 Task: Find LinkedIn profiles of people in the 'Audio and Video Equipment Manufacturing' industry, who speak English, work at 'IIFL', hold the title 'Director of Ethical Hacking', and are located in 'Modiin'. Click 'Show results' to view the profiles.
Action: Mouse moved to (534, 89)
Screenshot: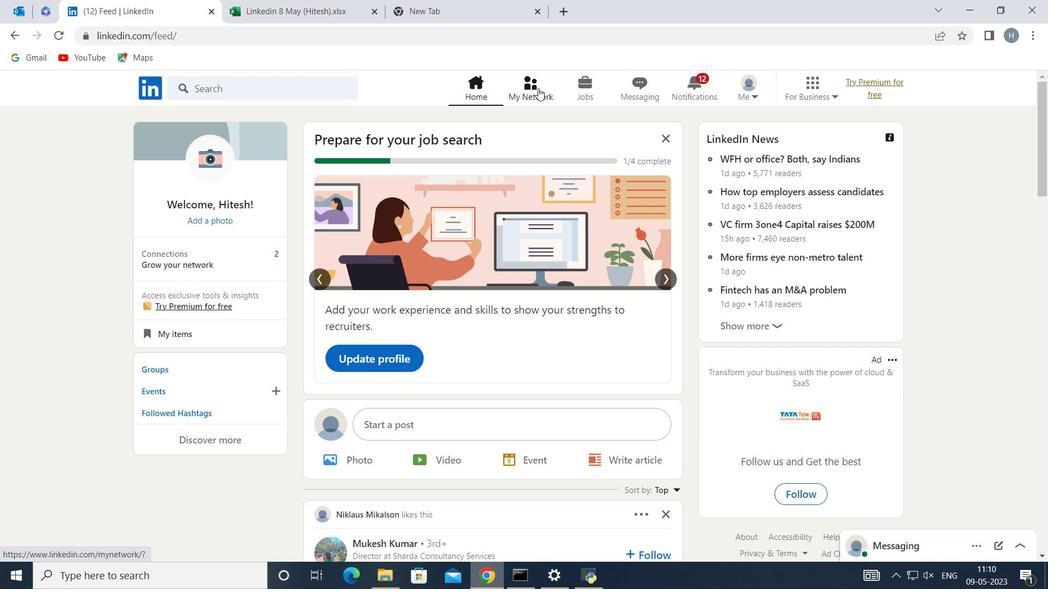 
Action: Mouse pressed left at (534, 89)
Screenshot: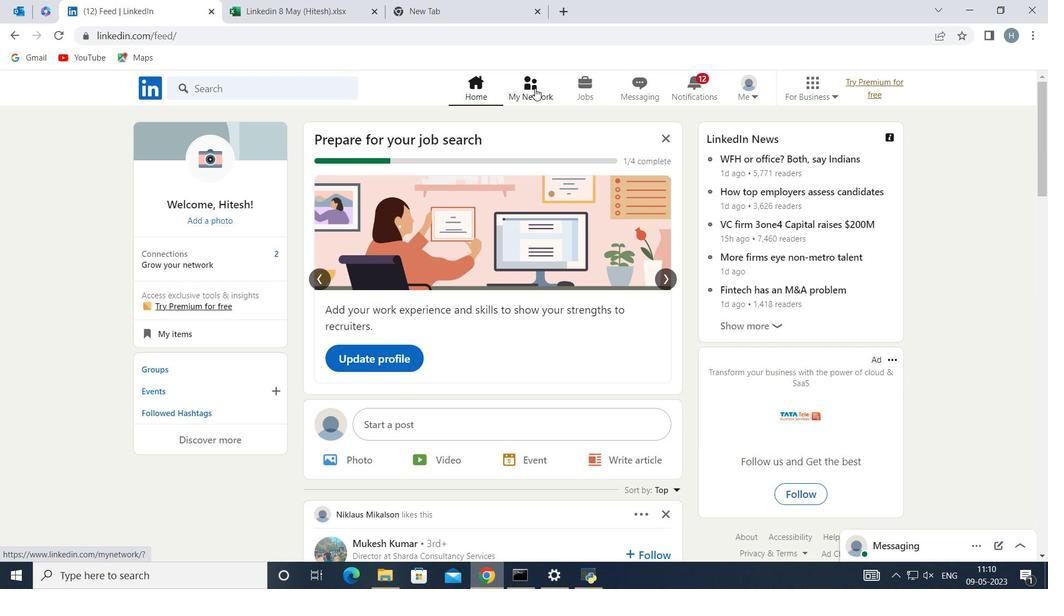 
Action: Mouse moved to (286, 161)
Screenshot: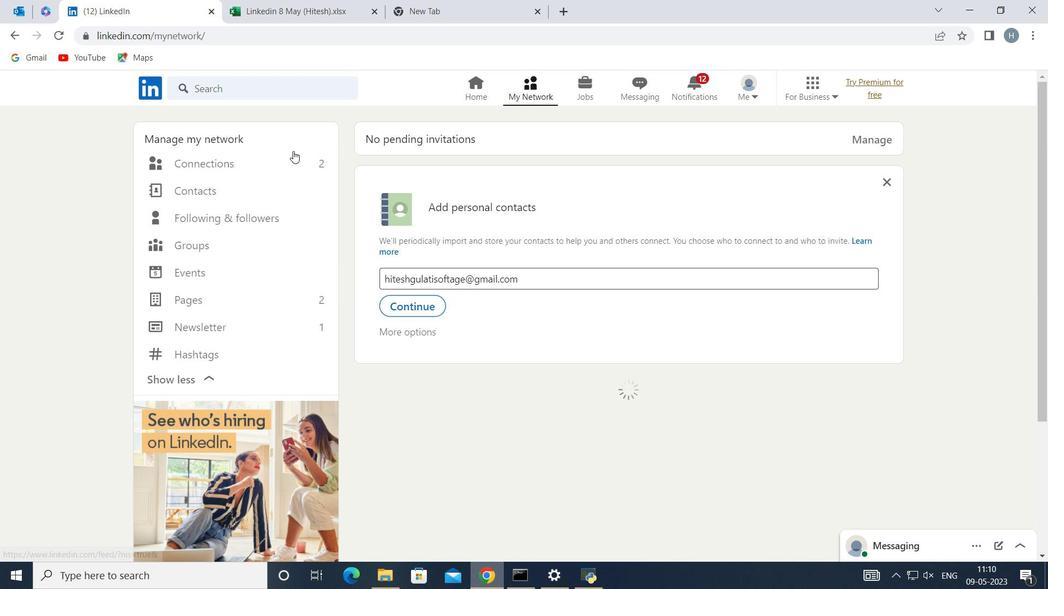 
Action: Mouse pressed left at (286, 161)
Screenshot: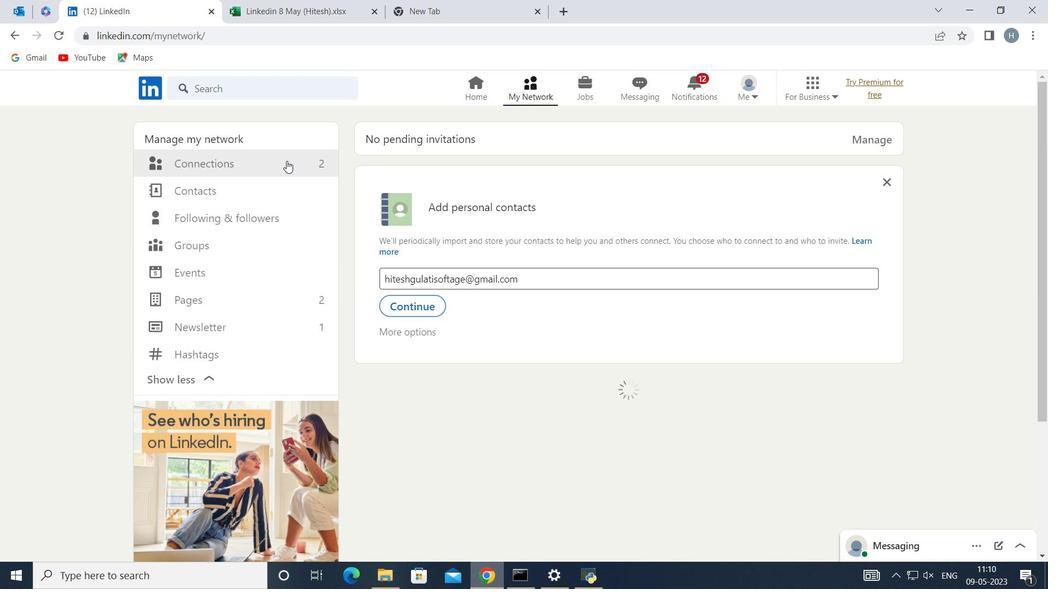 
Action: Mouse moved to (619, 162)
Screenshot: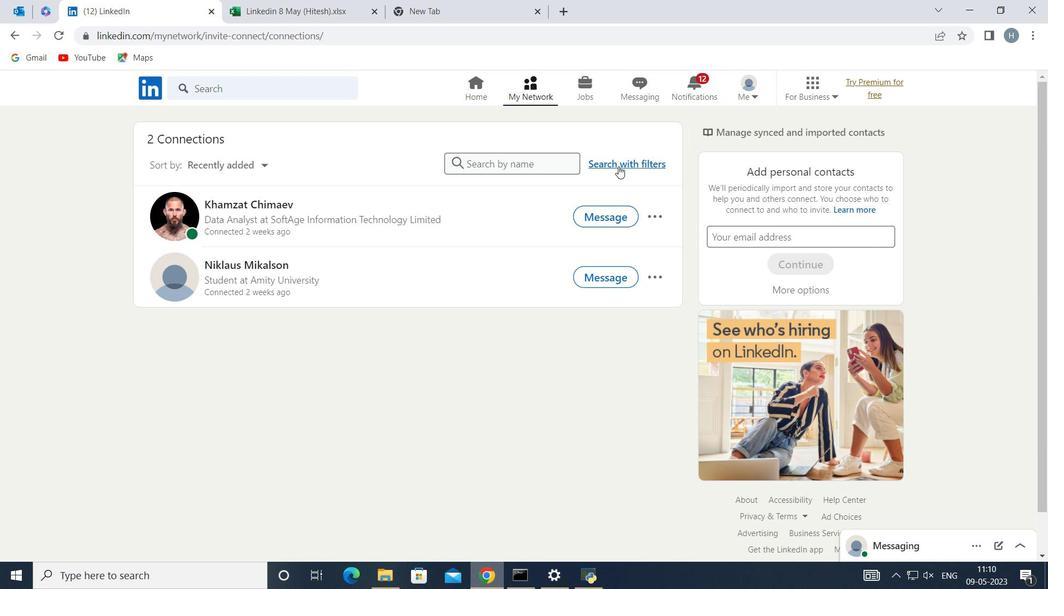 
Action: Mouse pressed left at (619, 162)
Screenshot: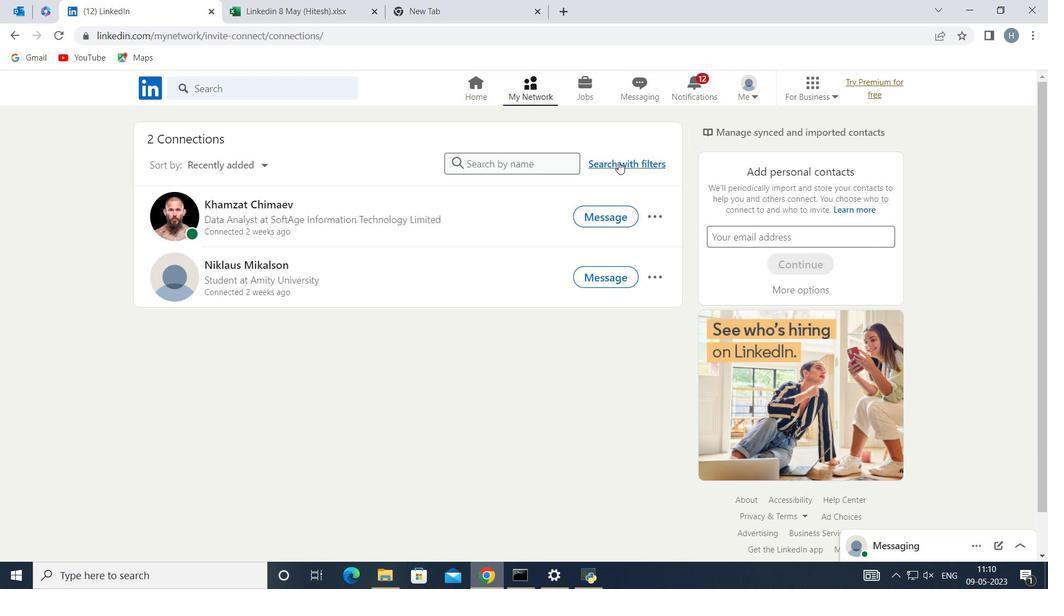 
Action: Mouse moved to (572, 123)
Screenshot: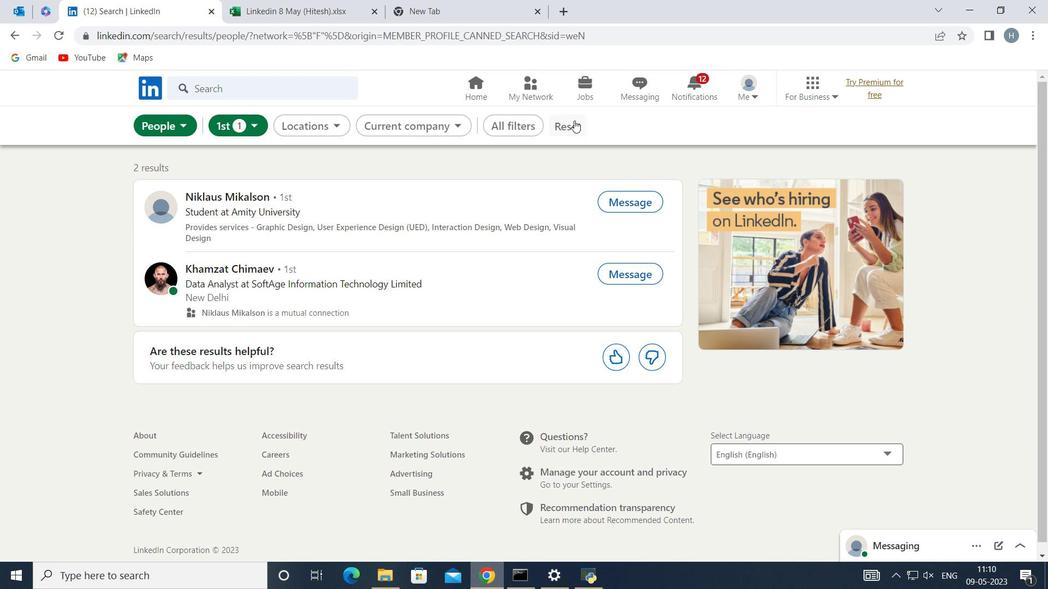 
Action: Mouse pressed left at (572, 123)
Screenshot: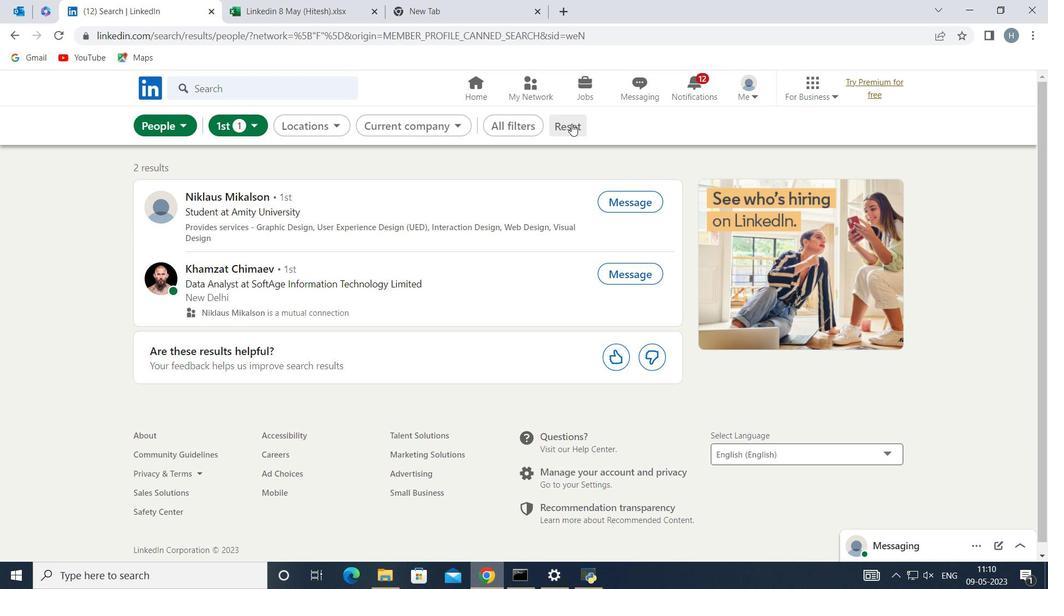 
Action: Mouse moved to (534, 127)
Screenshot: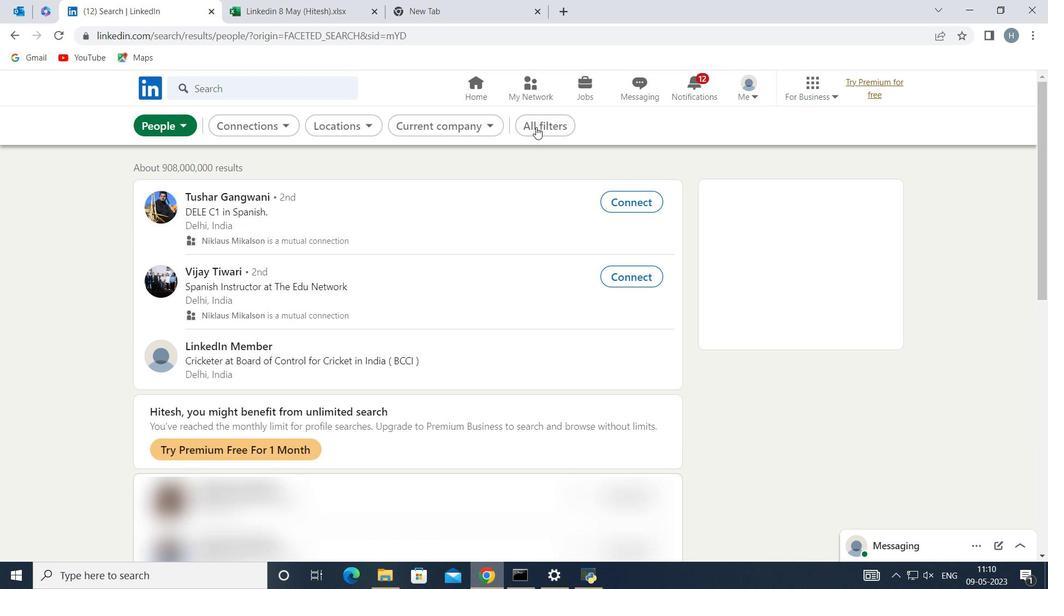 
Action: Mouse pressed left at (534, 127)
Screenshot: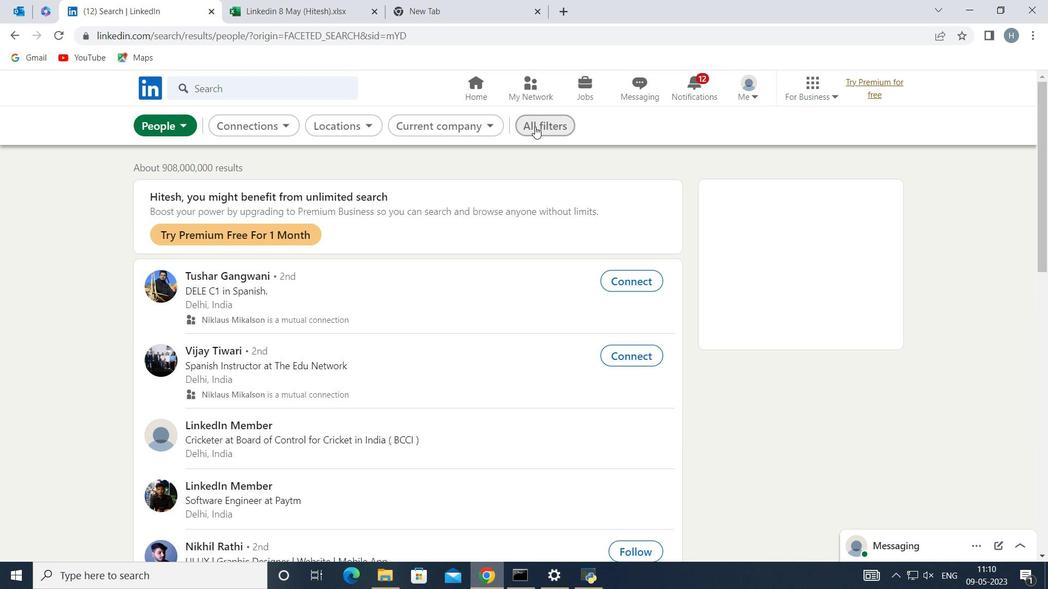 
Action: Mouse moved to (849, 253)
Screenshot: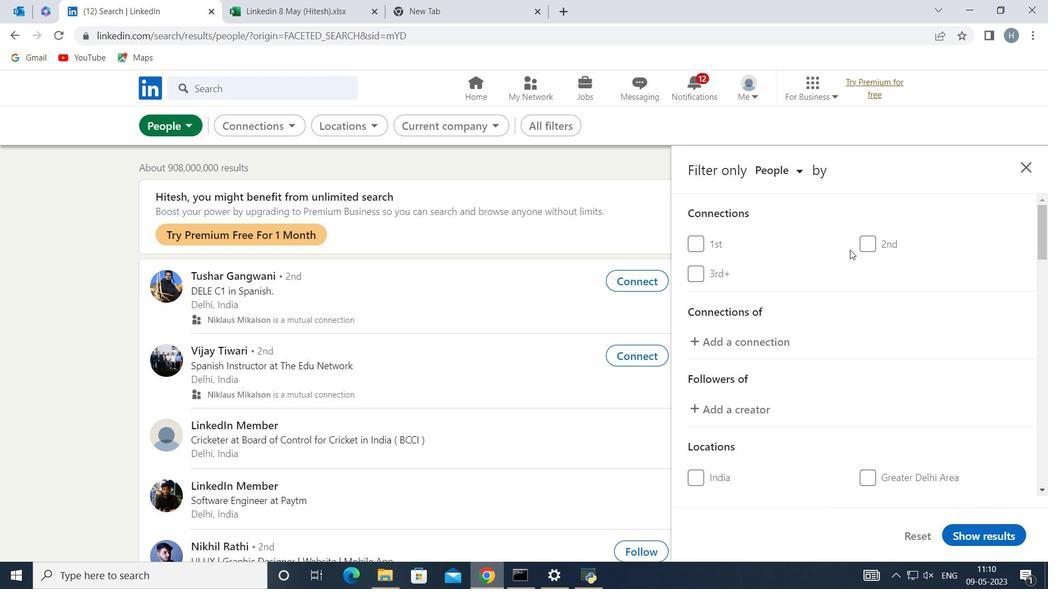 
Action: Mouse scrolled (849, 252) with delta (0, 0)
Screenshot: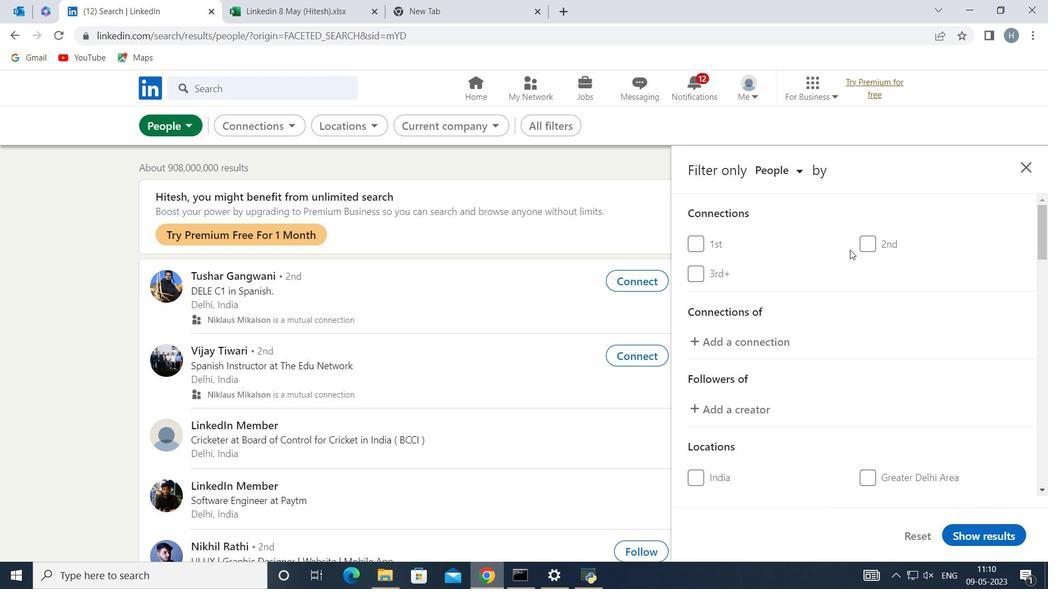 
Action: Mouse moved to (846, 254)
Screenshot: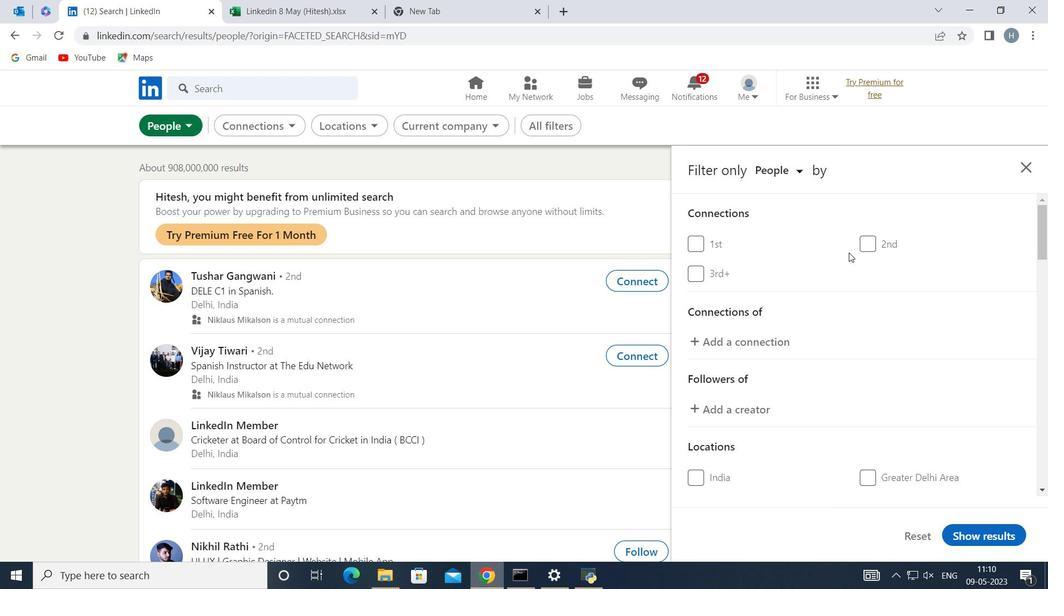 
Action: Mouse scrolled (846, 254) with delta (0, 0)
Screenshot: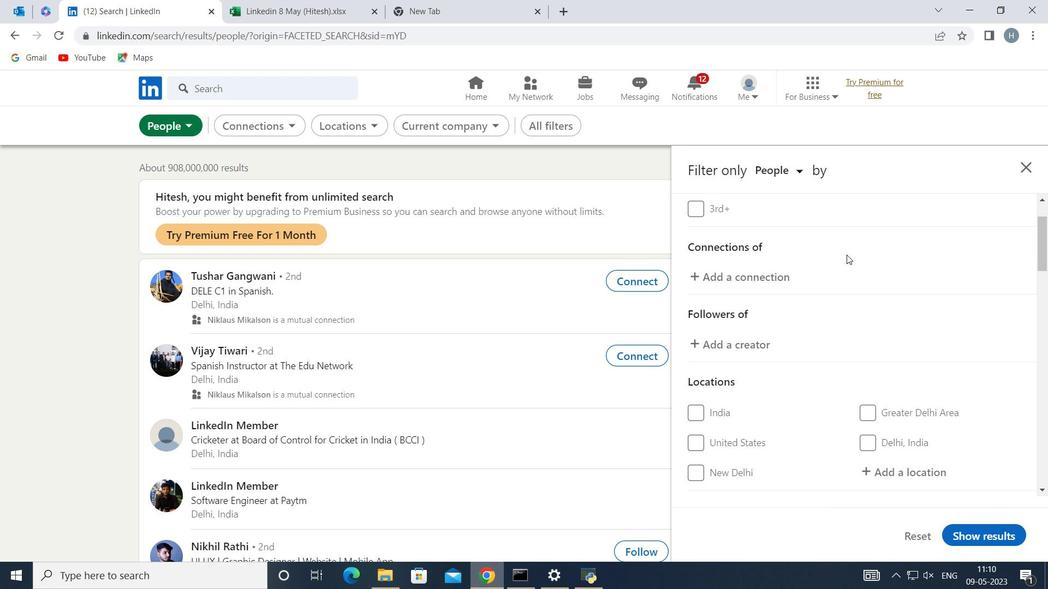 
Action: Mouse moved to (846, 254)
Screenshot: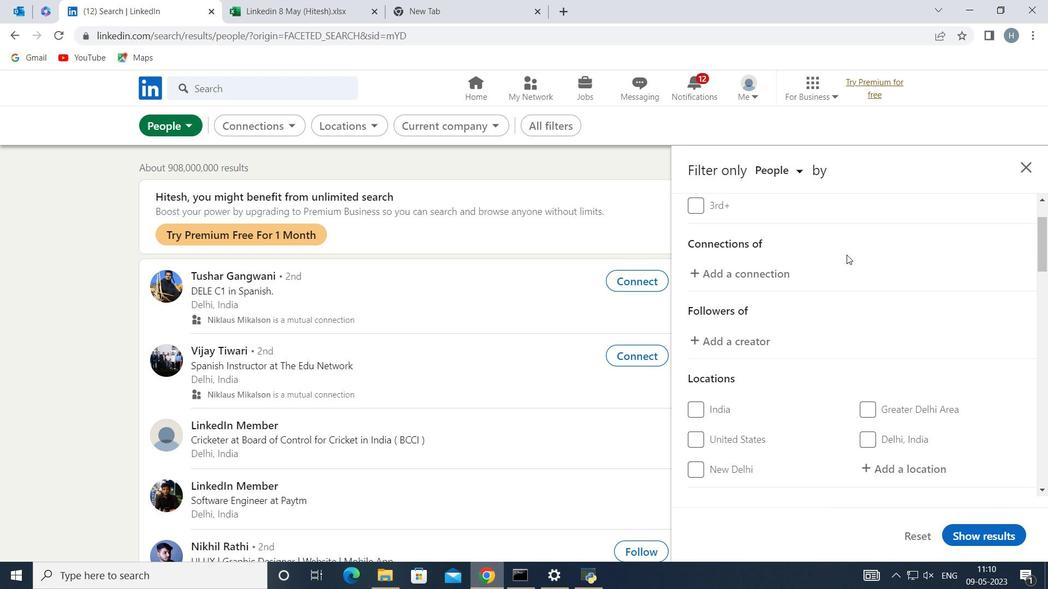 
Action: Mouse scrolled (846, 254) with delta (0, 0)
Screenshot: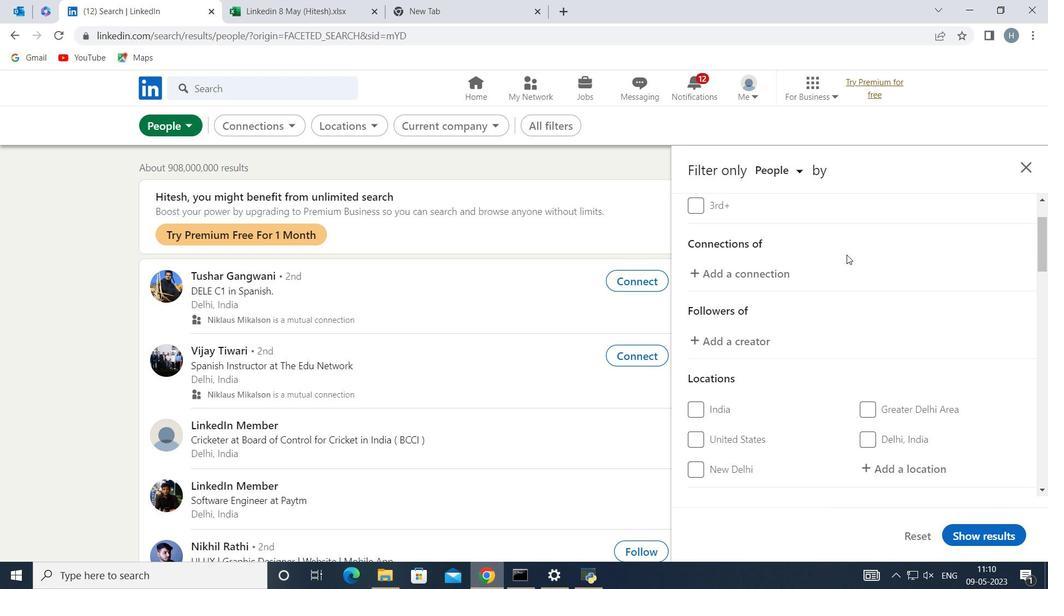 
Action: Mouse moved to (882, 330)
Screenshot: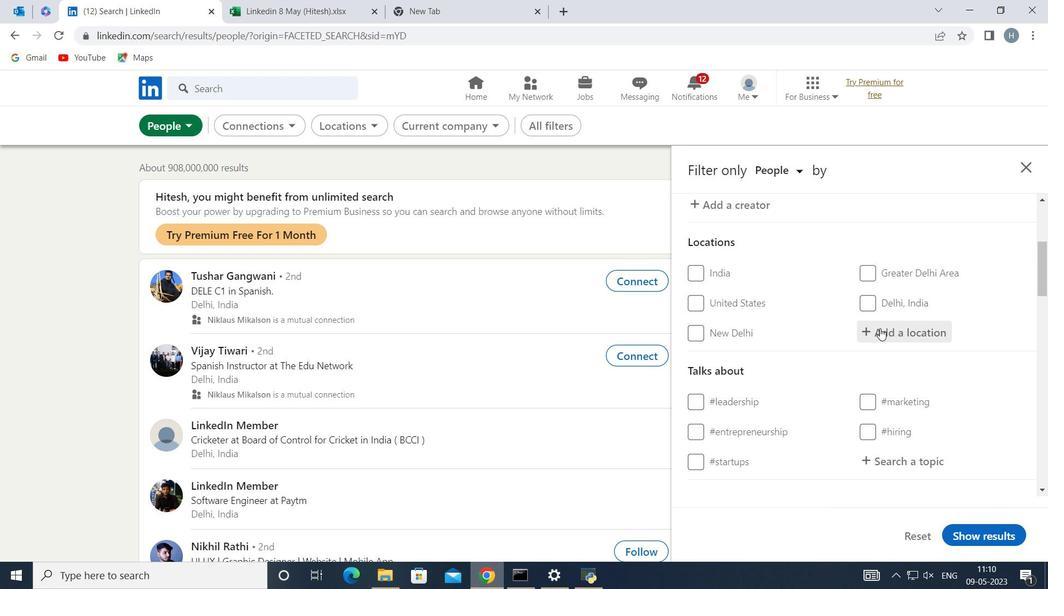 
Action: Mouse pressed left at (882, 330)
Screenshot: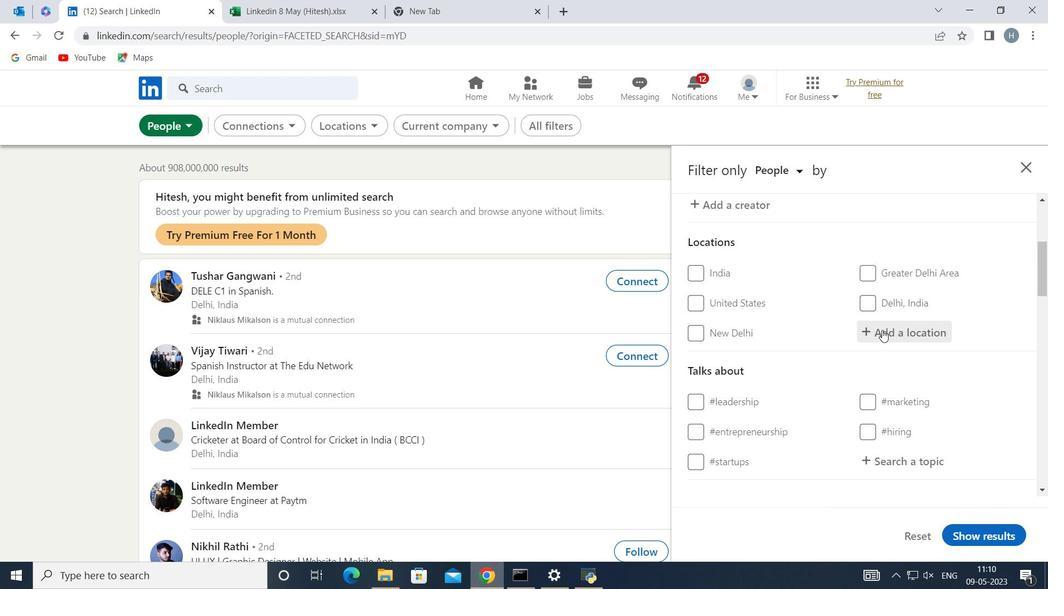 
Action: Mouse moved to (882, 330)
Screenshot: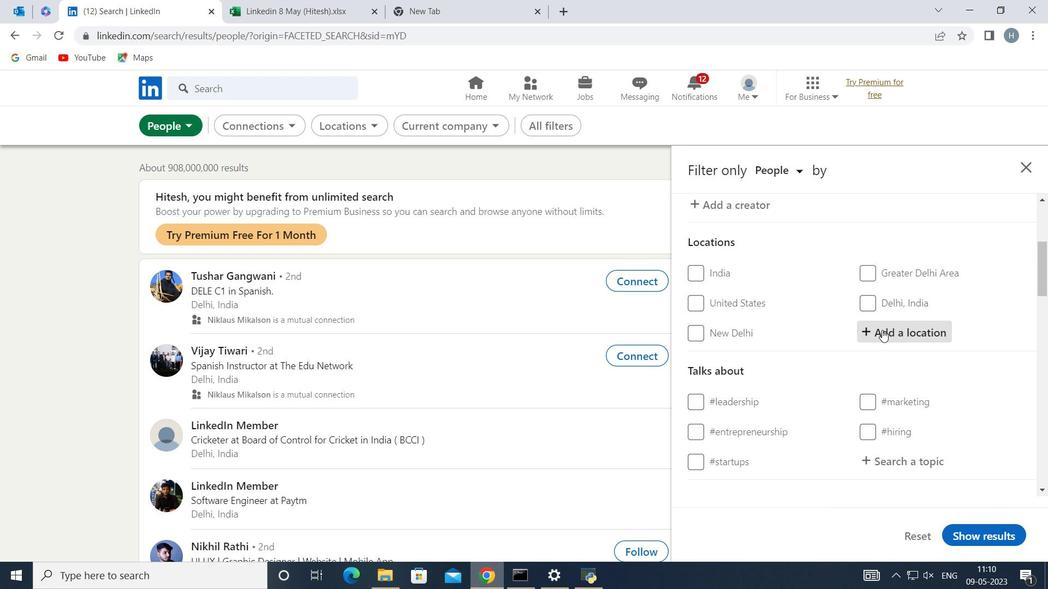 
Action: Key pressed <Key.shift>Modiin
Screenshot: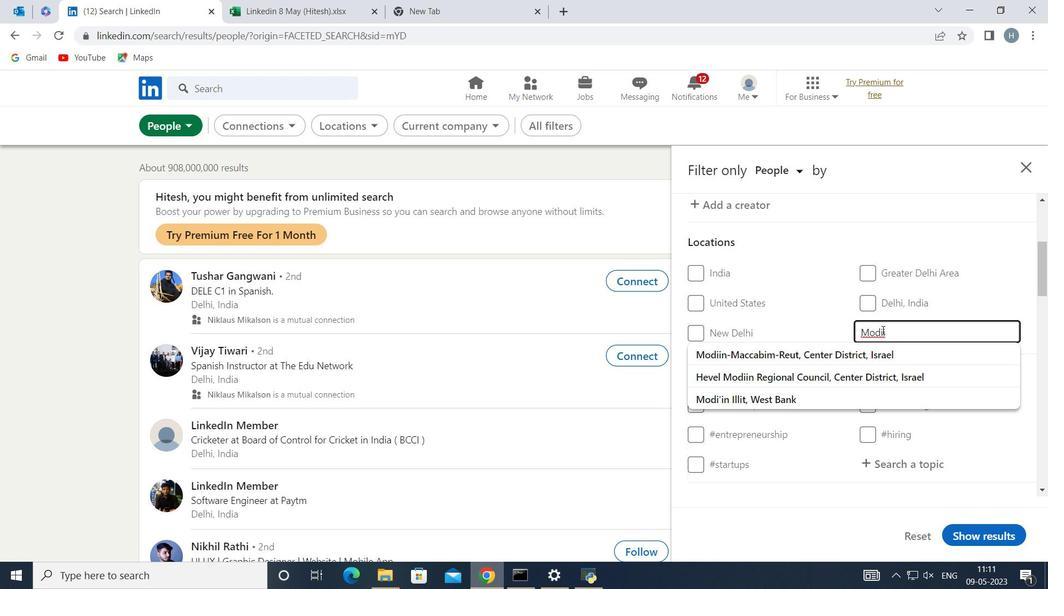 
Action: Mouse moved to (835, 362)
Screenshot: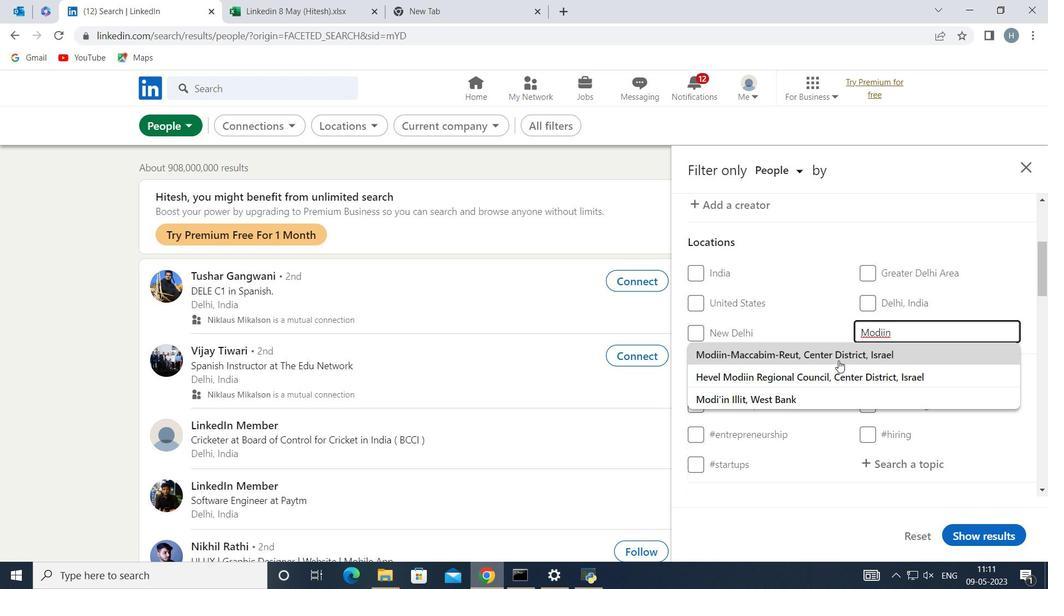 
Action: Mouse pressed left at (835, 362)
Screenshot: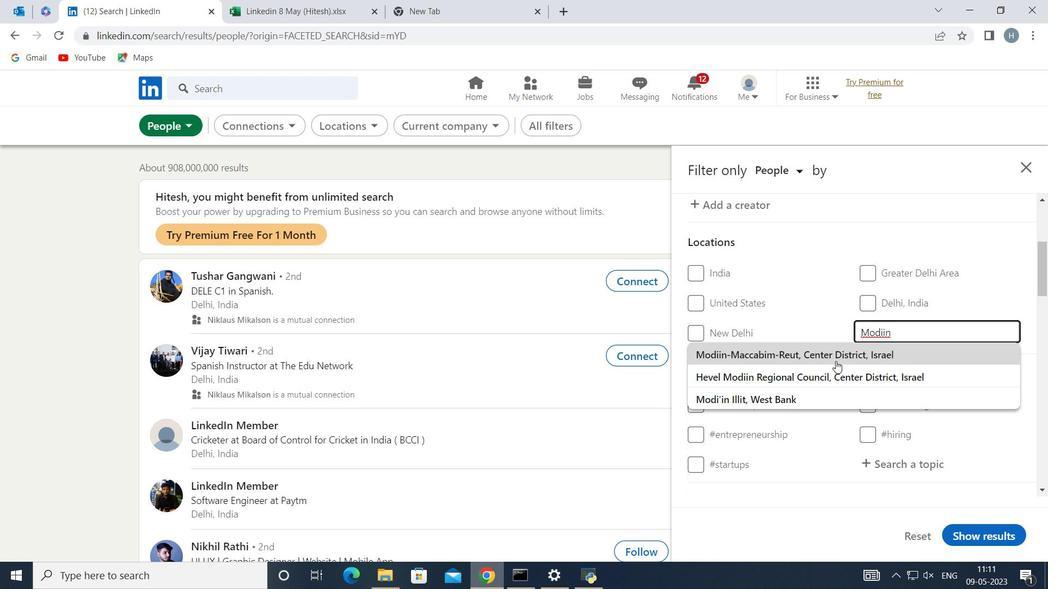 
Action: Mouse moved to (844, 356)
Screenshot: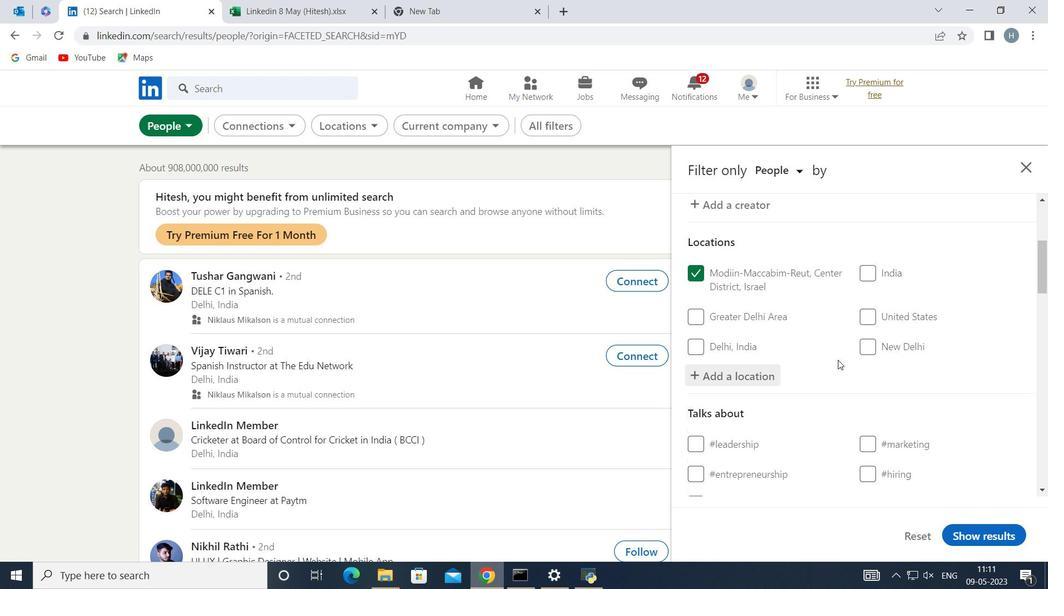 
Action: Mouse scrolled (844, 355) with delta (0, 0)
Screenshot: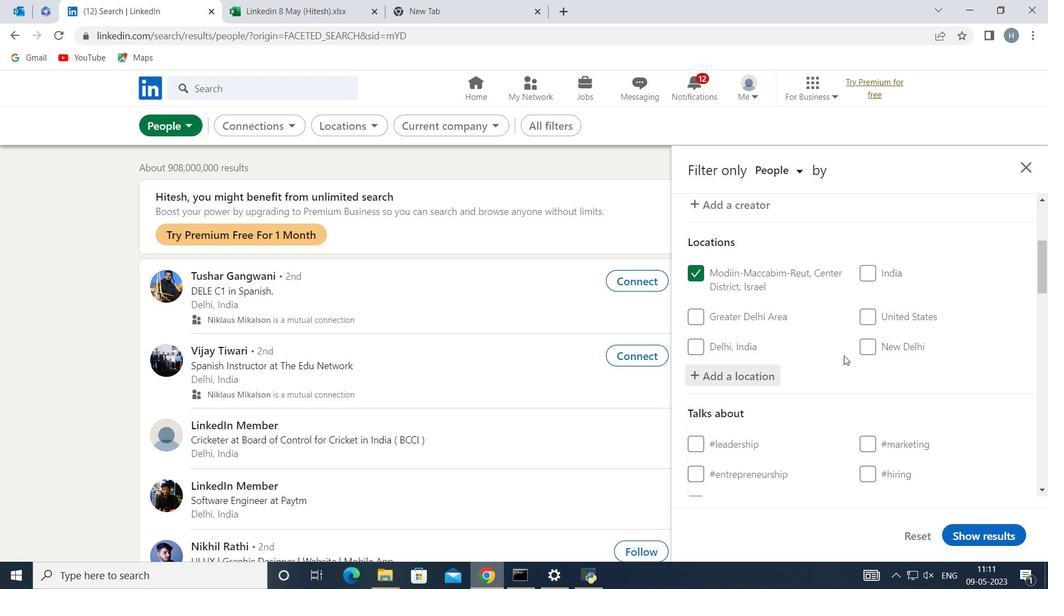 
Action: Mouse moved to (917, 436)
Screenshot: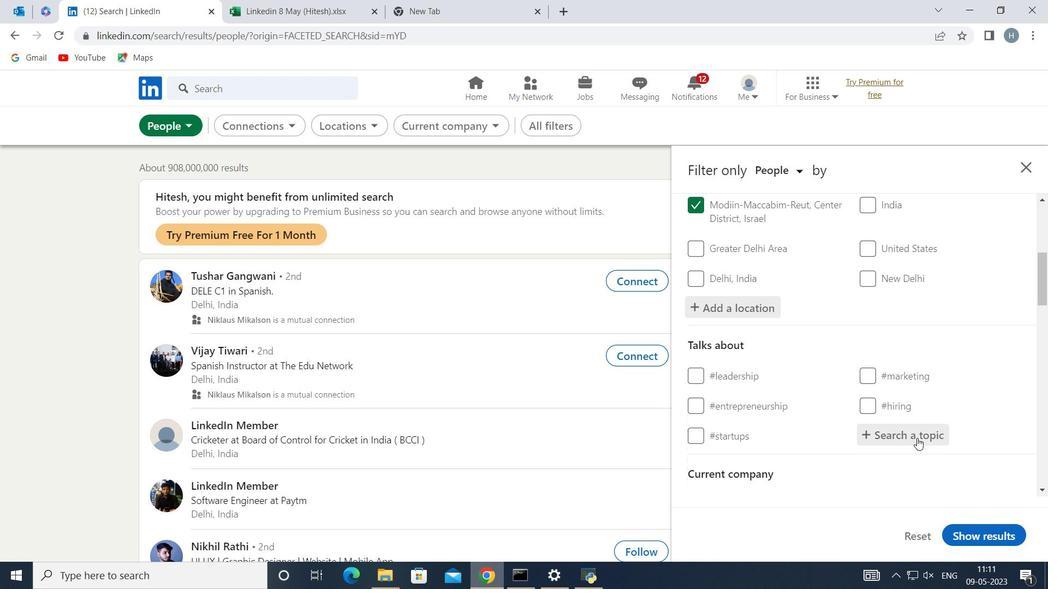 
Action: Mouse pressed left at (917, 436)
Screenshot: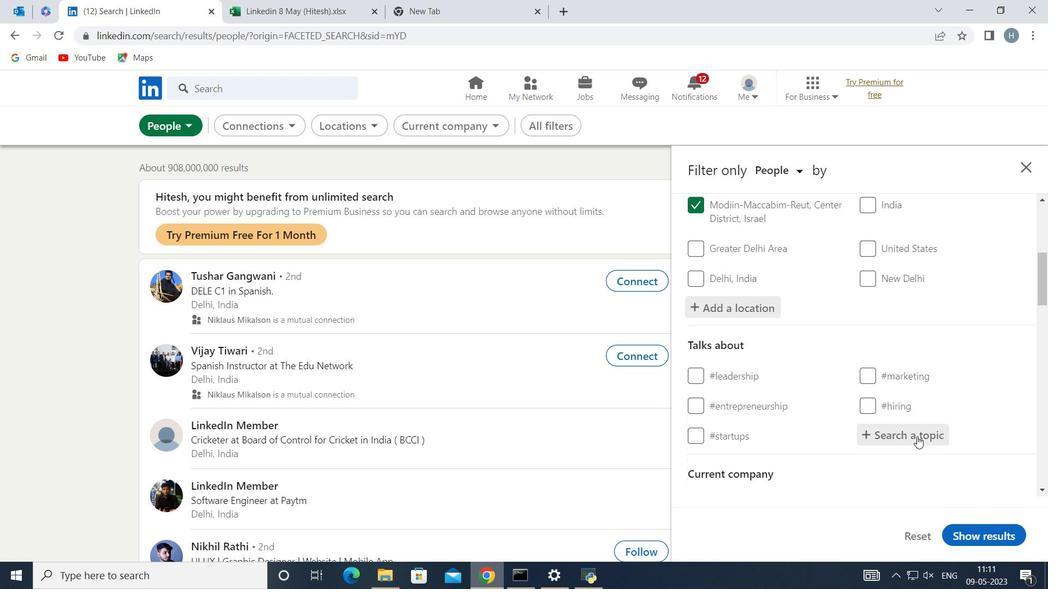 
Action: Mouse moved to (917, 436)
Screenshot: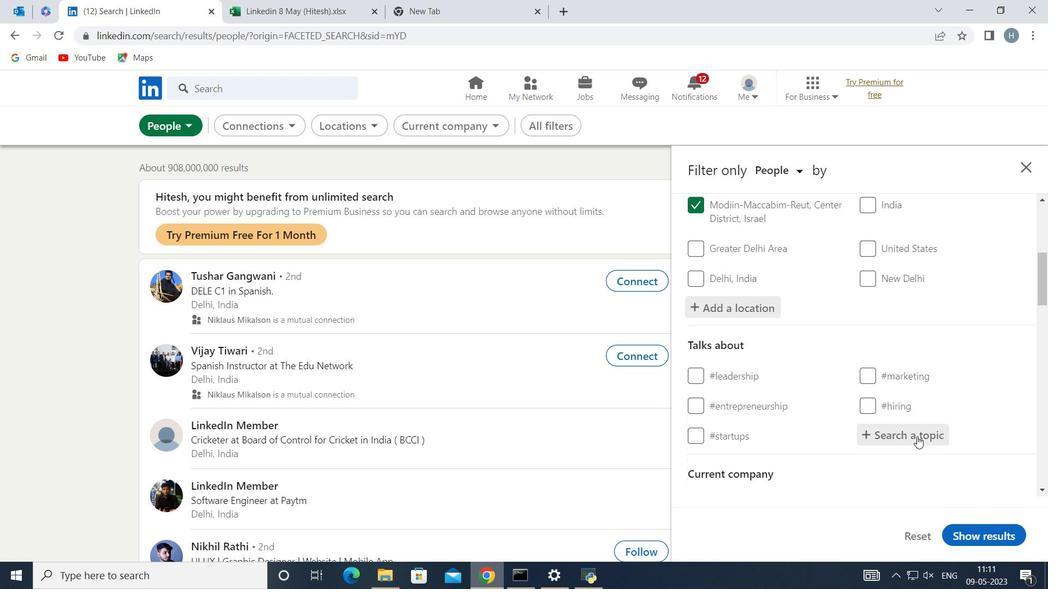 
Action: Key pressed <Key.shift>CEO
Screenshot: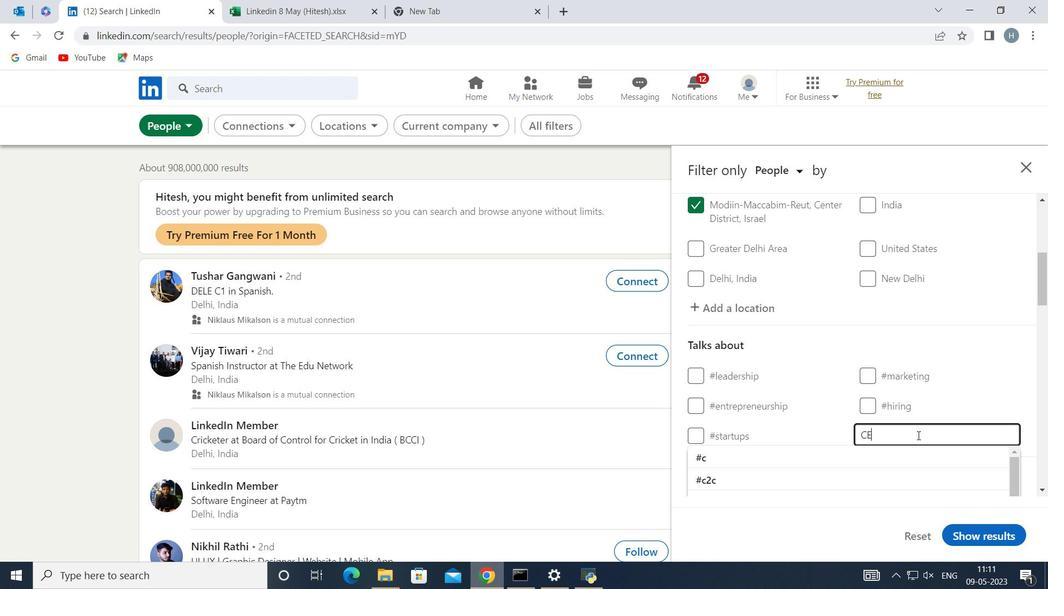 
Action: Mouse moved to (837, 461)
Screenshot: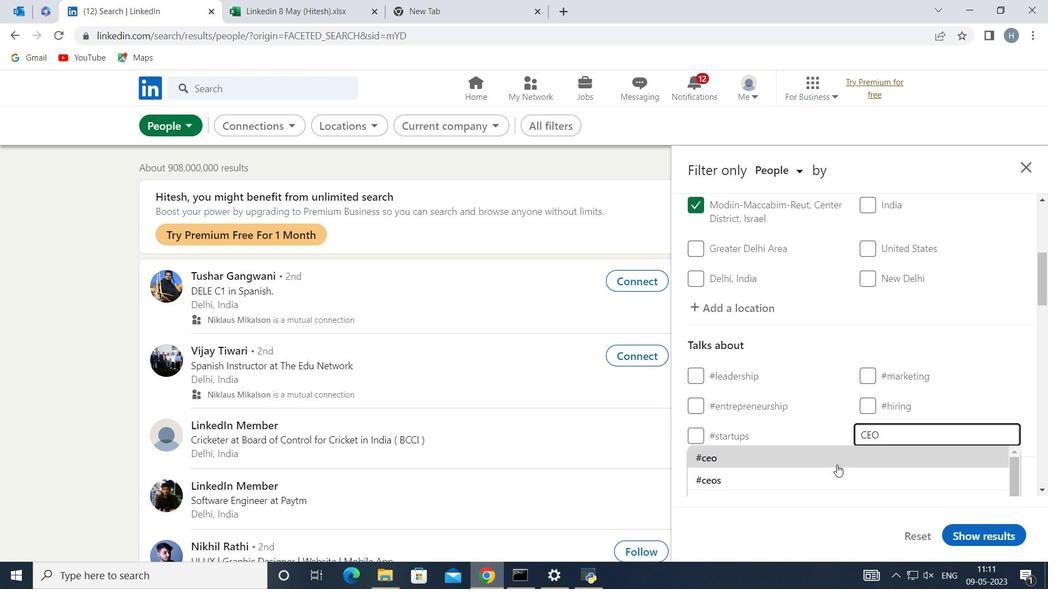 
Action: Mouse pressed left at (837, 461)
Screenshot: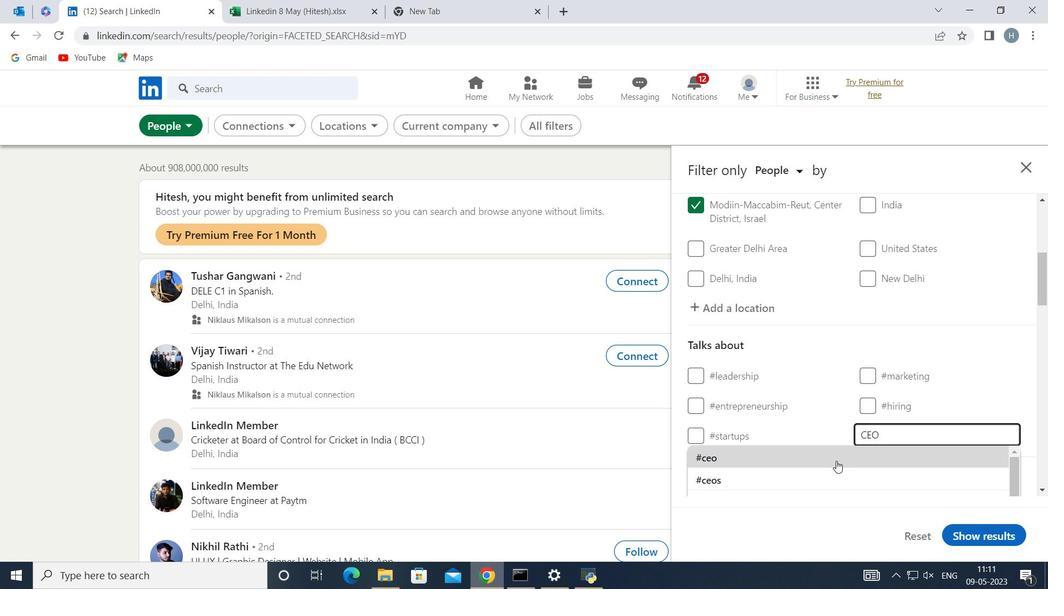 
Action: Mouse moved to (847, 429)
Screenshot: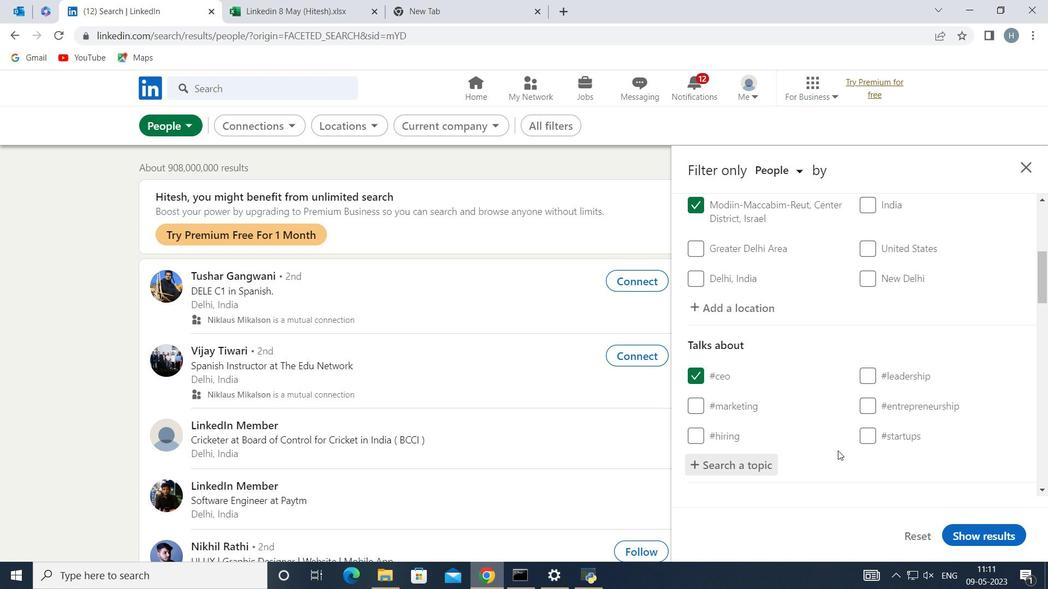 
Action: Mouse scrolled (847, 428) with delta (0, 0)
Screenshot: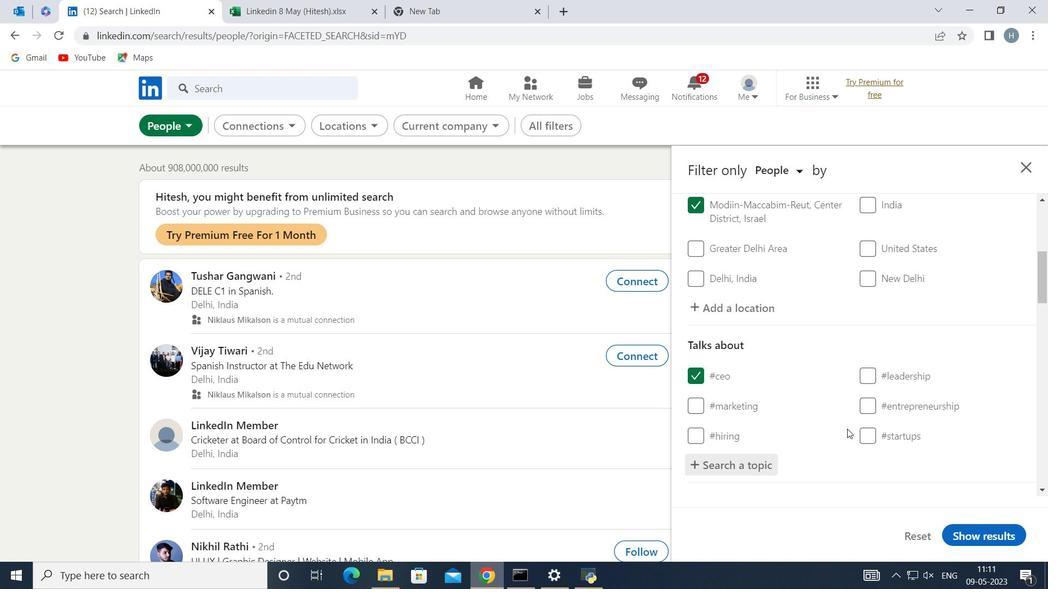 
Action: Mouse moved to (847, 428)
Screenshot: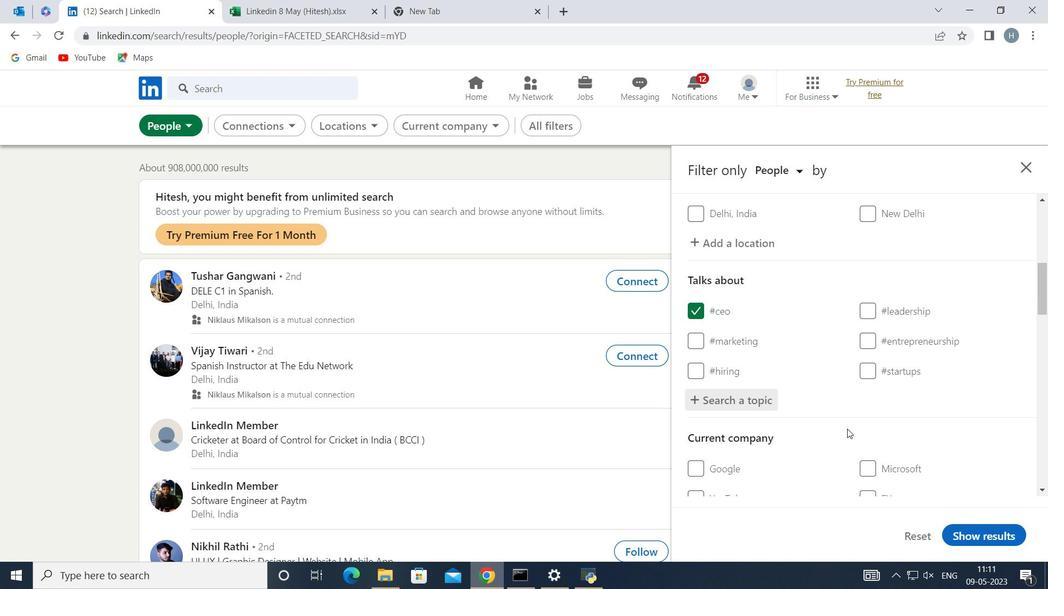 
Action: Mouse scrolled (847, 427) with delta (0, 0)
Screenshot: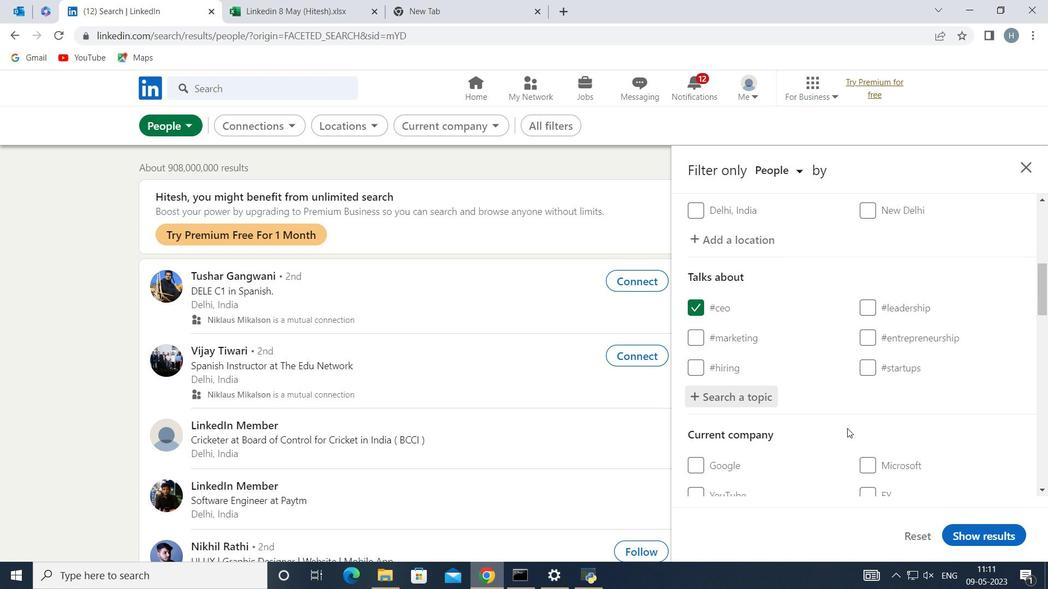 
Action: Mouse scrolled (847, 427) with delta (0, 0)
Screenshot: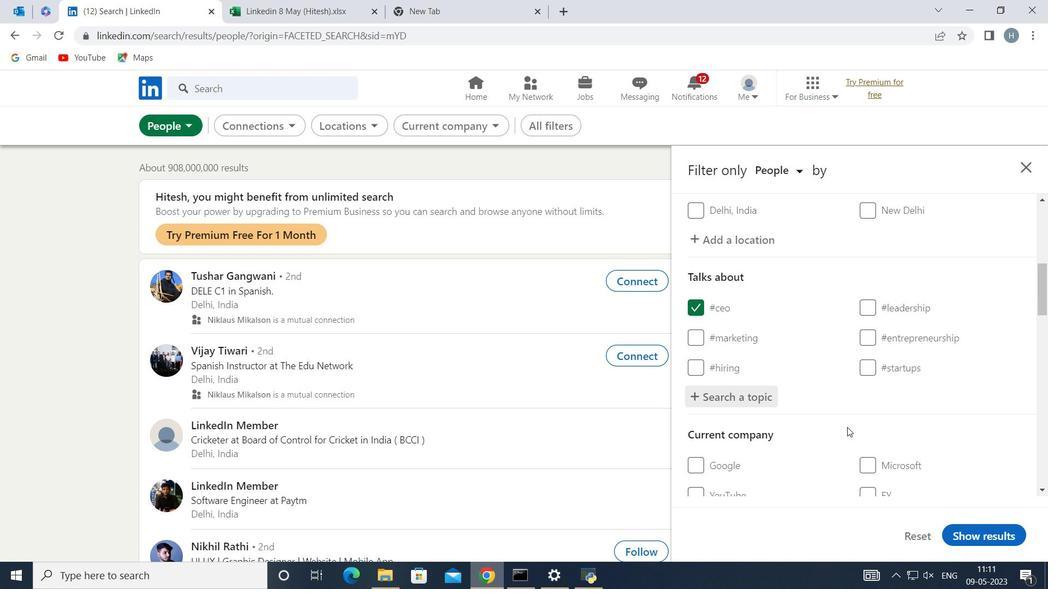 
Action: Mouse moved to (820, 406)
Screenshot: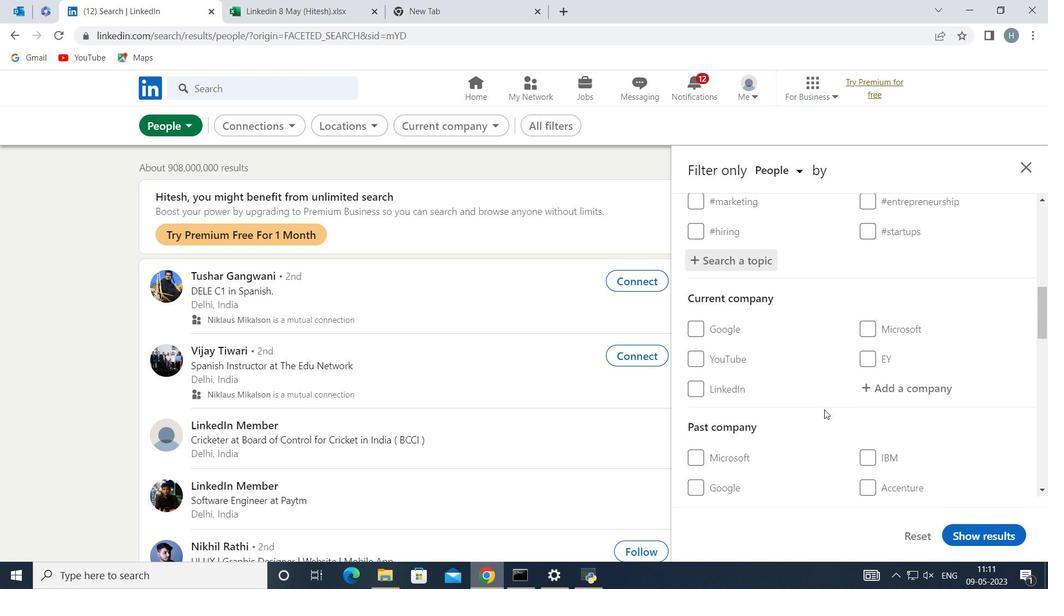 
Action: Mouse scrolled (820, 405) with delta (0, 0)
Screenshot: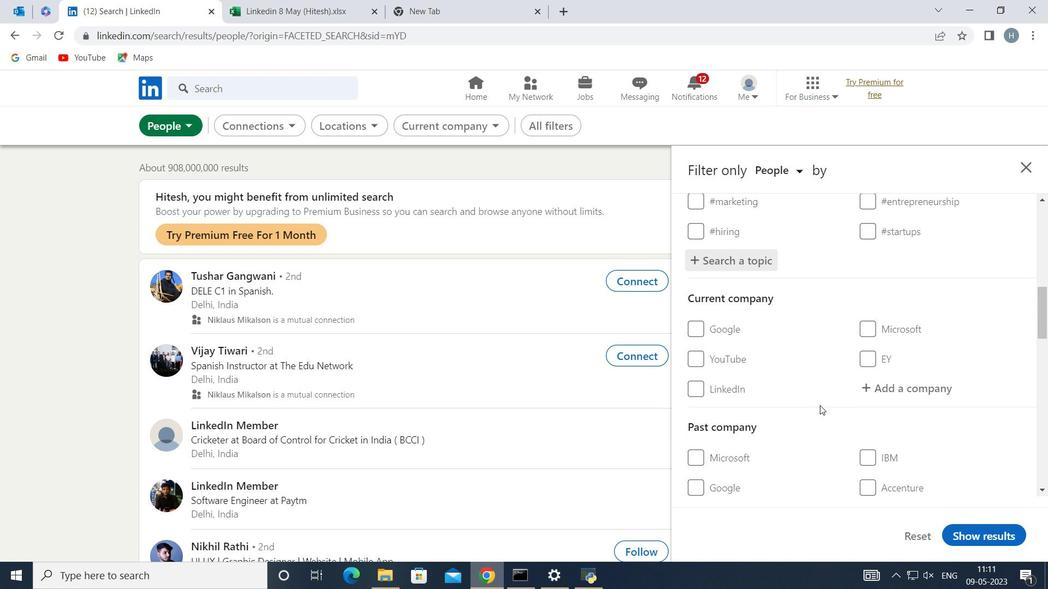 
Action: Mouse moved to (820, 404)
Screenshot: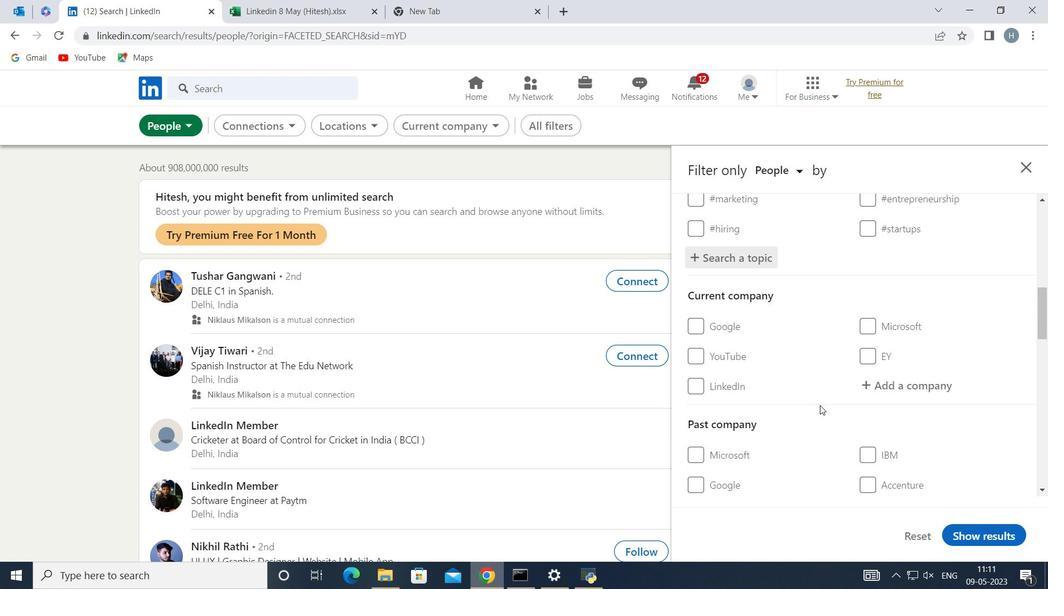 
Action: Mouse scrolled (820, 403) with delta (0, 0)
Screenshot: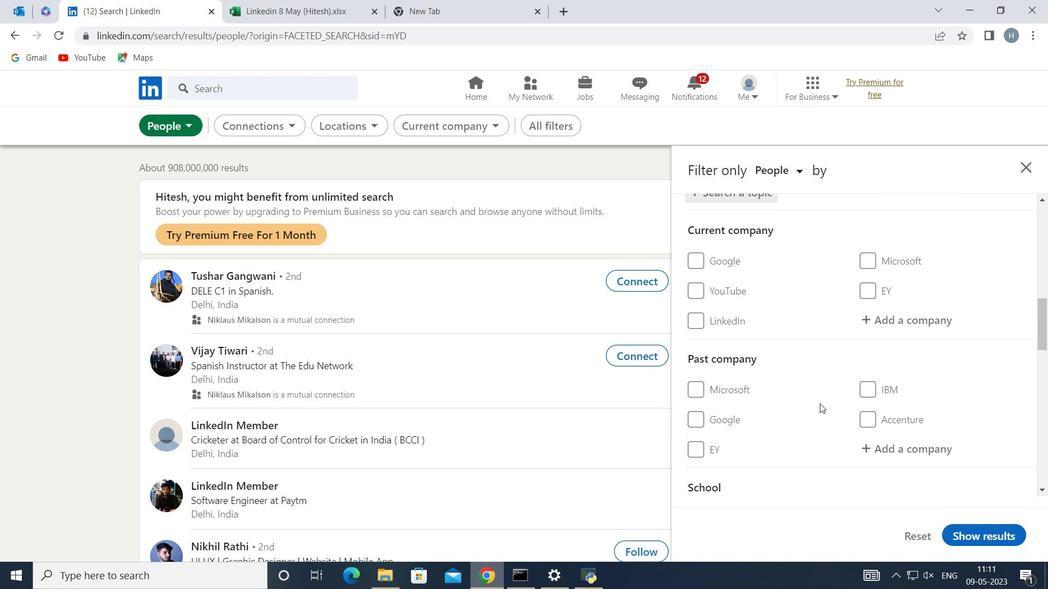 
Action: Mouse moved to (820, 403)
Screenshot: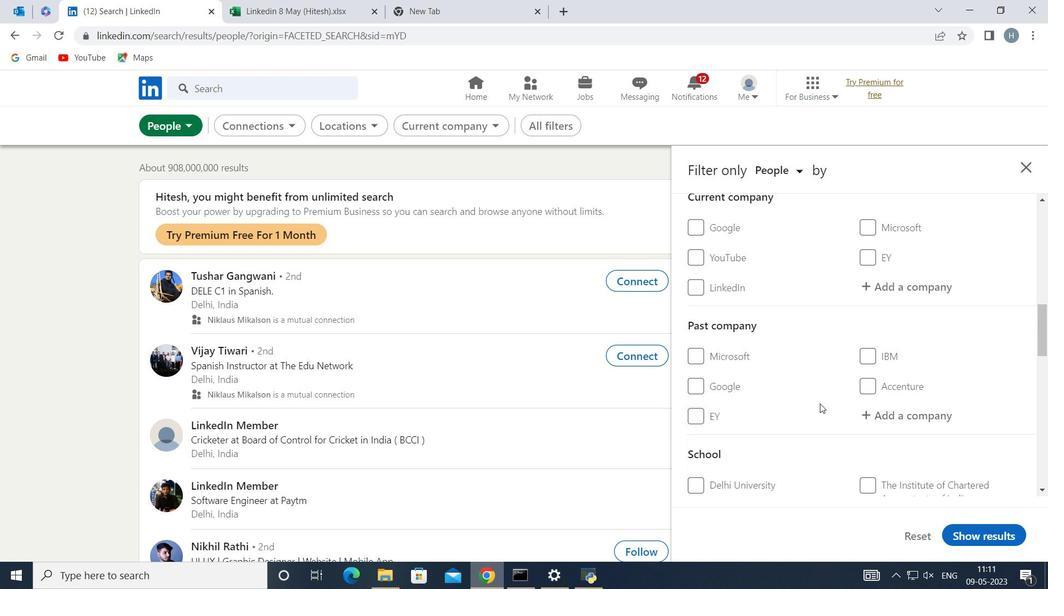
Action: Mouse scrolled (820, 402) with delta (0, 0)
Screenshot: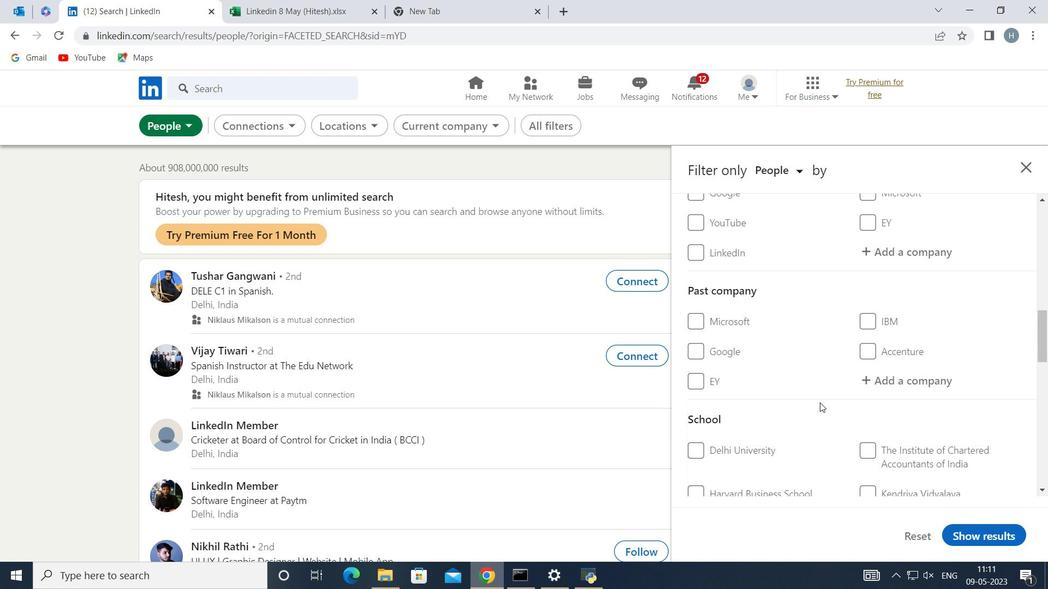 
Action: Mouse scrolled (820, 402) with delta (0, 0)
Screenshot: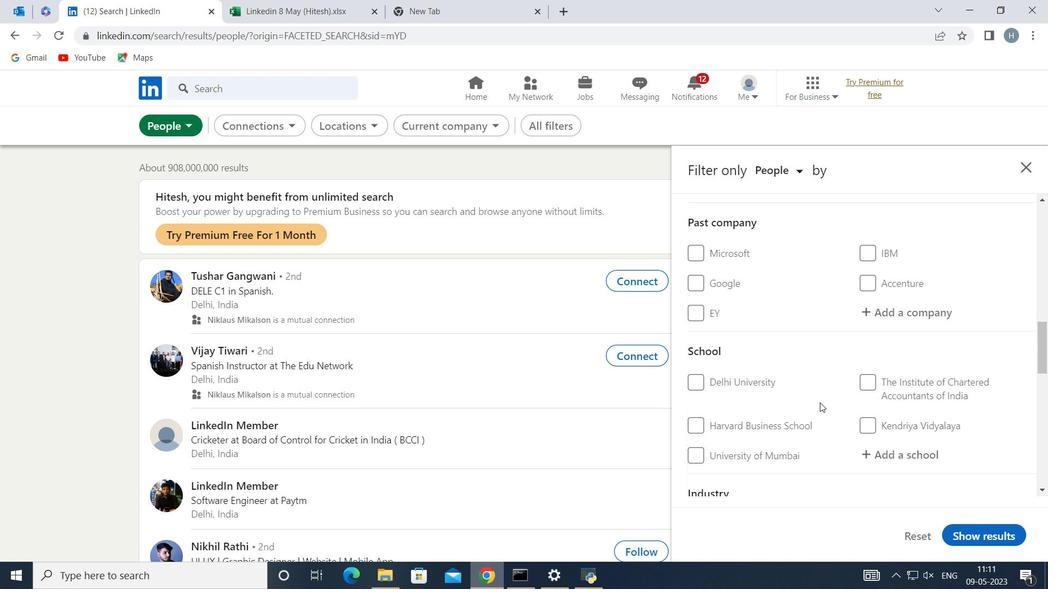 
Action: Mouse moved to (821, 401)
Screenshot: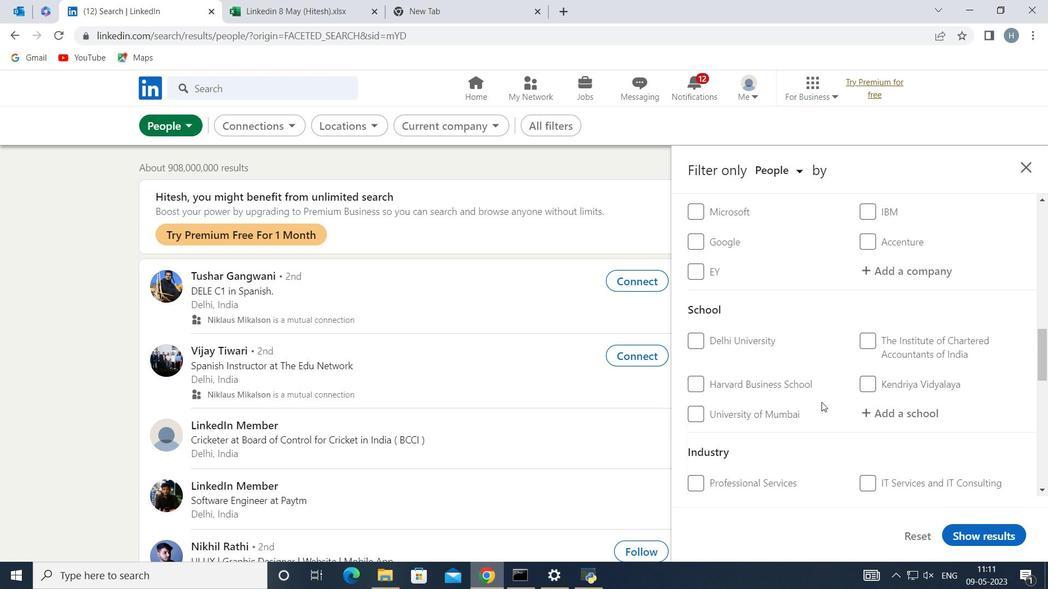
Action: Mouse scrolled (821, 401) with delta (0, 0)
Screenshot: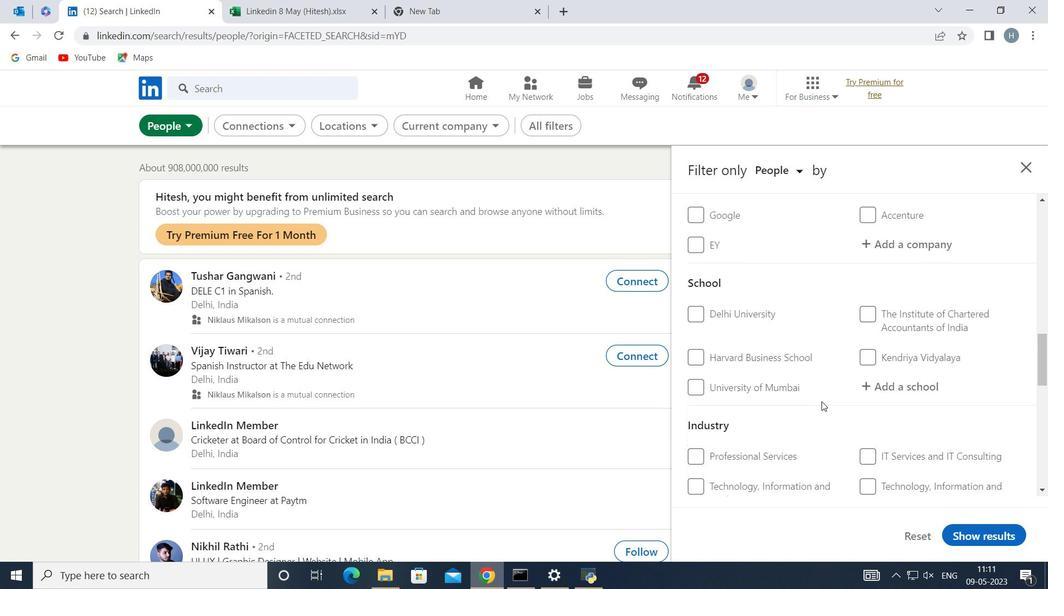 
Action: Mouse scrolled (821, 401) with delta (0, 0)
Screenshot: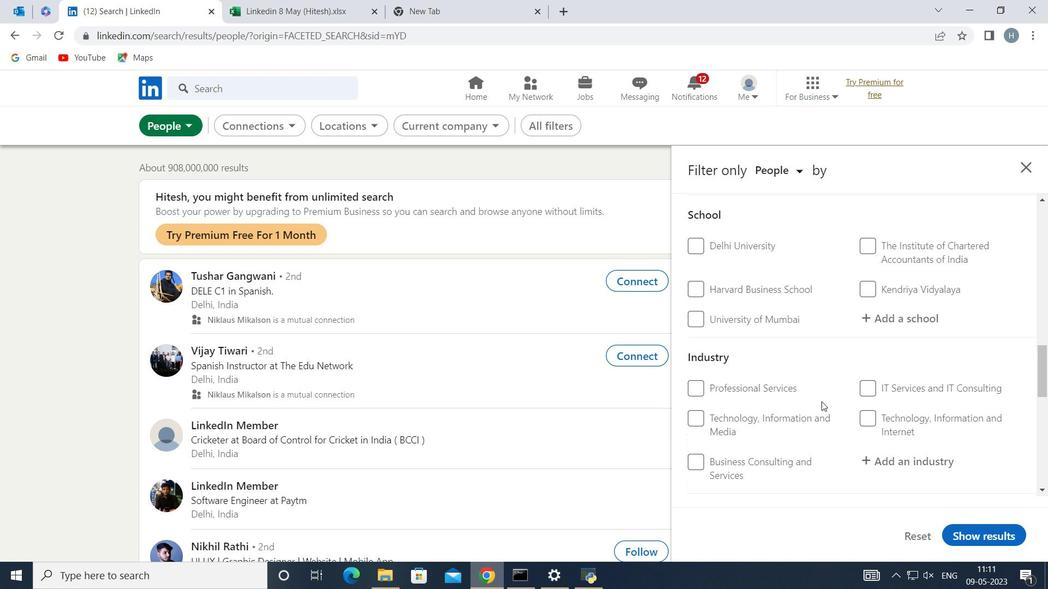
Action: Mouse scrolled (821, 401) with delta (0, 0)
Screenshot: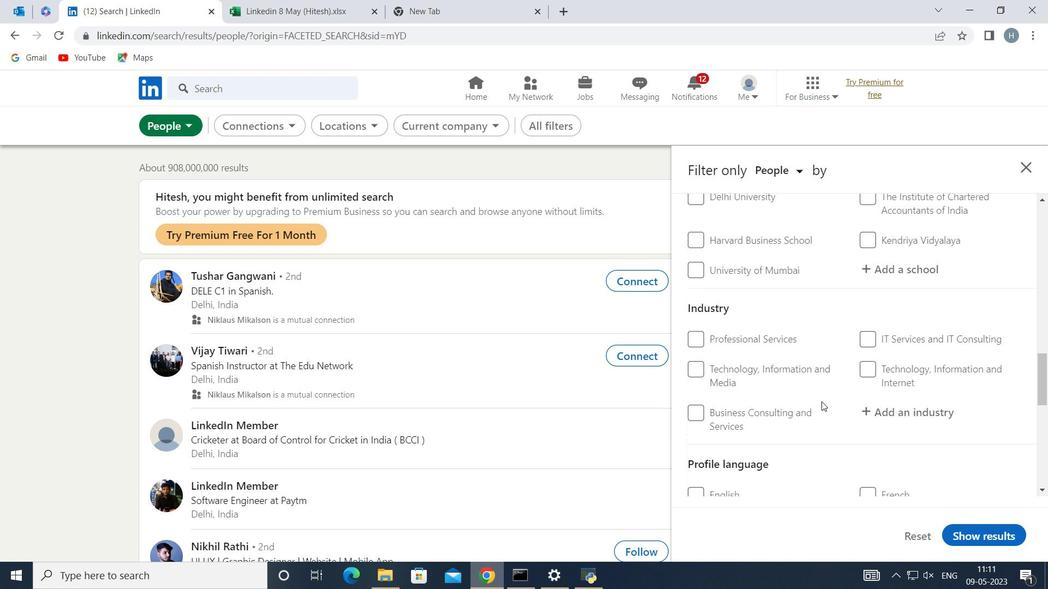 
Action: Mouse moved to (700, 411)
Screenshot: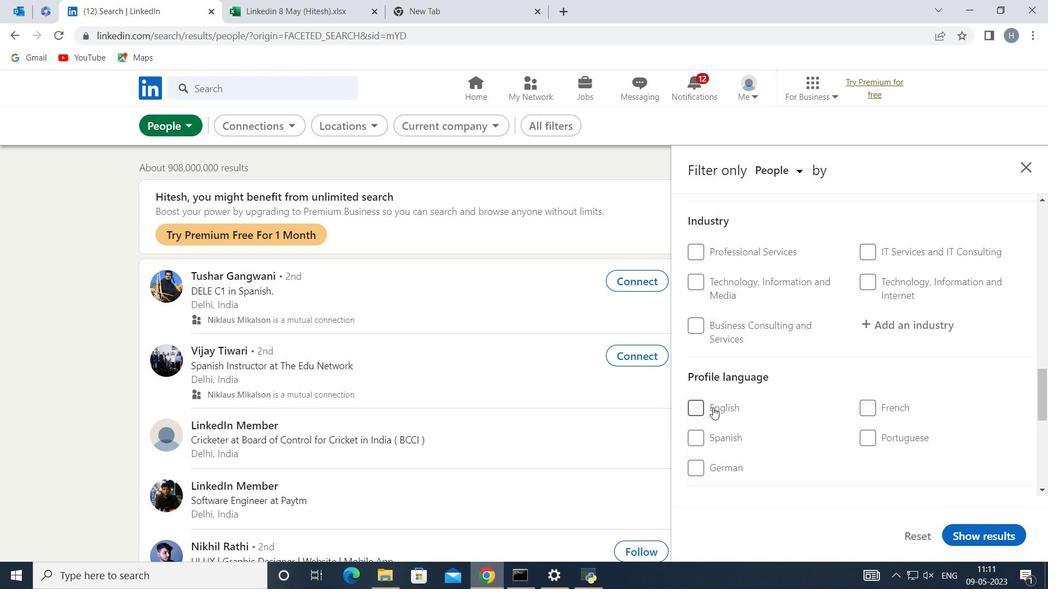 
Action: Mouse pressed left at (700, 411)
Screenshot: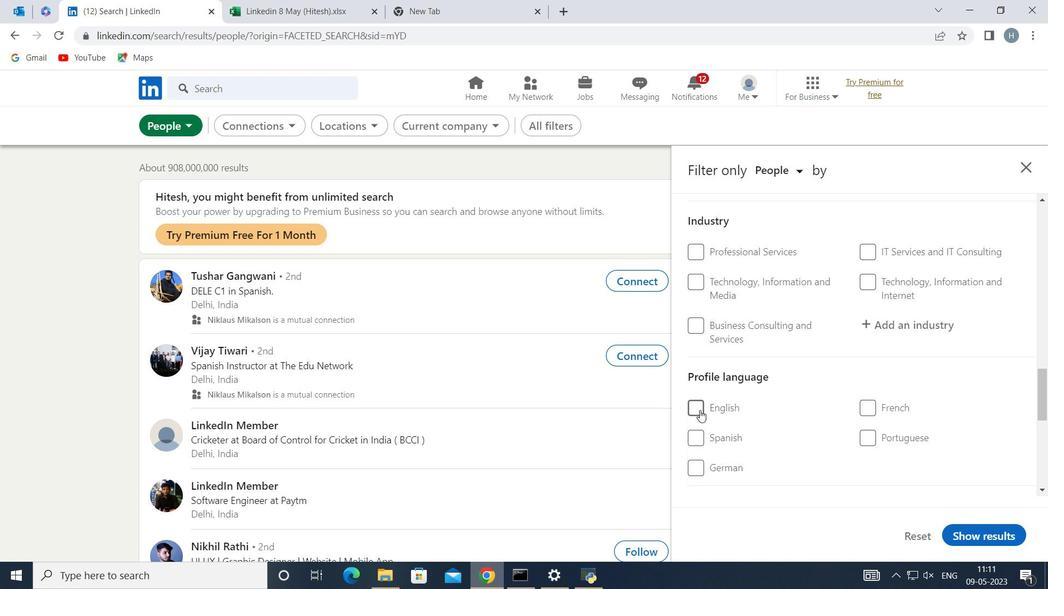 
Action: Mouse moved to (826, 413)
Screenshot: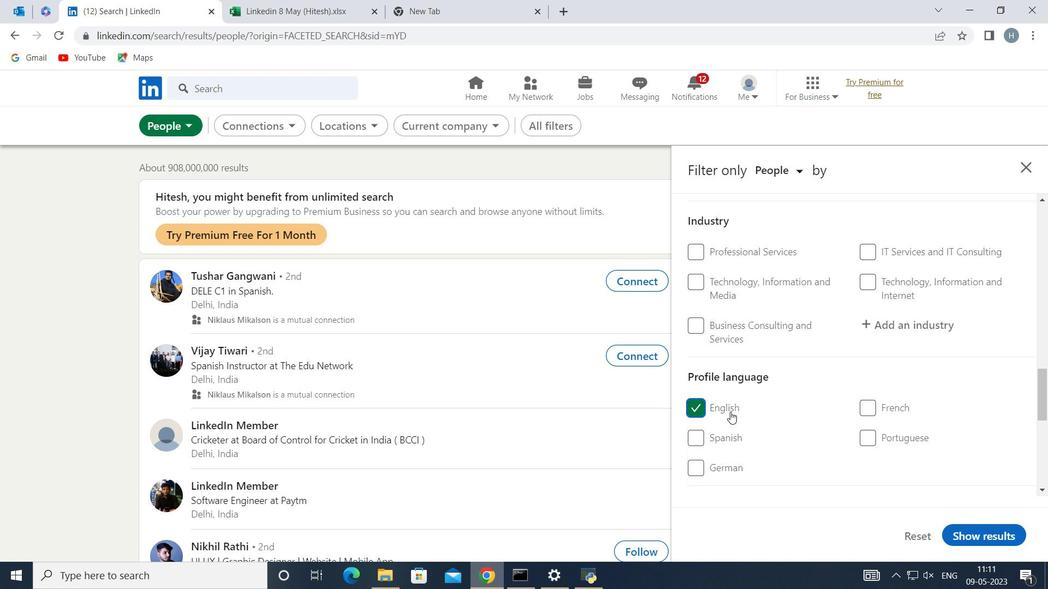
Action: Mouse scrolled (826, 414) with delta (0, 0)
Screenshot: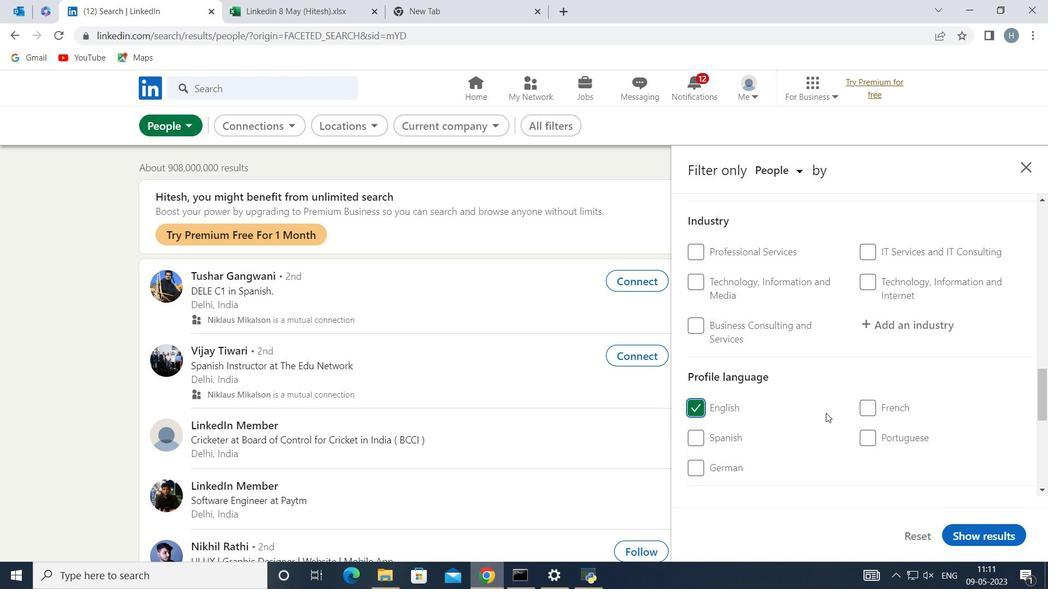 
Action: Mouse moved to (821, 407)
Screenshot: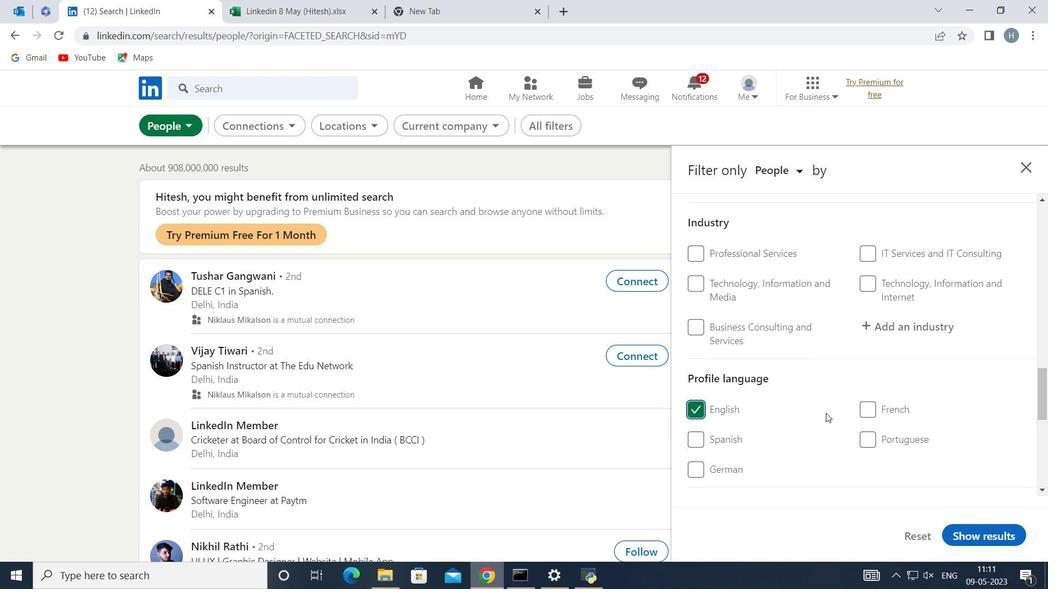 
Action: Mouse scrolled (821, 407) with delta (0, 0)
Screenshot: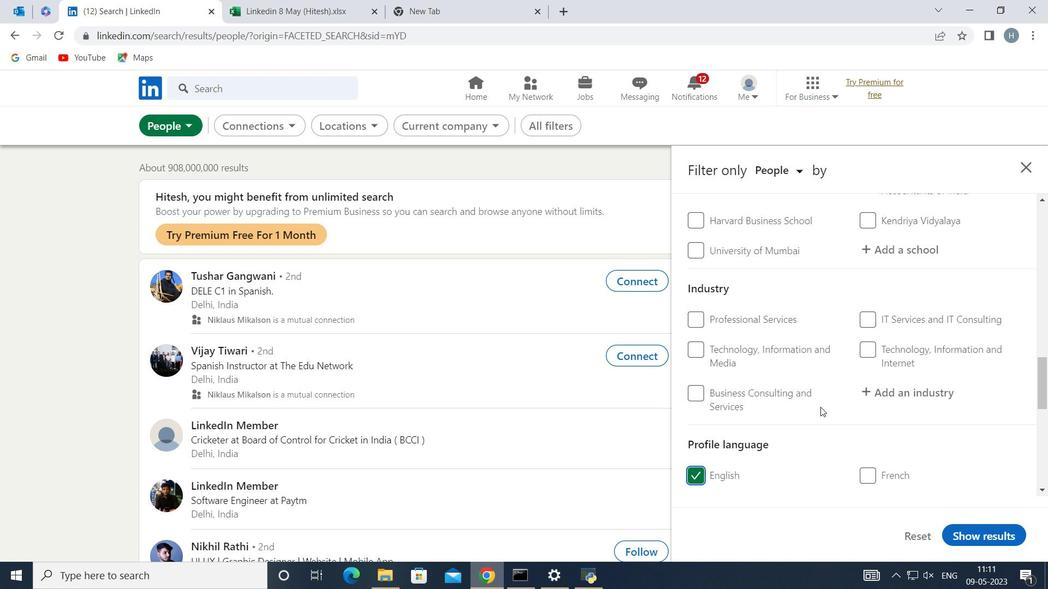 
Action: Mouse scrolled (821, 407) with delta (0, 0)
Screenshot: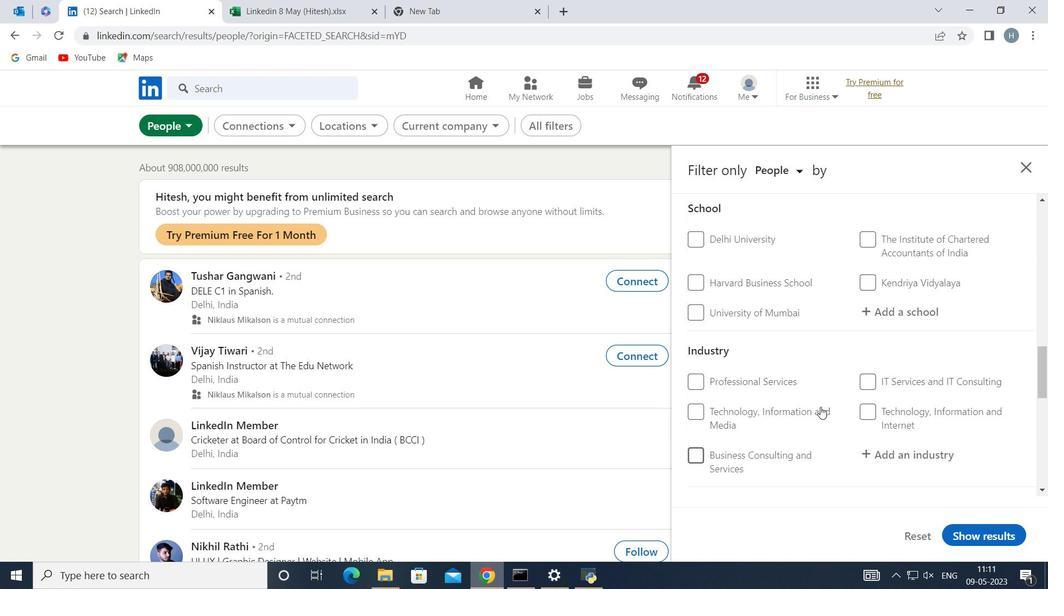 
Action: Mouse scrolled (821, 407) with delta (0, 0)
Screenshot: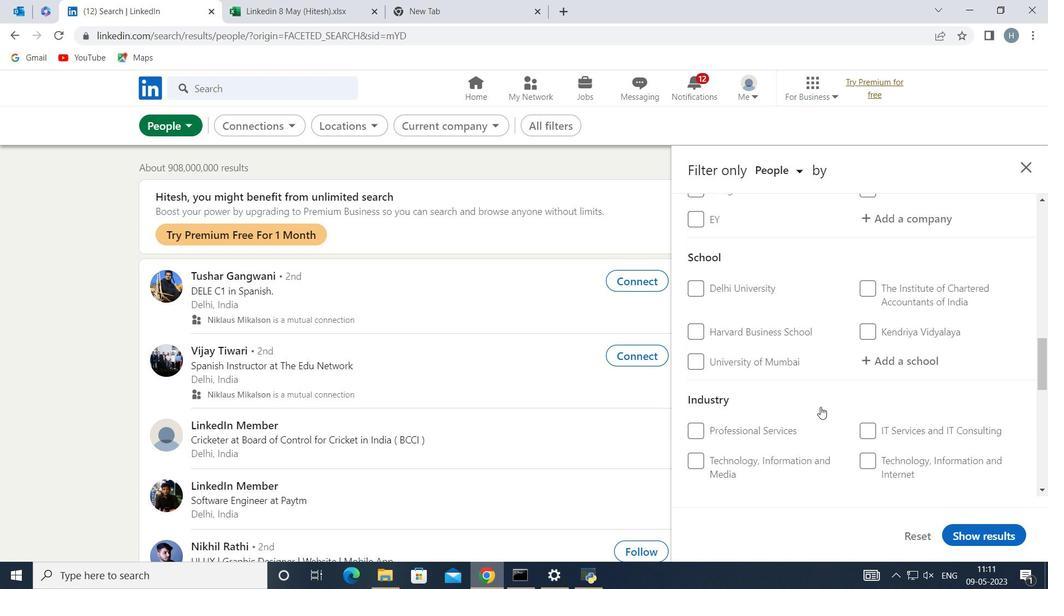 
Action: Mouse scrolled (821, 407) with delta (0, 0)
Screenshot: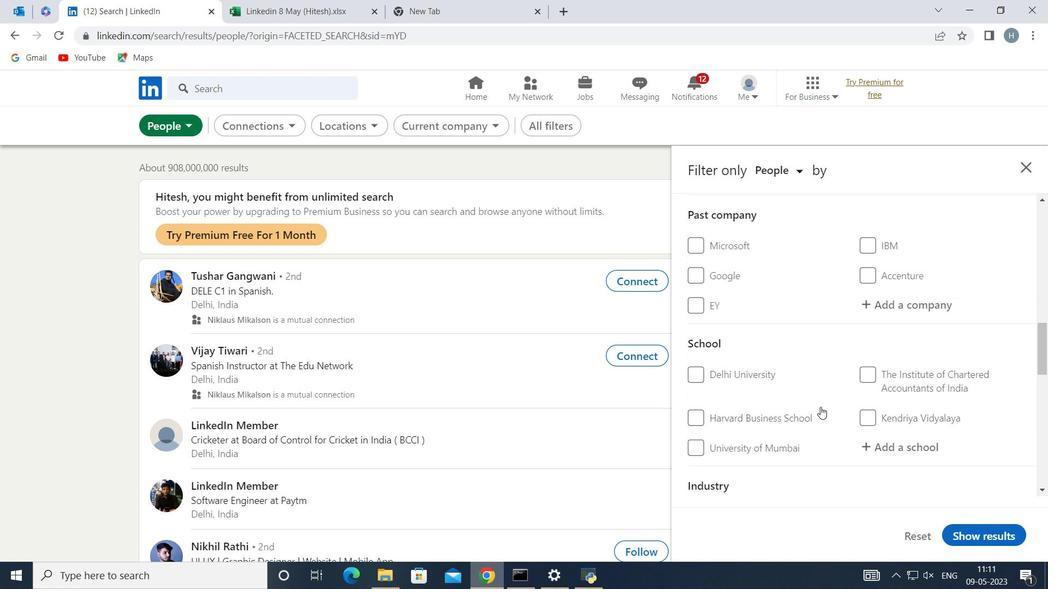 
Action: Mouse scrolled (821, 407) with delta (0, 0)
Screenshot: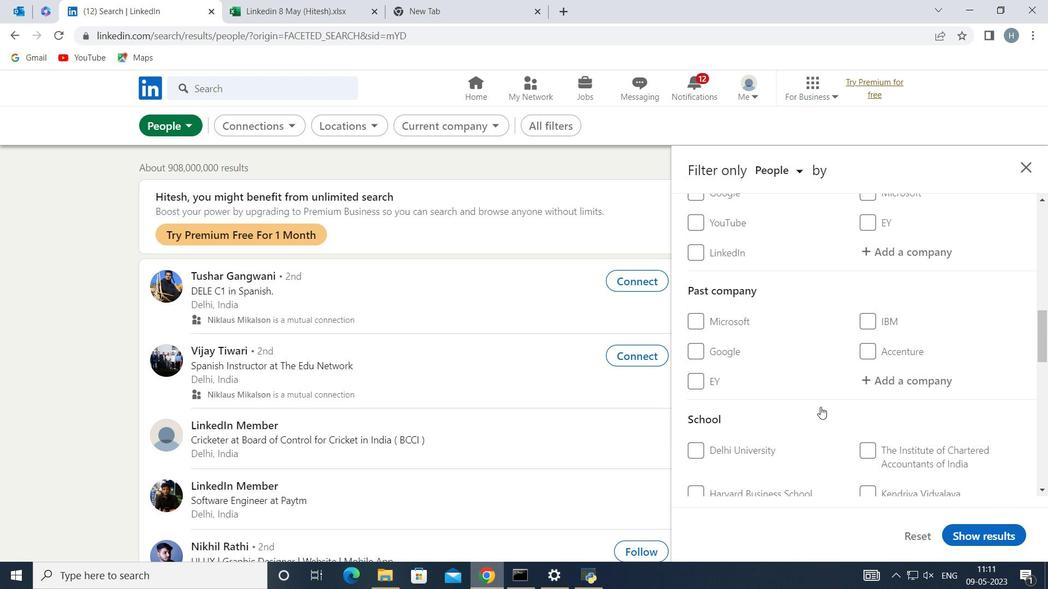 
Action: Mouse scrolled (821, 407) with delta (0, 0)
Screenshot: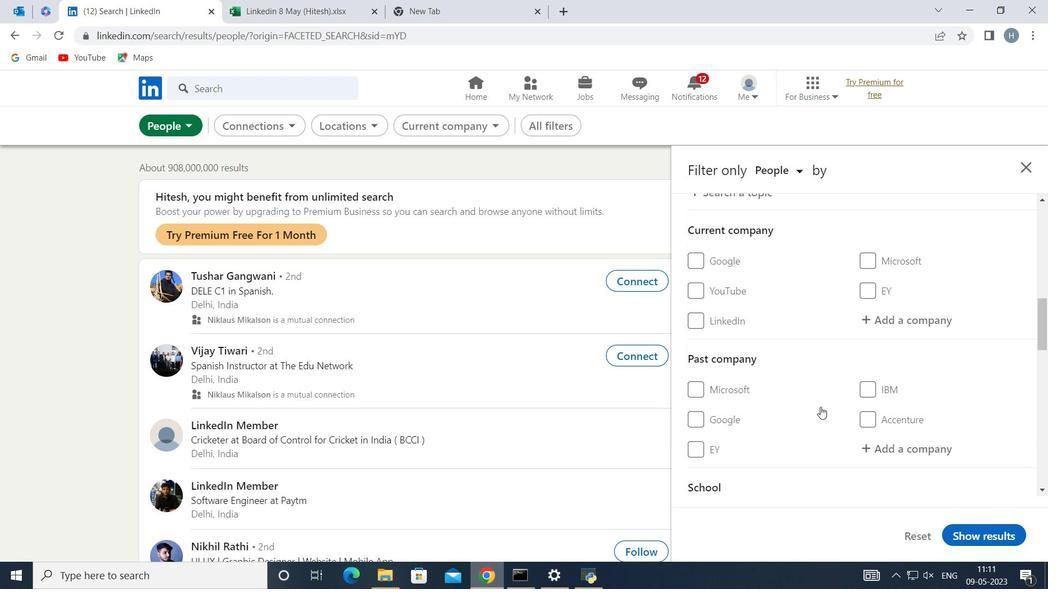 
Action: Mouse moved to (905, 388)
Screenshot: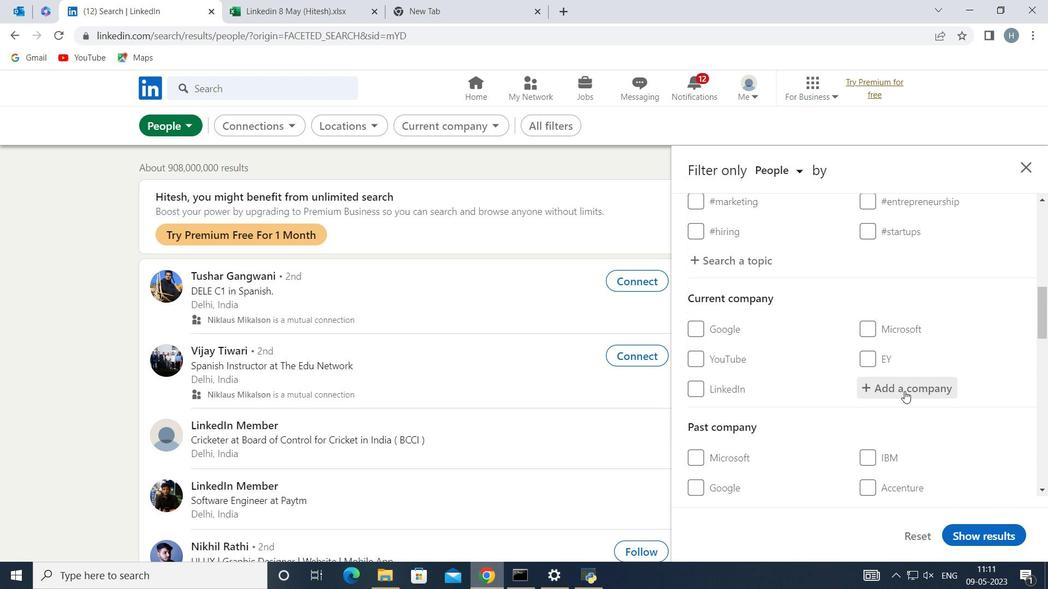 
Action: Mouse pressed left at (905, 388)
Screenshot: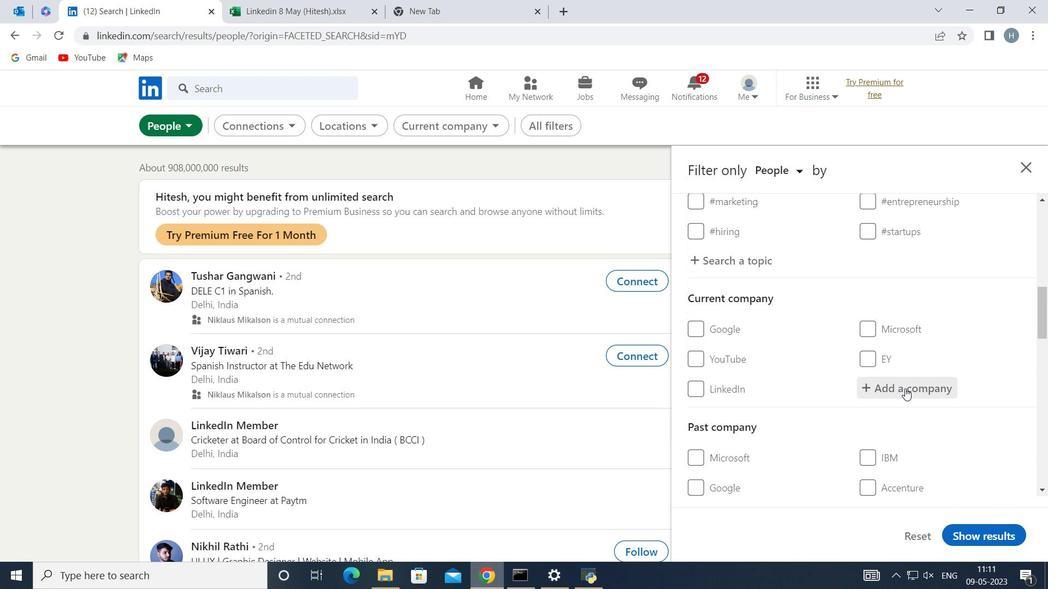 
Action: Key pressed <Key.shift><Key.shift><Key.shift><Key.shift><Key.shift><Key.shift><Key.shift><Key.shift><Key.shift><Key.shift><Key.shift><Key.shift><Key.shift><Key.shift><Key.shift><Key.shift><Key.shift><Key.shift><Key.shift><Key.shift><Key.shift><Key.shift><Key.shift><Key.shift><Key.shift>IIFL
Screenshot: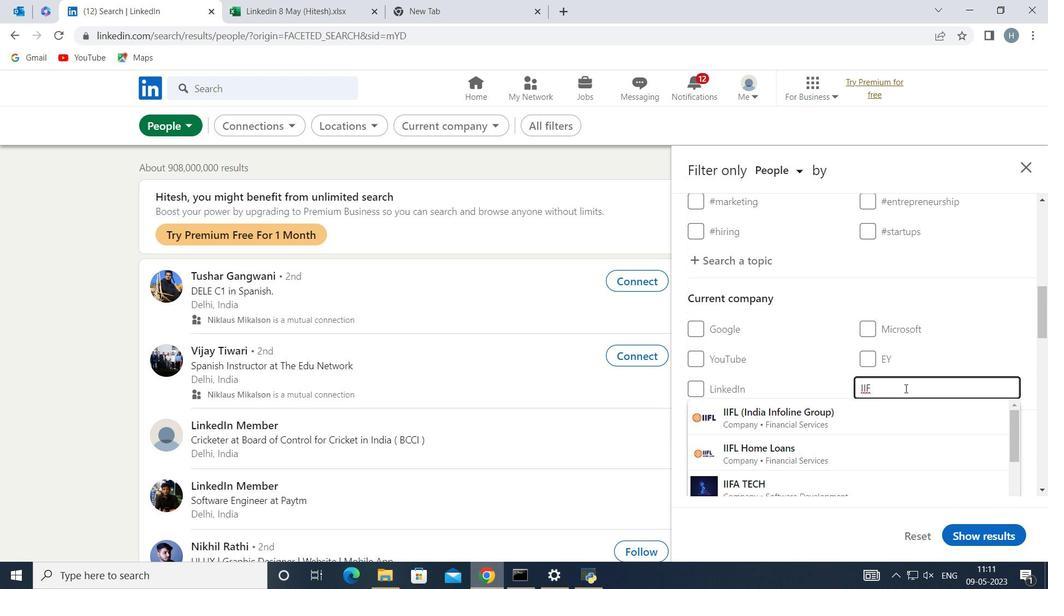 
Action: Mouse moved to (863, 411)
Screenshot: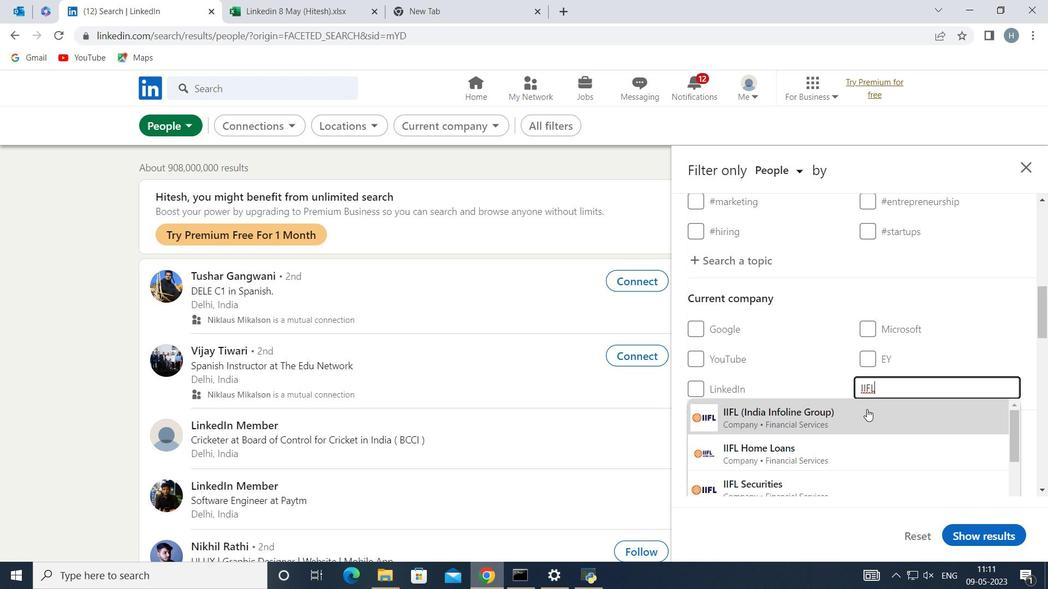 
Action: Mouse pressed left at (863, 411)
Screenshot: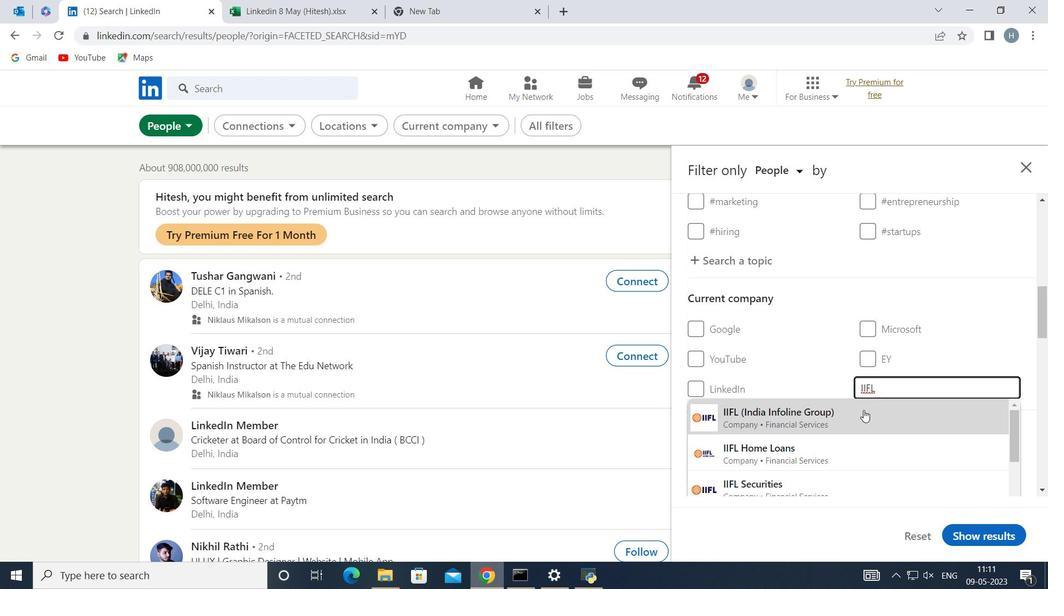 
Action: Mouse moved to (834, 393)
Screenshot: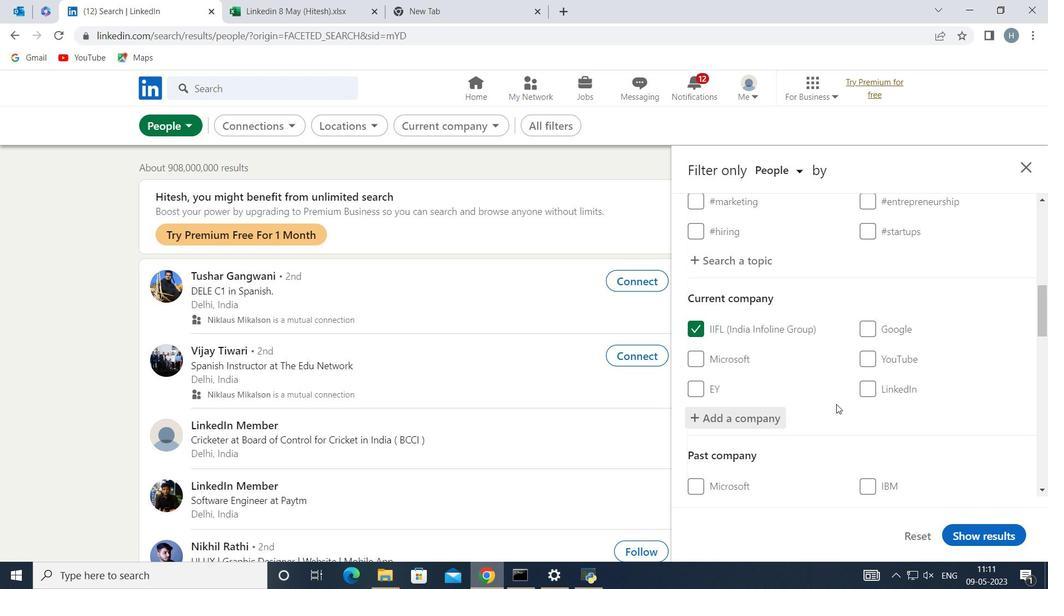 
Action: Mouse scrolled (834, 392) with delta (0, 0)
Screenshot: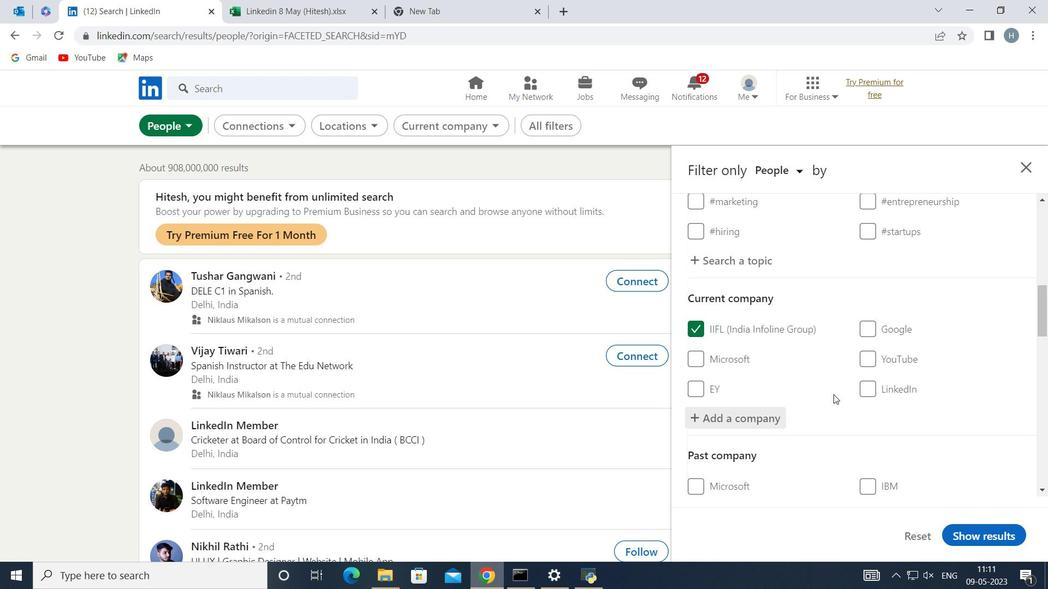
Action: Mouse scrolled (834, 392) with delta (0, 0)
Screenshot: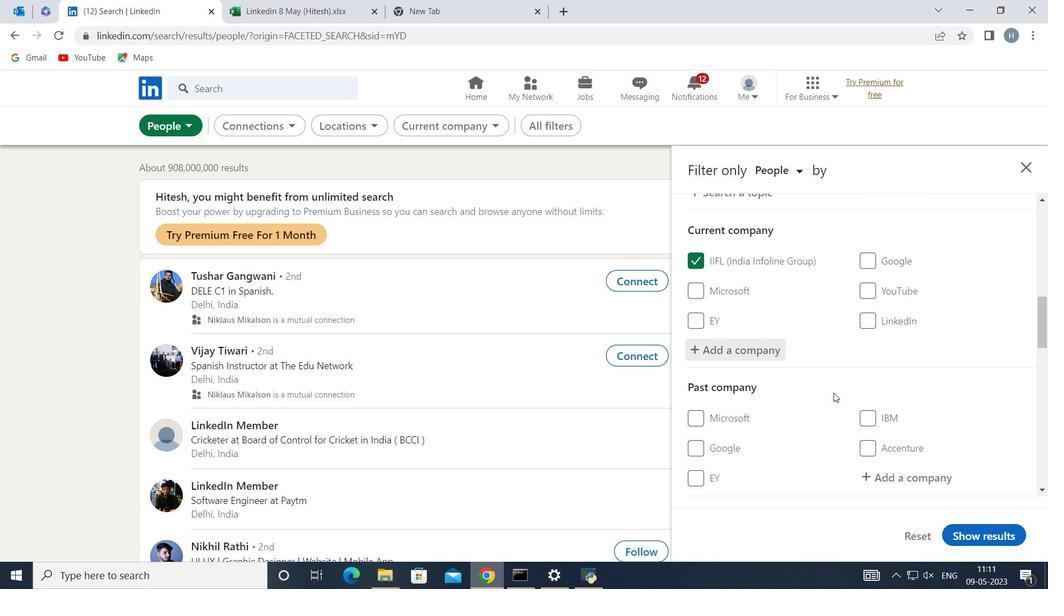 
Action: Mouse moved to (834, 392)
Screenshot: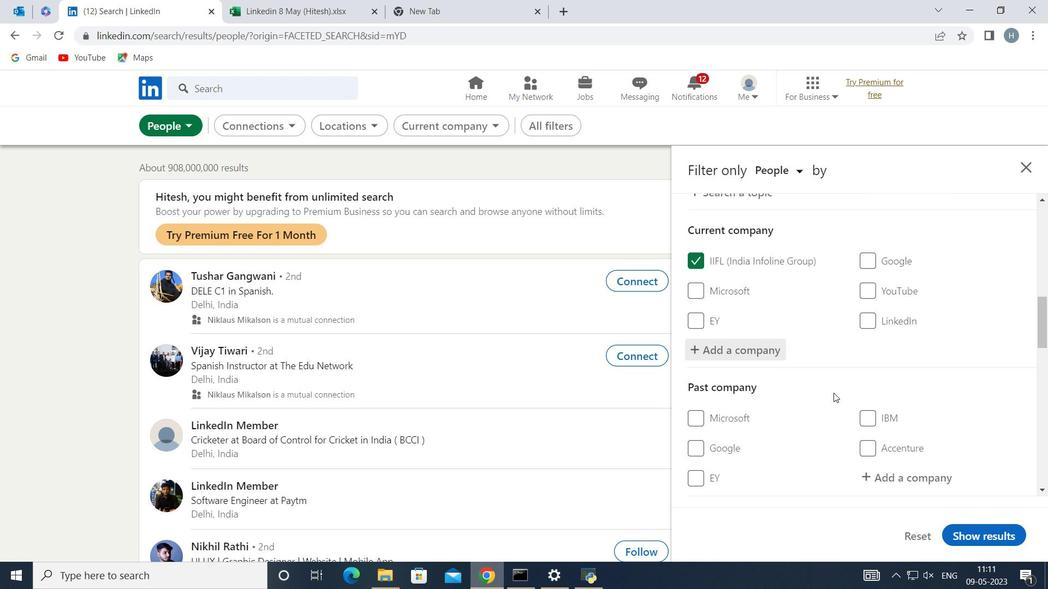 
Action: Mouse scrolled (834, 392) with delta (0, 0)
Screenshot: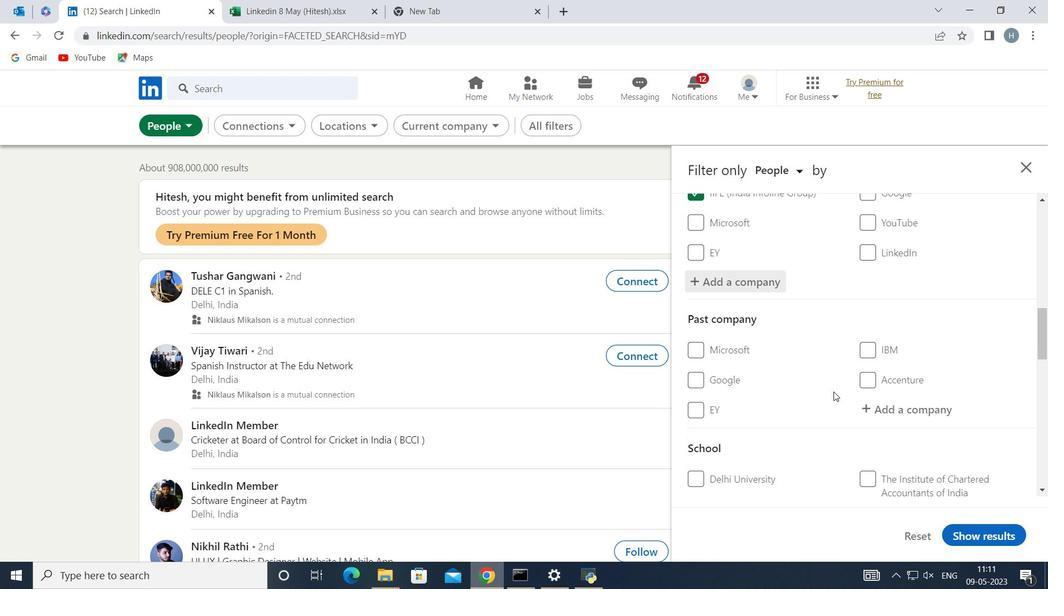 
Action: Mouse scrolled (834, 392) with delta (0, 0)
Screenshot: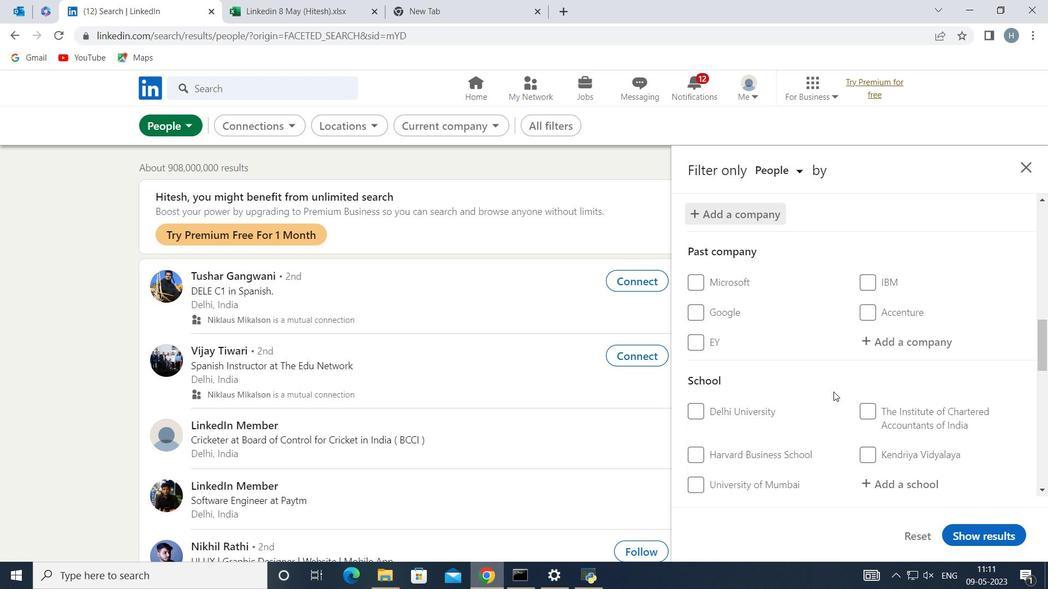 
Action: Mouse moved to (895, 411)
Screenshot: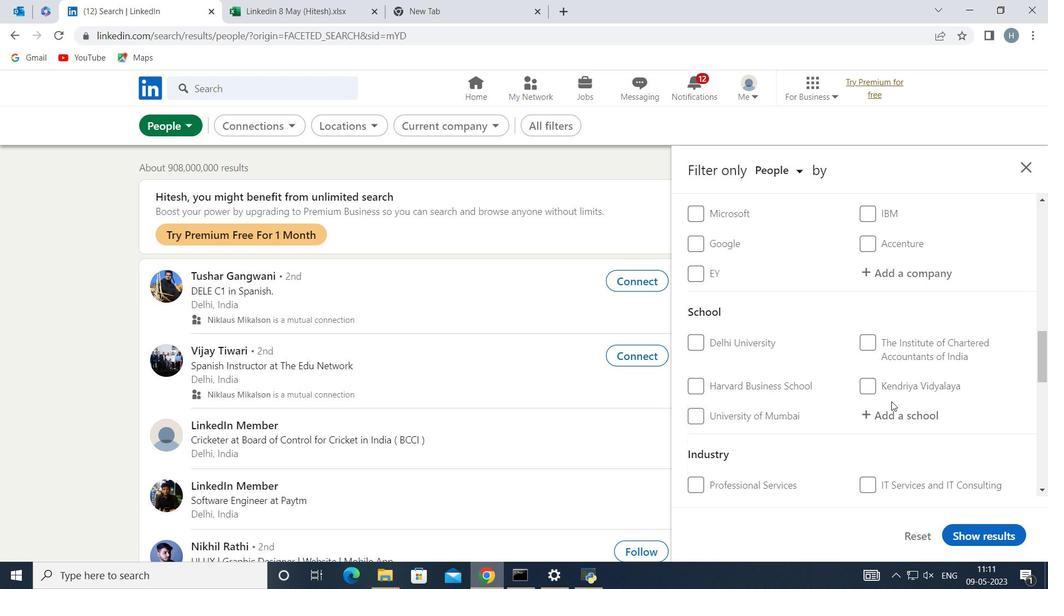 
Action: Mouse pressed left at (895, 411)
Screenshot: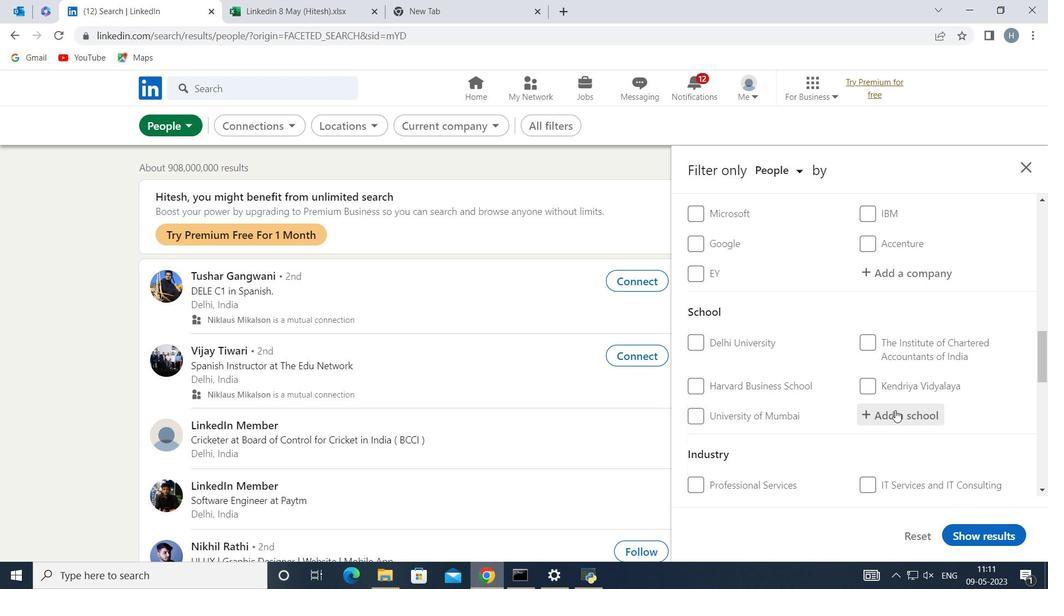
Action: Mouse moved to (896, 411)
Screenshot: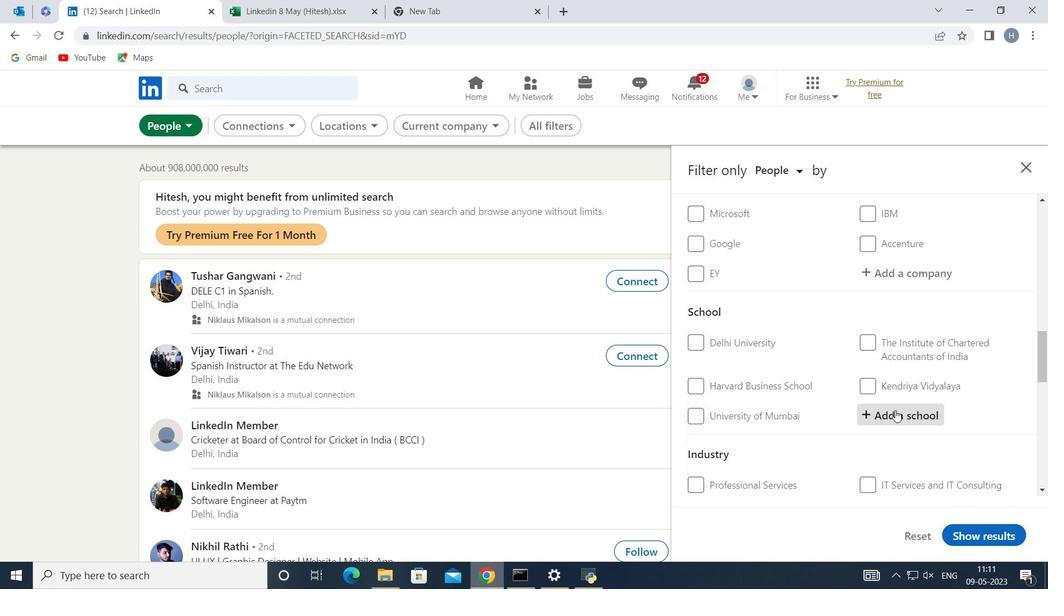 
Action: Key pressed <Key.shift>Subodh<Key.space><Key.shift>Public<Key.space>
Screenshot: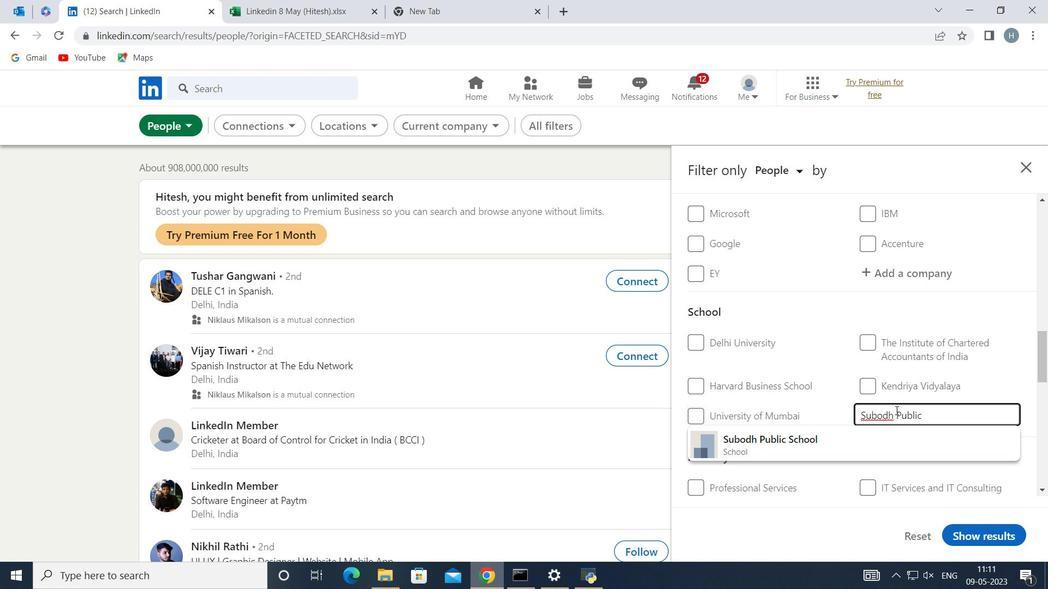 
Action: Mouse moved to (810, 445)
Screenshot: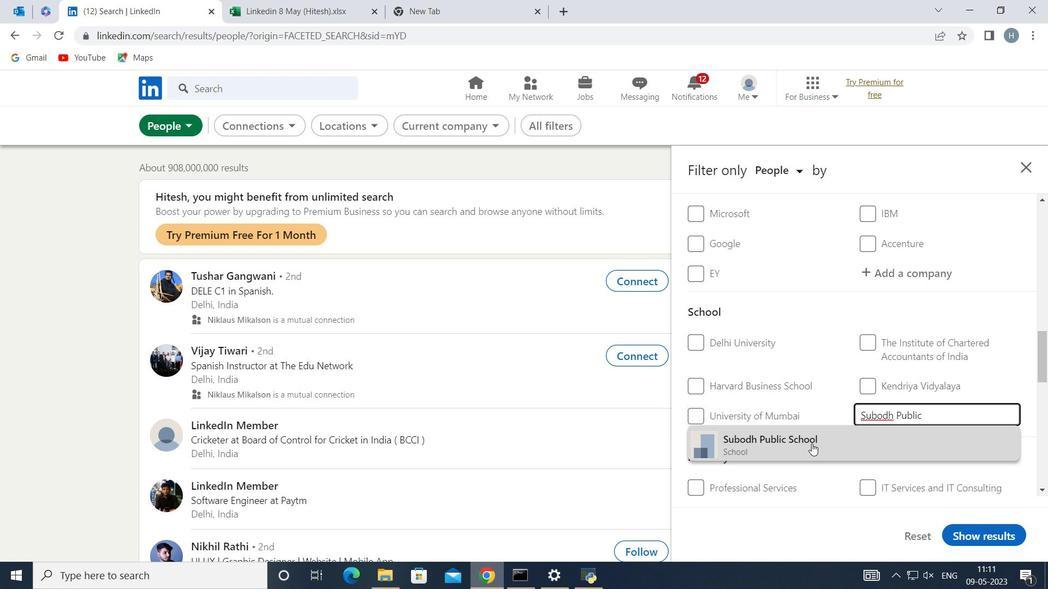 
Action: Mouse pressed left at (810, 445)
Screenshot: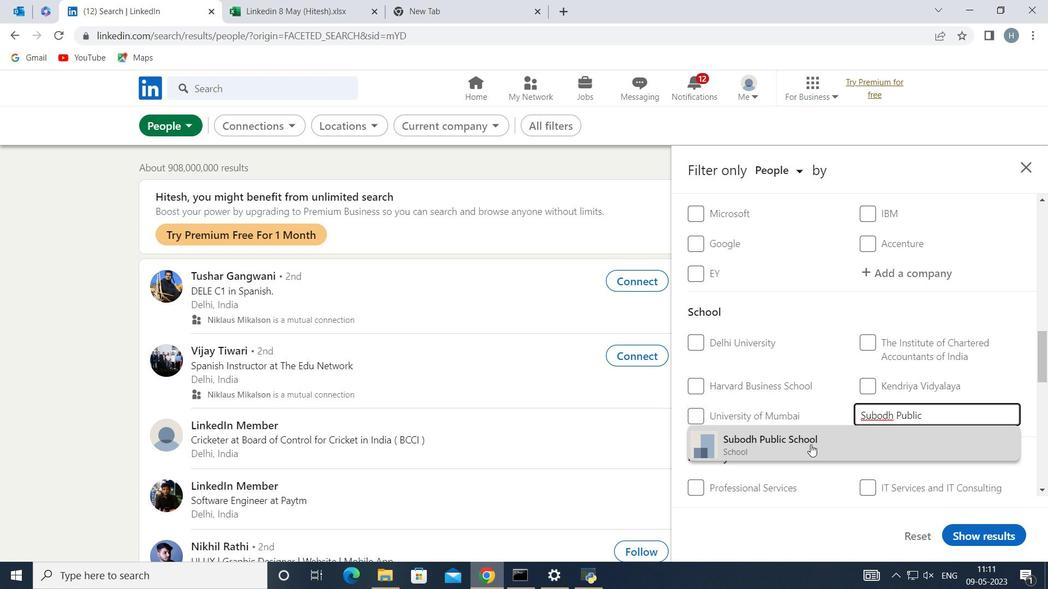 
Action: Mouse moved to (813, 435)
Screenshot: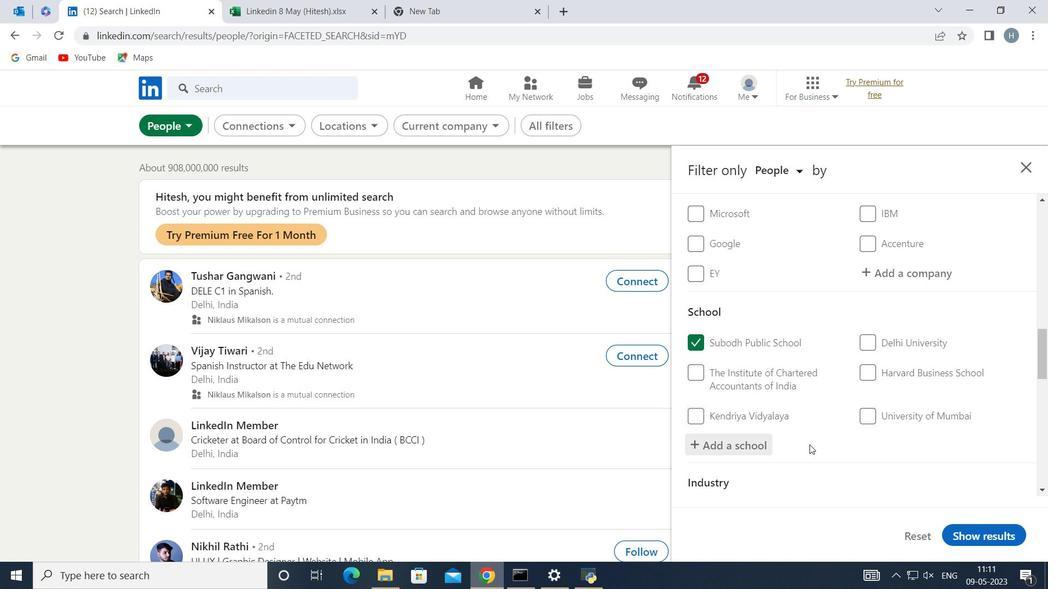 
Action: Mouse scrolled (813, 434) with delta (0, 0)
Screenshot: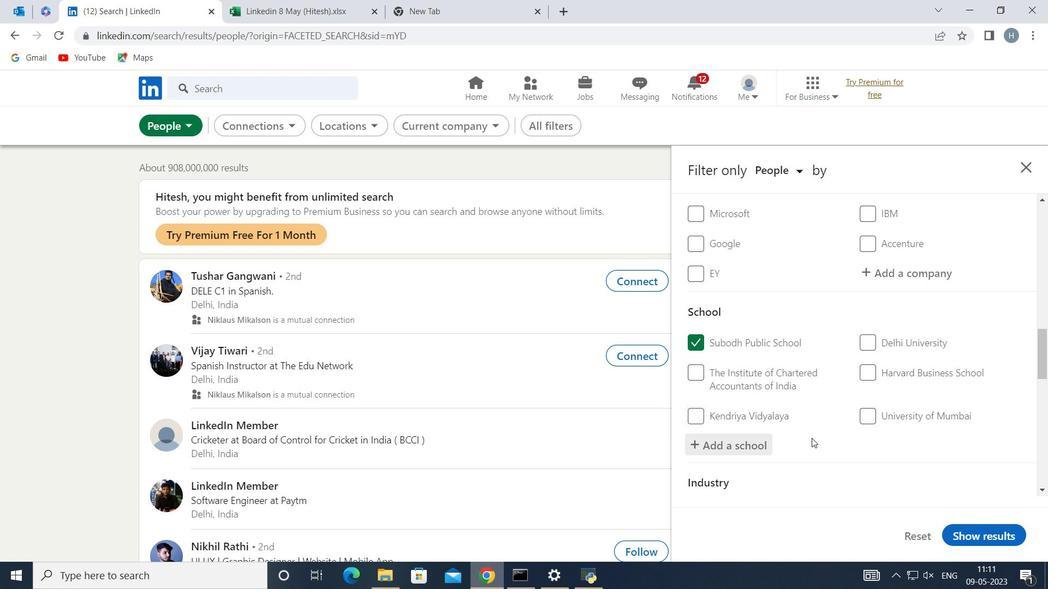 
Action: Mouse moved to (822, 427)
Screenshot: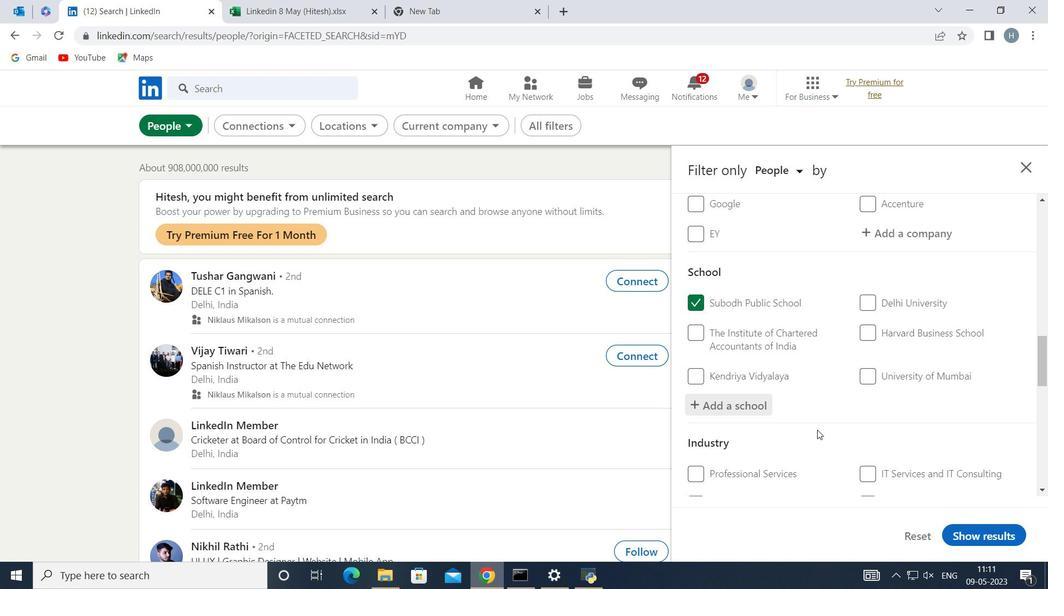 
Action: Mouse scrolled (822, 426) with delta (0, 0)
Screenshot: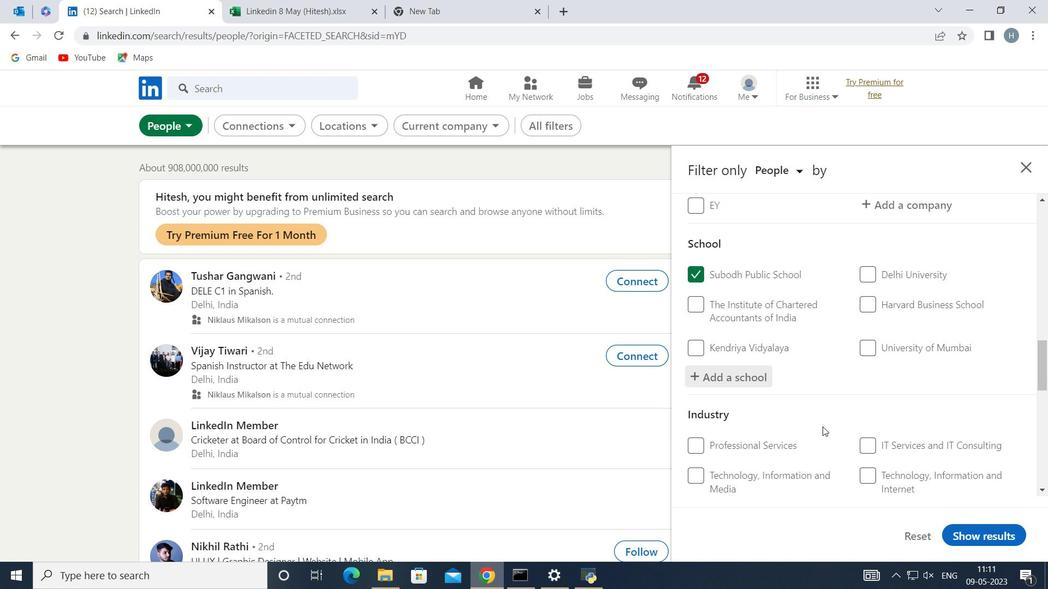 
Action: Mouse moved to (856, 429)
Screenshot: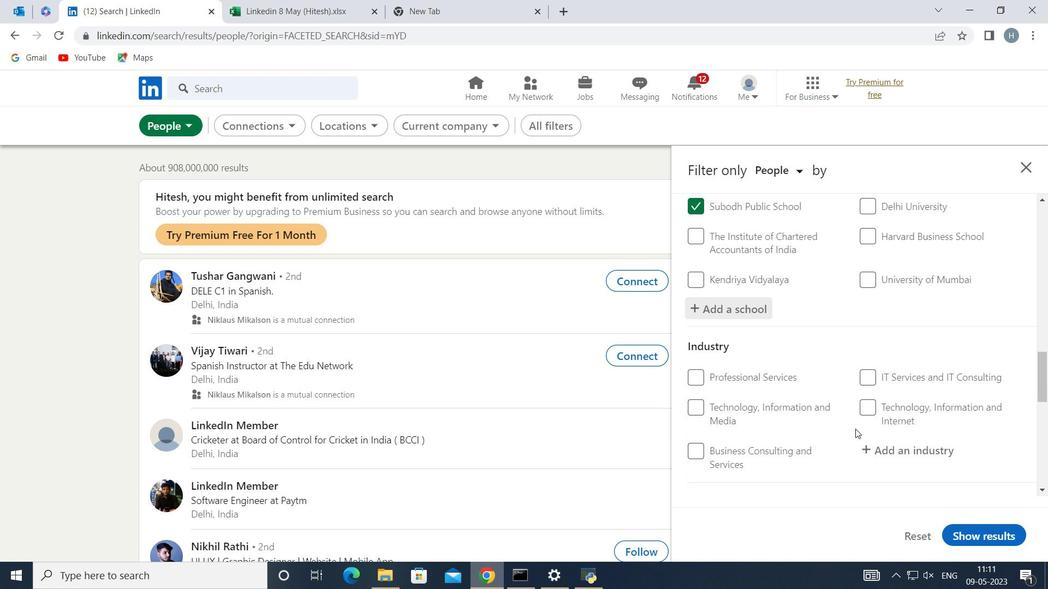 
Action: Mouse scrolled (856, 429) with delta (0, 0)
Screenshot: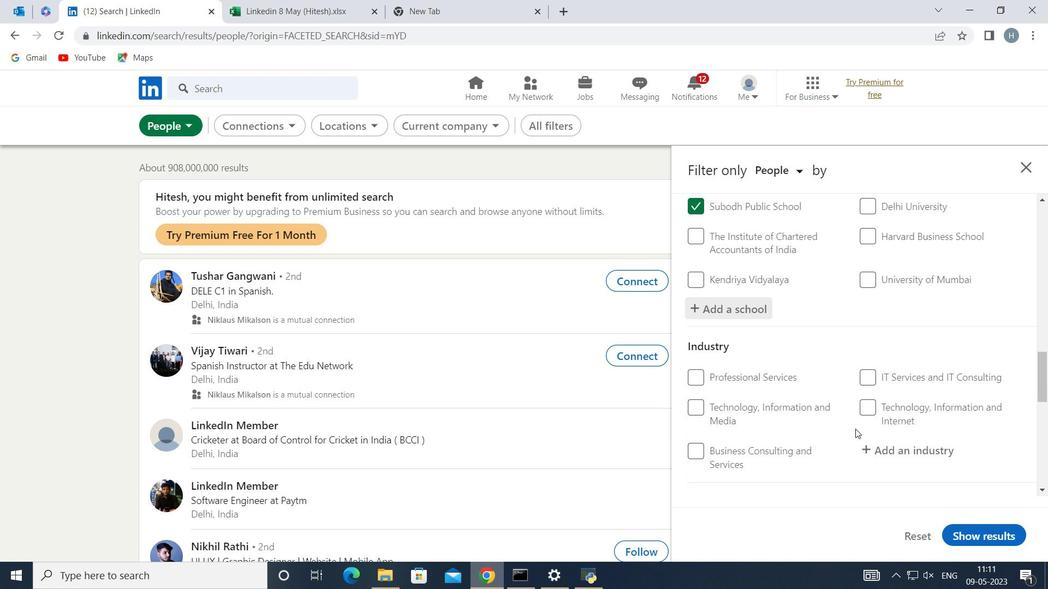 
Action: Mouse moved to (900, 383)
Screenshot: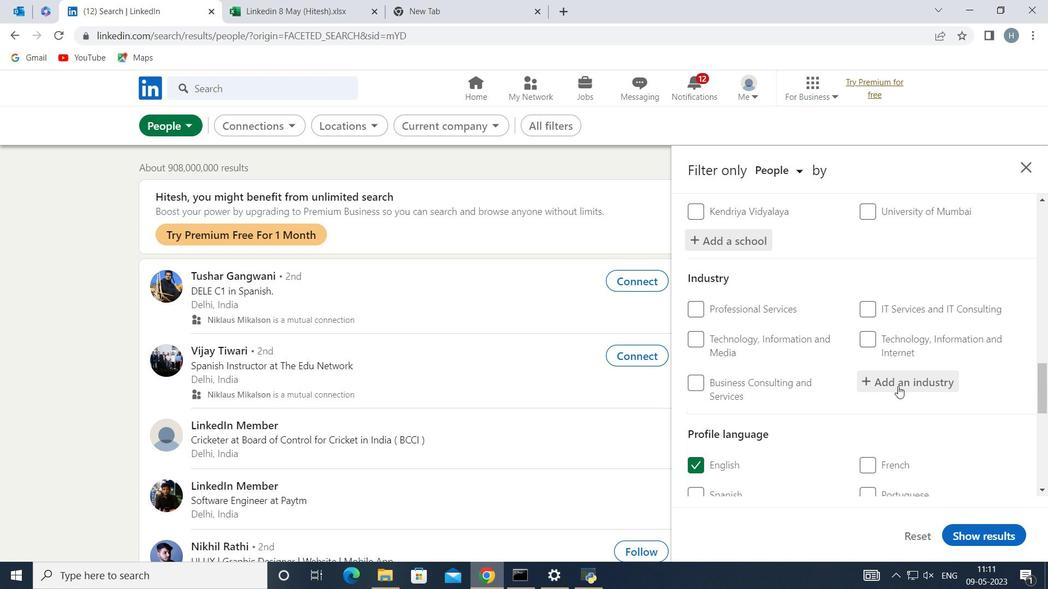 
Action: Mouse pressed left at (900, 383)
Screenshot: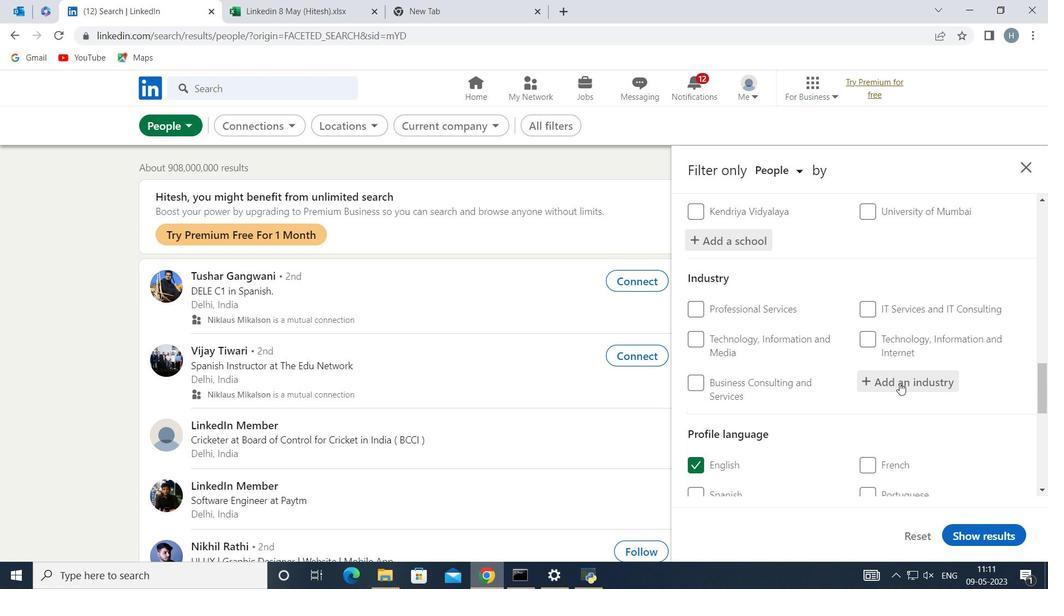 
Action: Key pressed <Key.shift>Audio<Key.space>and<Key.space><Key.shift>Vi
Screenshot: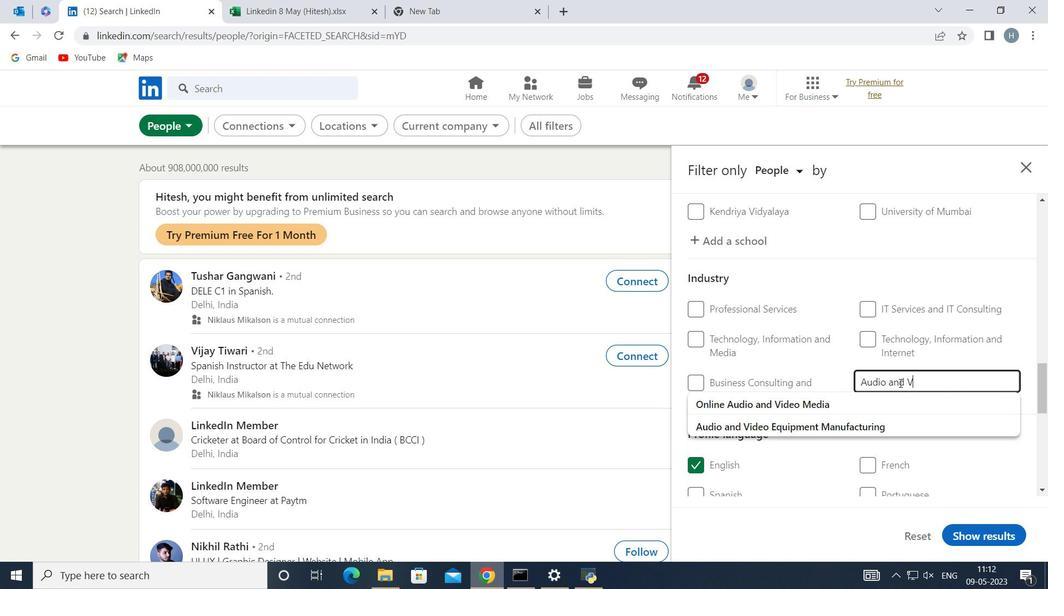 
Action: Mouse moved to (826, 419)
Screenshot: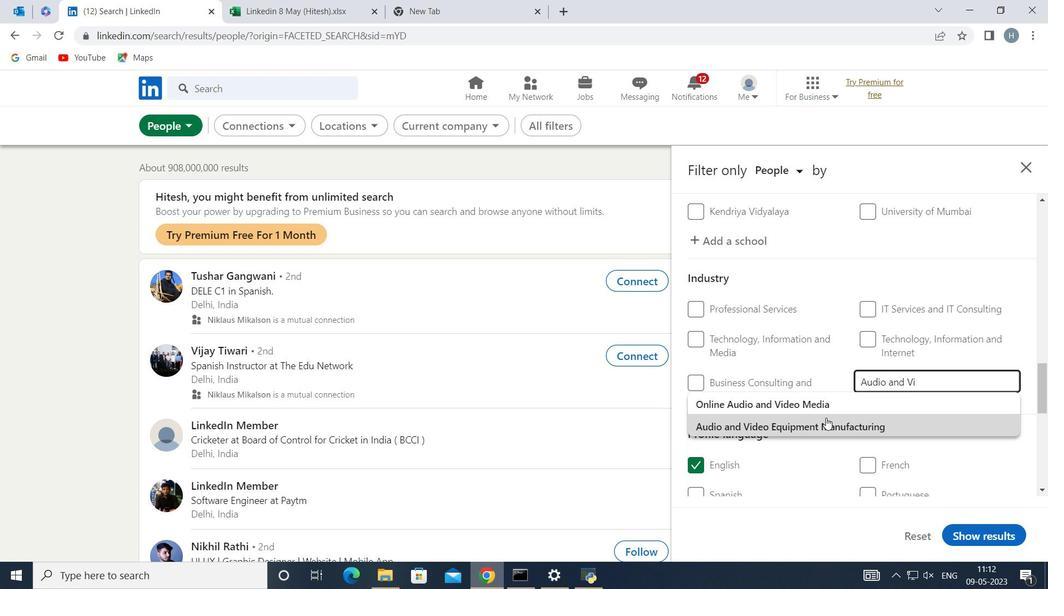 
Action: Mouse pressed left at (826, 419)
Screenshot: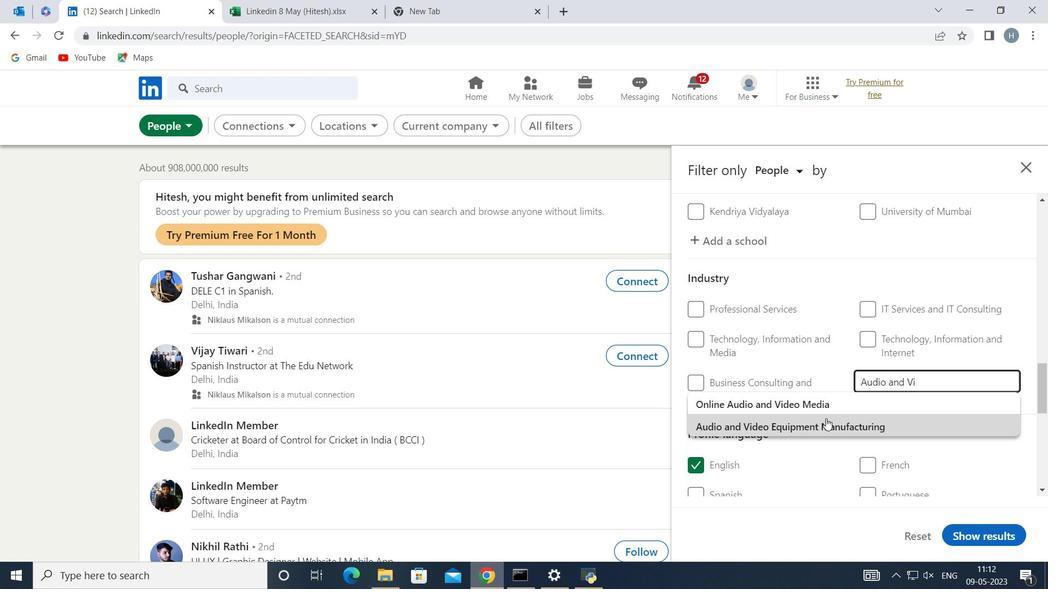 
Action: Mouse moved to (809, 394)
Screenshot: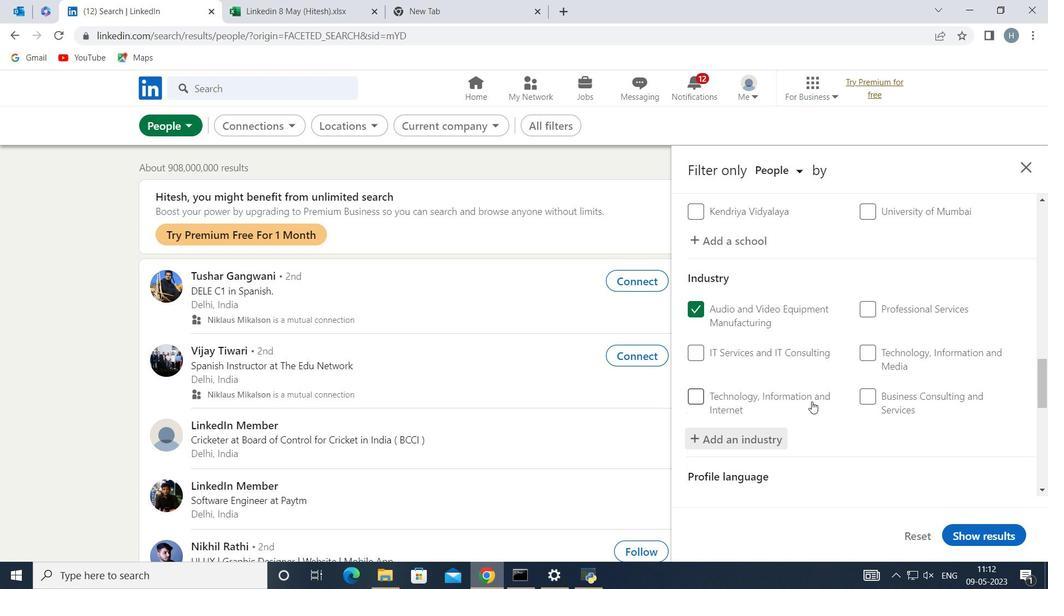 
Action: Mouse scrolled (809, 393) with delta (0, 0)
Screenshot: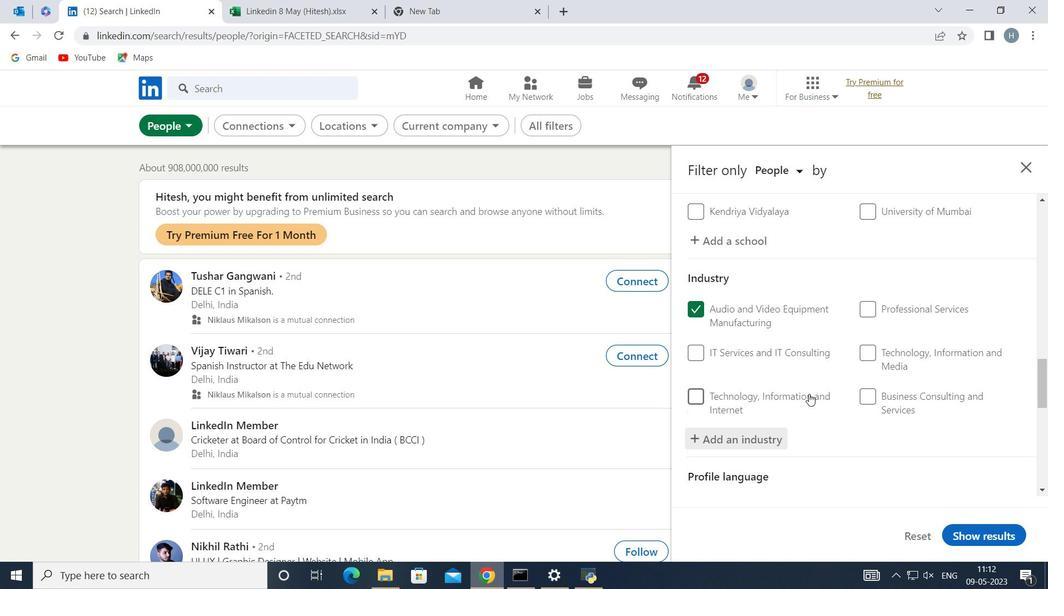 
Action: Mouse moved to (828, 383)
Screenshot: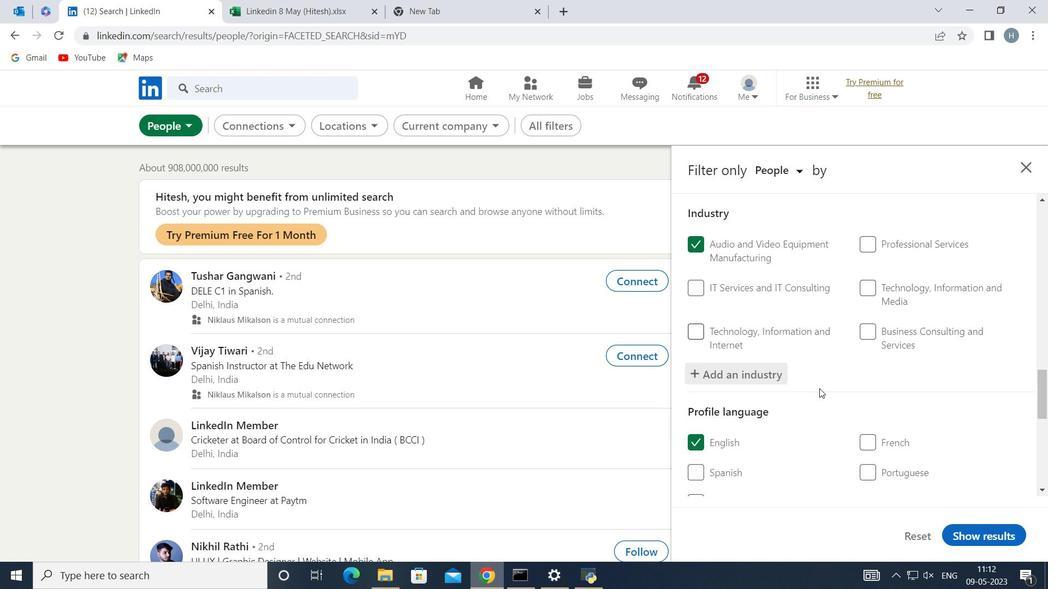 
Action: Mouse scrolled (828, 383) with delta (0, 0)
Screenshot: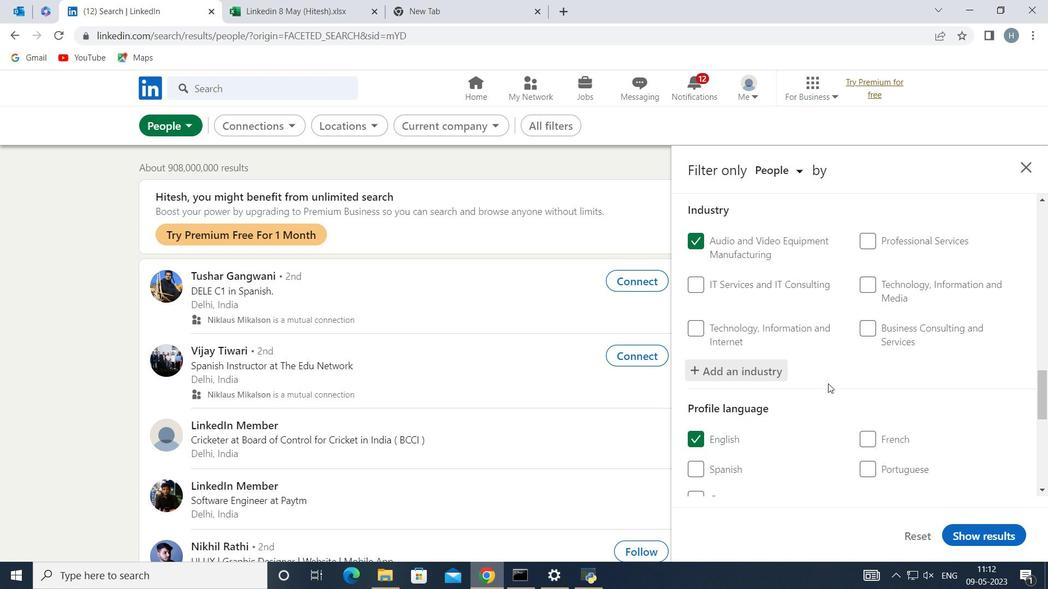 
Action: Mouse moved to (845, 379)
Screenshot: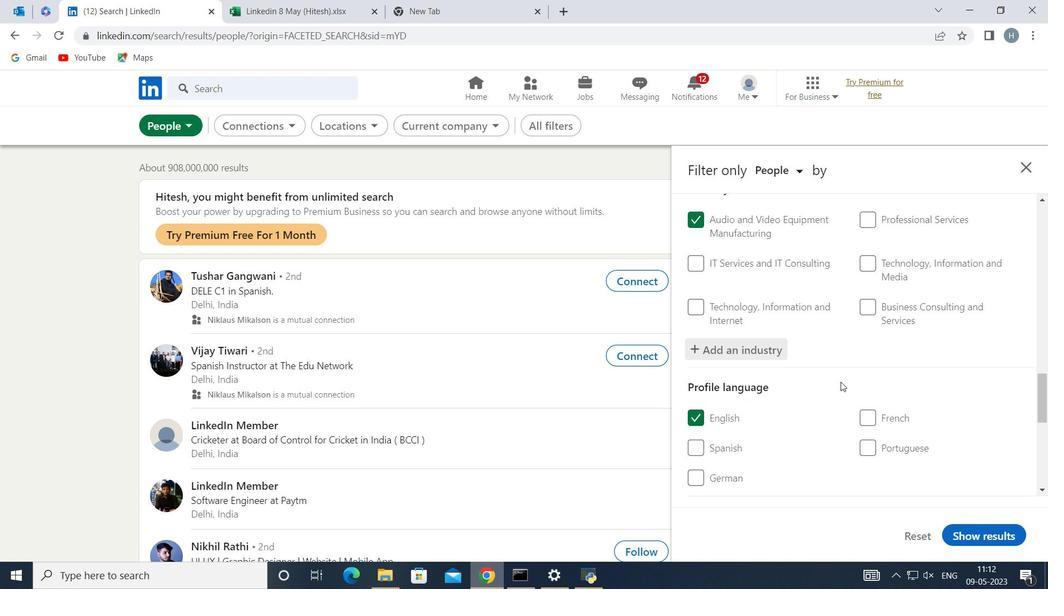 
Action: Mouse scrolled (845, 378) with delta (0, 0)
Screenshot: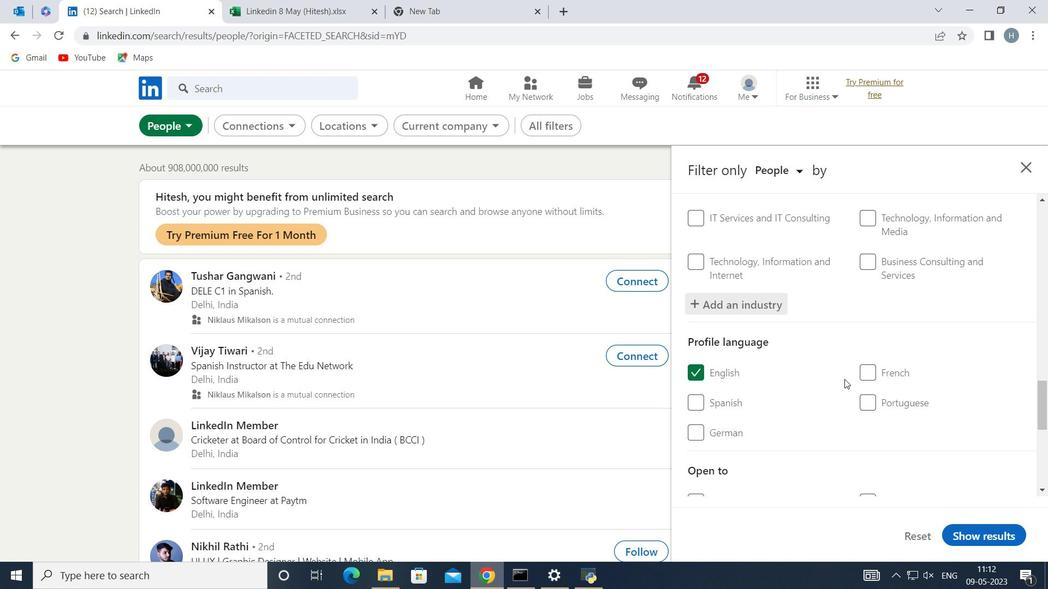 
Action: Mouse moved to (852, 375)
Screenshot: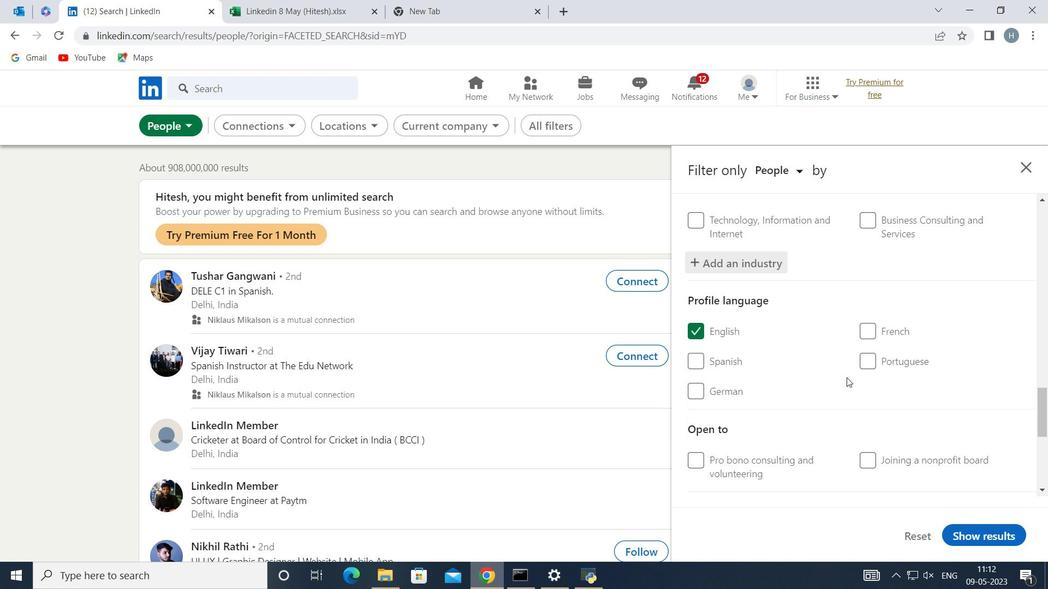 
Action: Mouse scrolled (852, 375) with delta (0, 0)
Screenshot: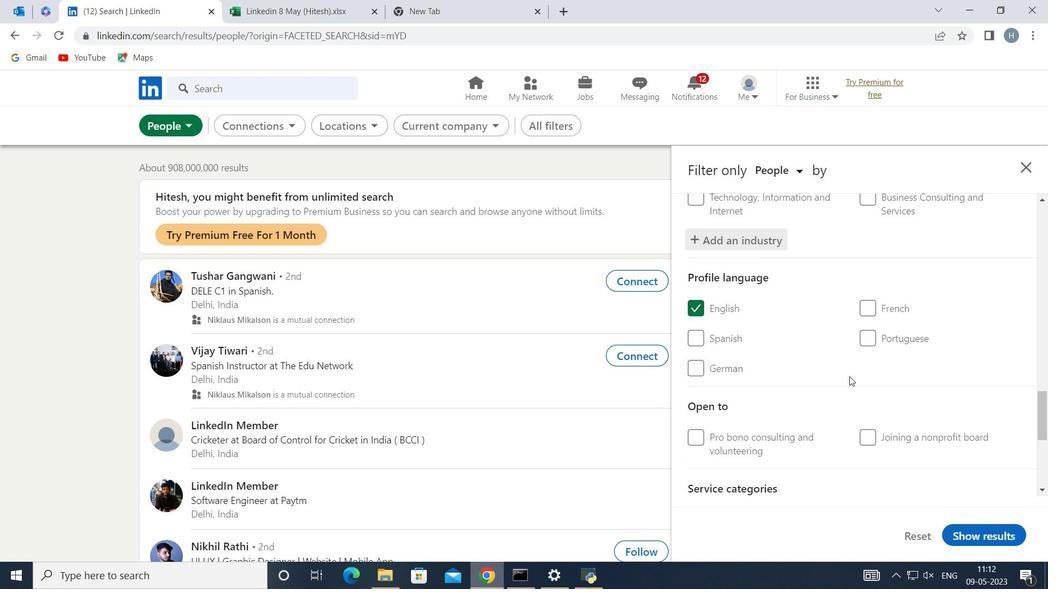 
Action: Mouse scrolled (852, 375) with delta (0, 0)
Screenshot: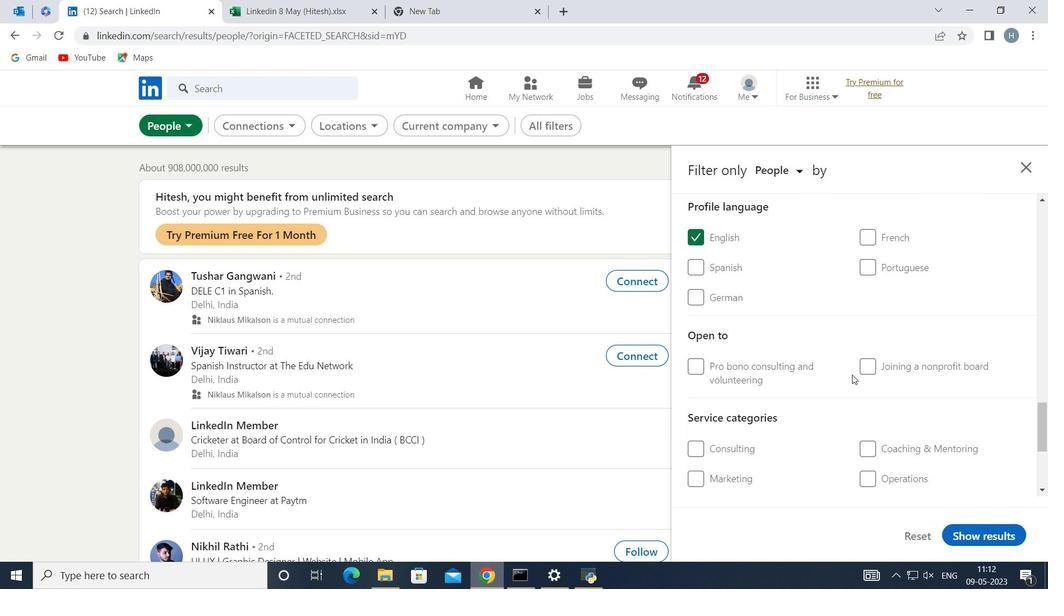 
Action: Mouse scrolled (852, 375) with delta (0, 0)
Screenshot: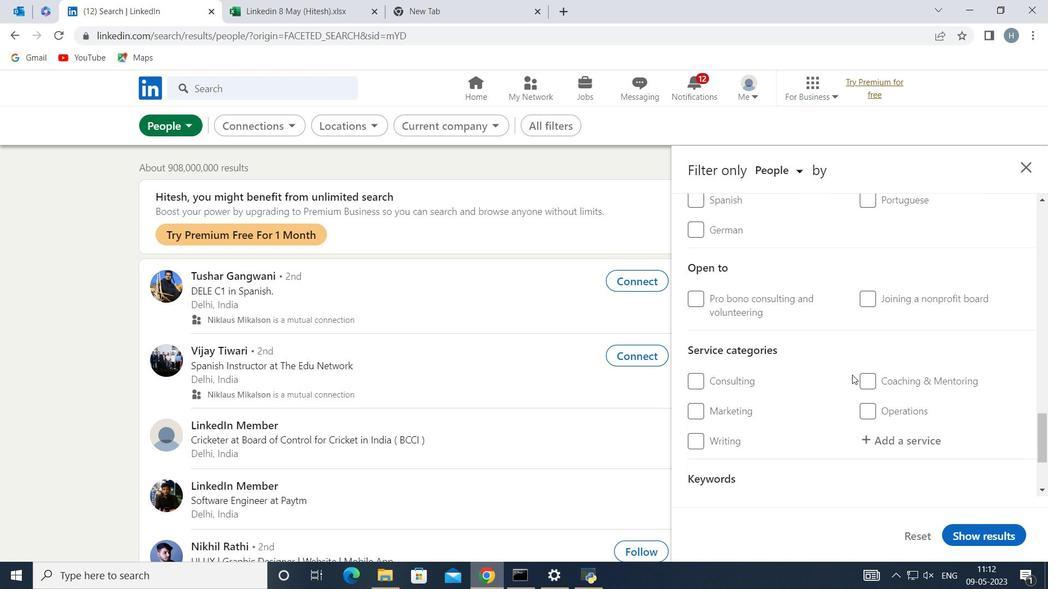 
Action: Mouse moved to (887, 365)
Screenshot: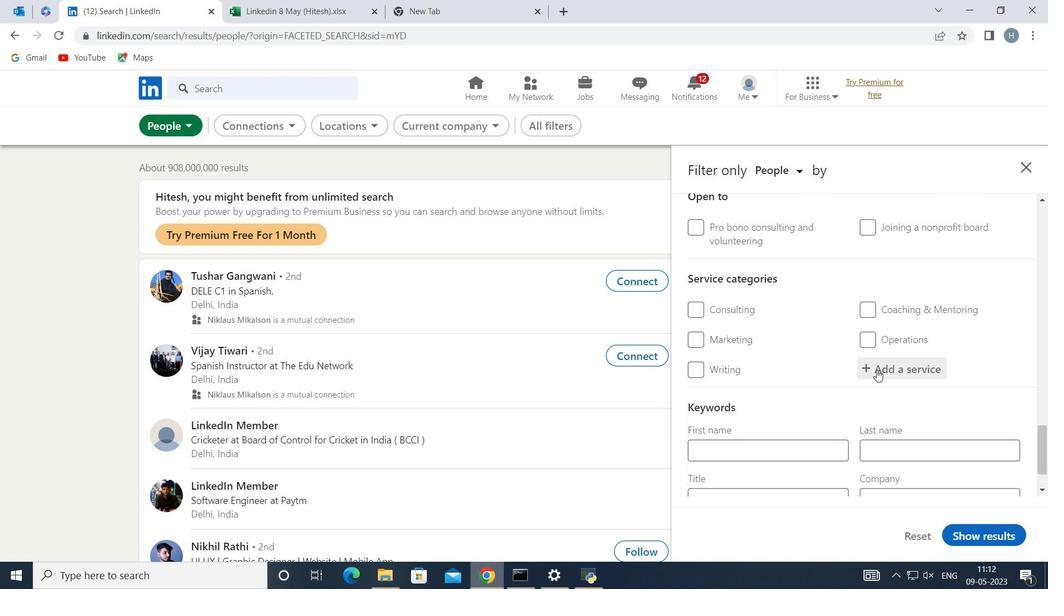 
Action: Mouse pressed left at (887, 365)
Screenshot: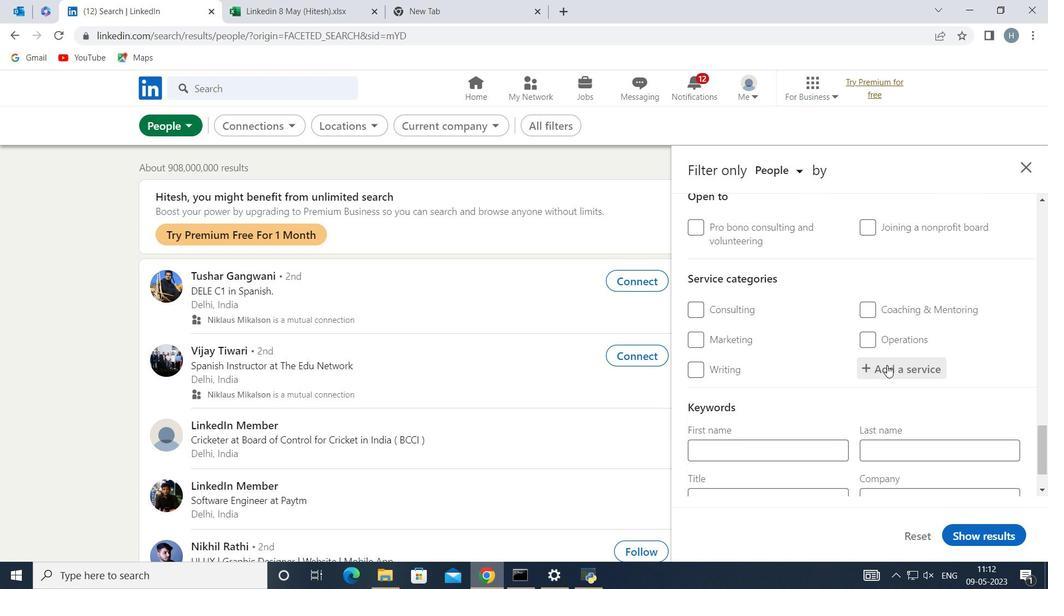 
Action: Mouse moved to (887, 365)
Screenshot: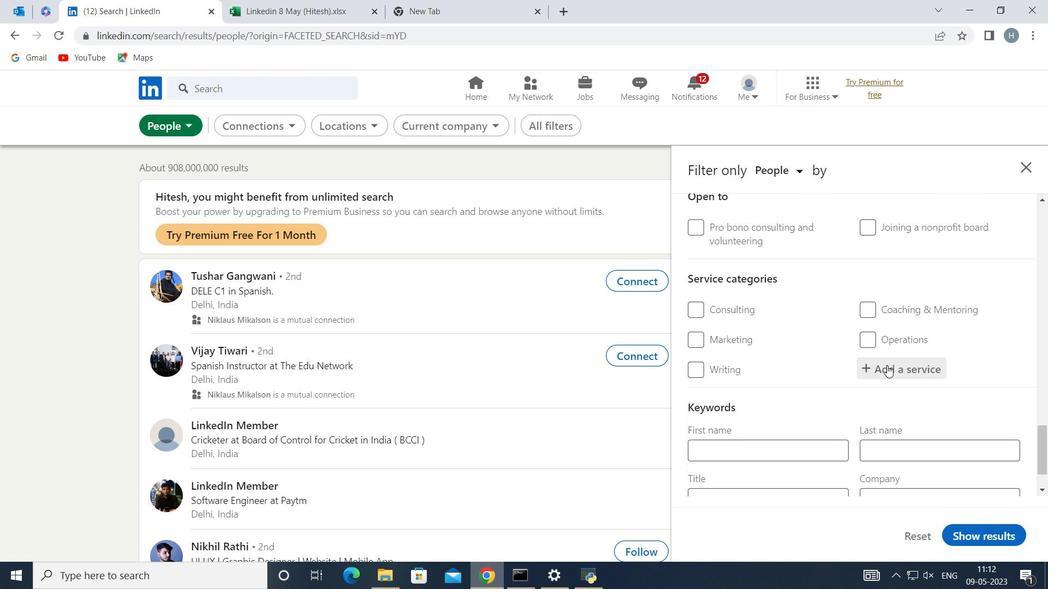 
Action: Key pressed <Key.shift>Bankrup
Screenshot: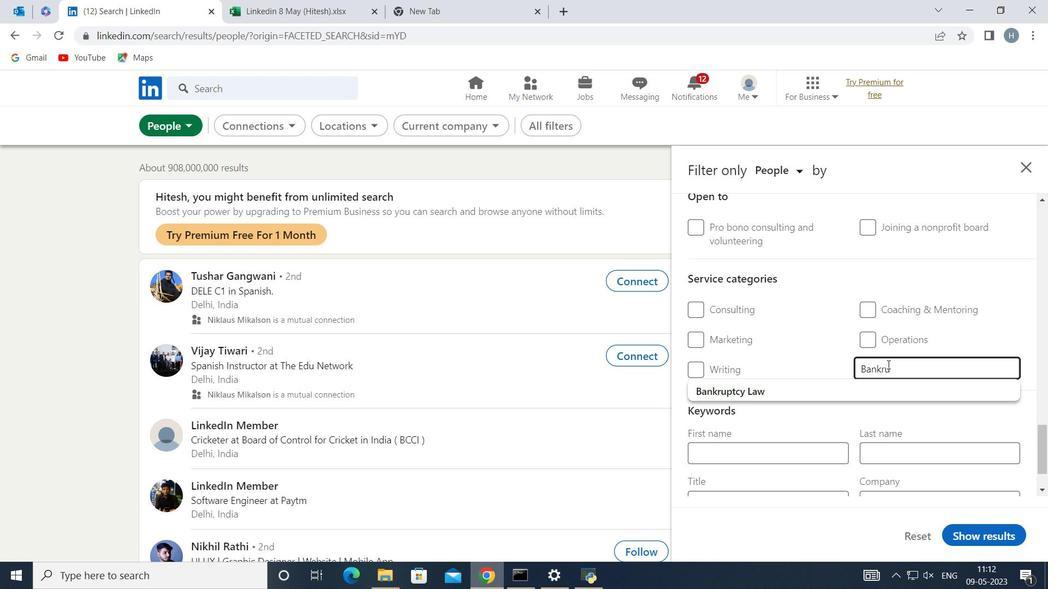 
Action: Mouse moved to (832, 392)
Screenshot: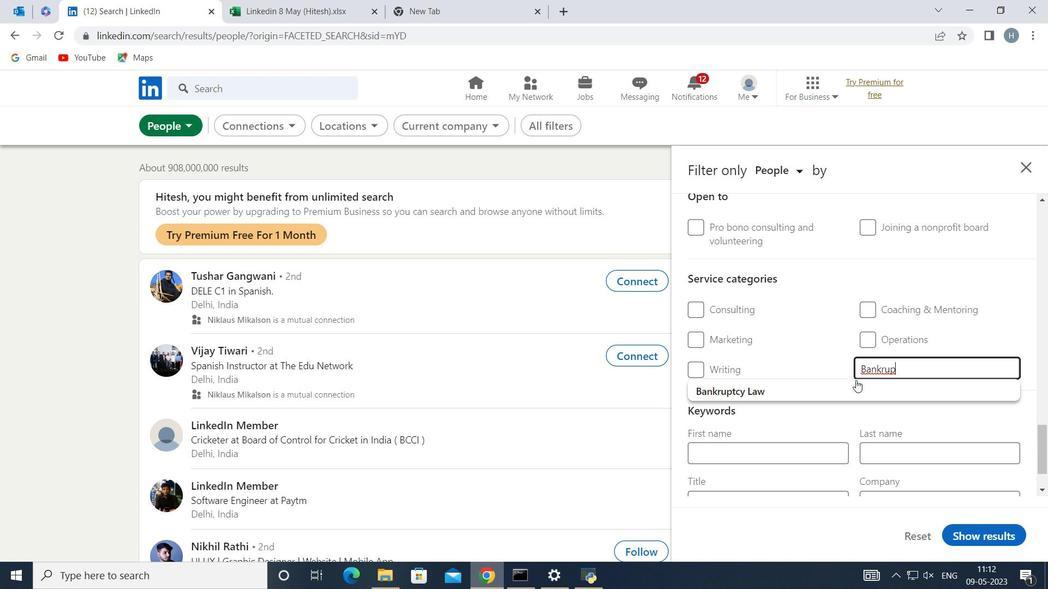
Action: Mouse pressed left at (832, 392)
Screenshot: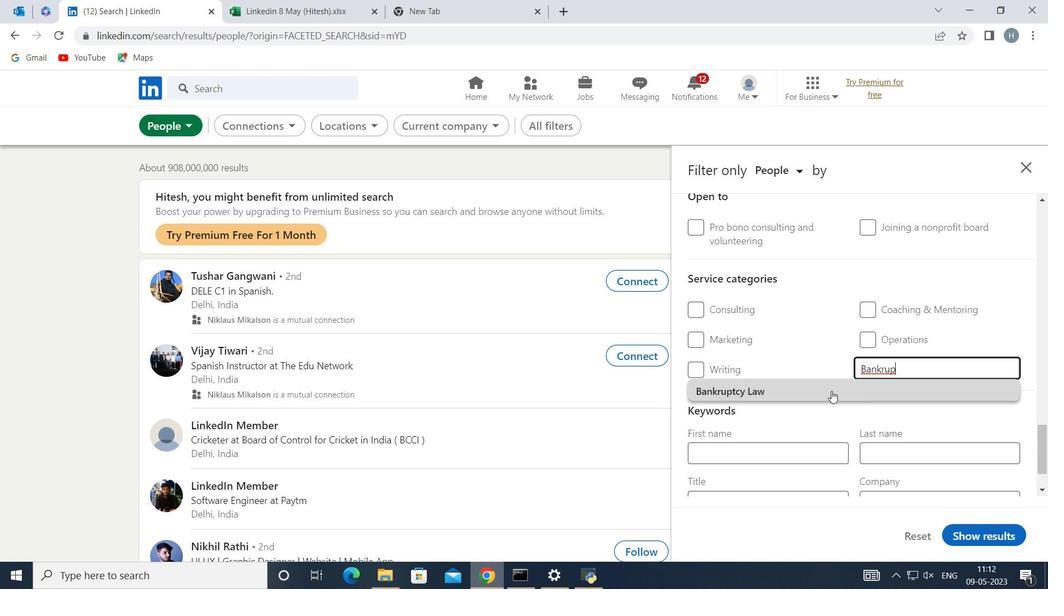 
Action: Mouse moved to (831, 392)
Screenshot: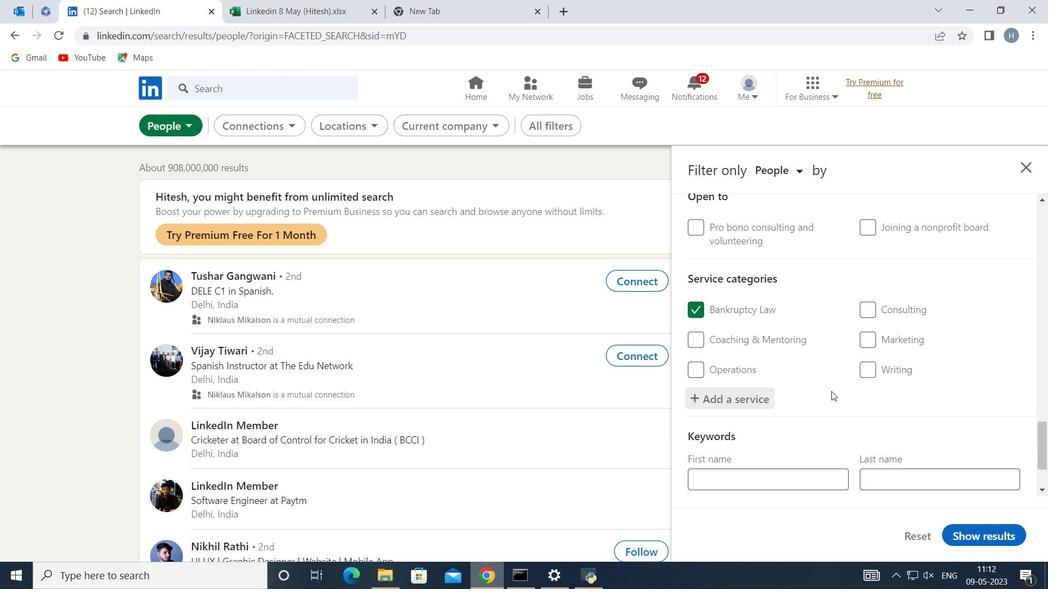 
Action: Mouse scrolled (831, 391) with delta (0, 0)
Screenshot: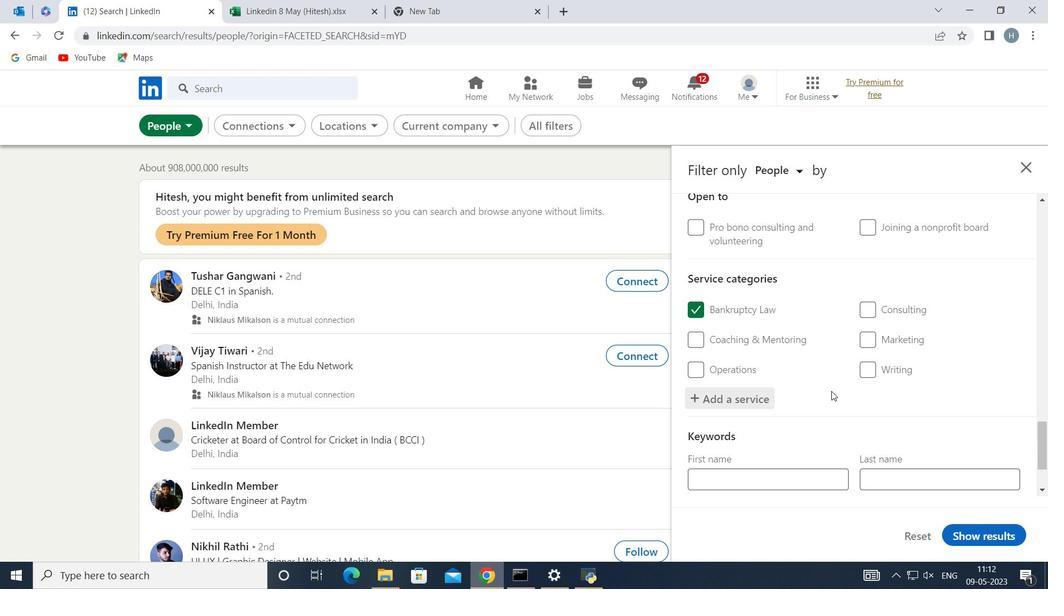 
Action: Mouse scrolled (831, 391) with delta (0, 0)
Screenshot: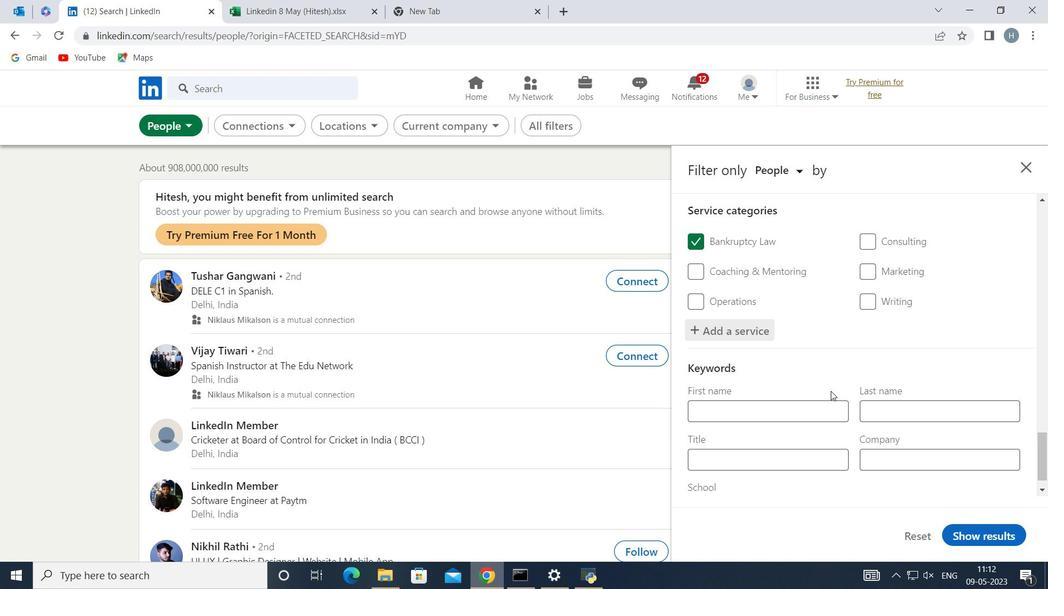
Action: Mouse scrolled (831, 391) with delta (0, 0)
Screenshot: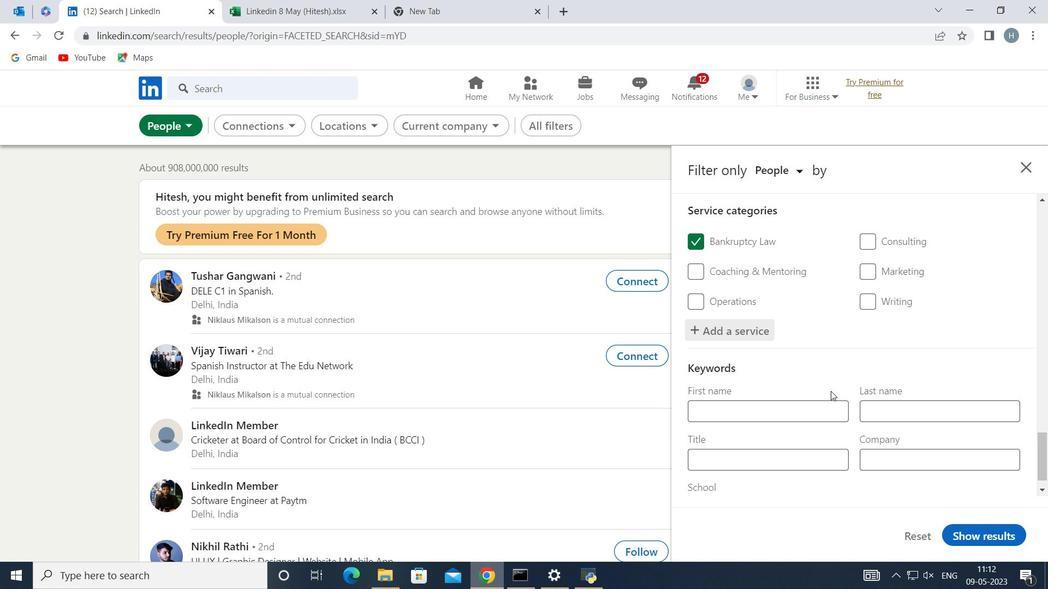 
Action: Mouse moved to (807, 431)
Screenshot: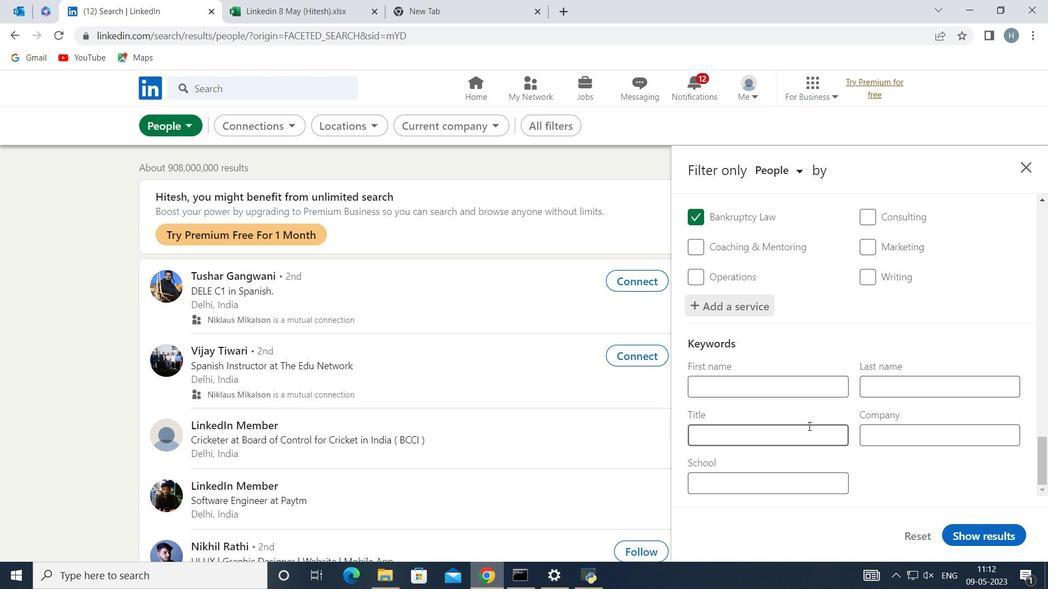 
Action: Mouse pressed left at (807, 431)
Screenshot: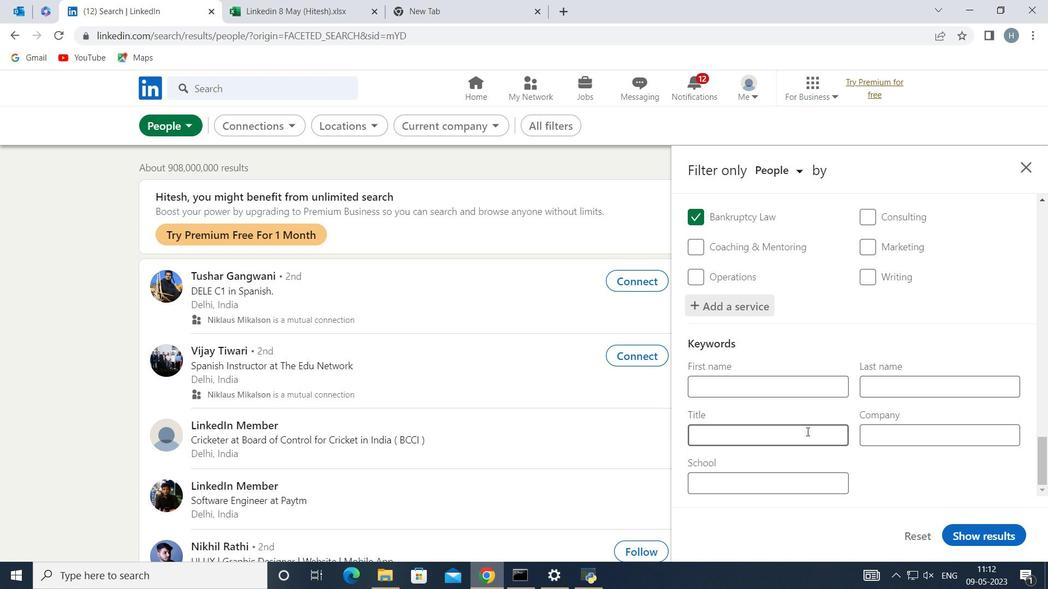 
Action: Mouse moved to (808, 432)
Screenshot: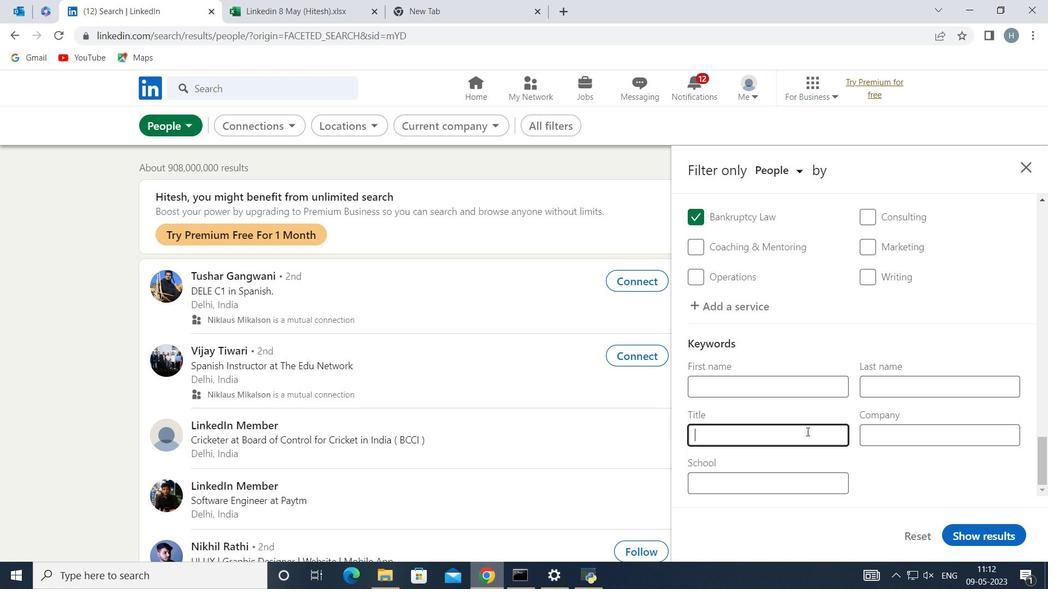 
Action: Key pressed <Key.shift>Director<Key.space>of<Key.space><Key.shift>Ethical<Key.space><Key.shift>Hacking
Screenshot: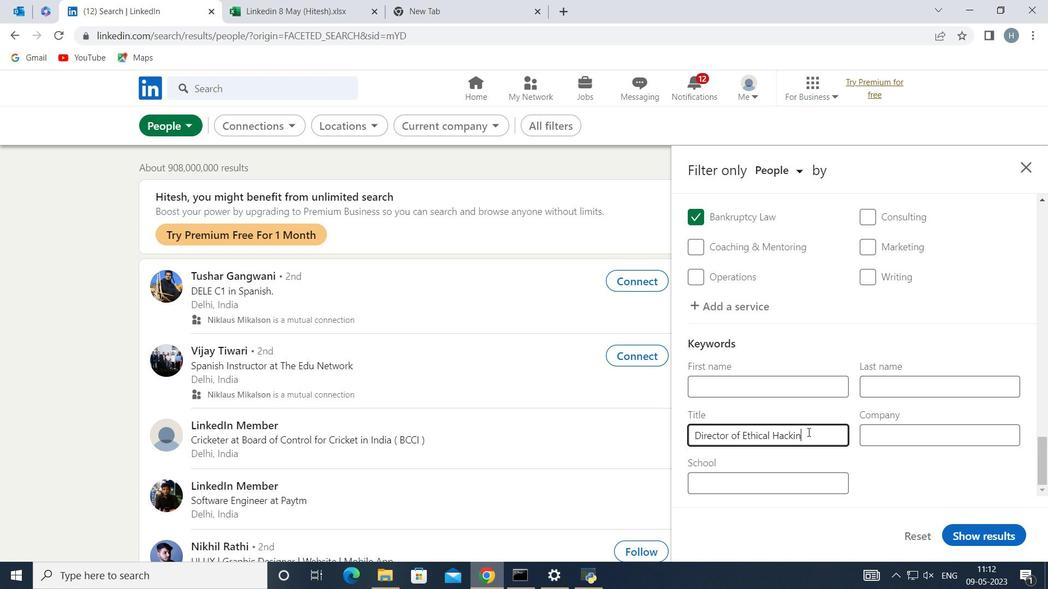 
Action: Mouse moved to (990, 538)
Screenshot: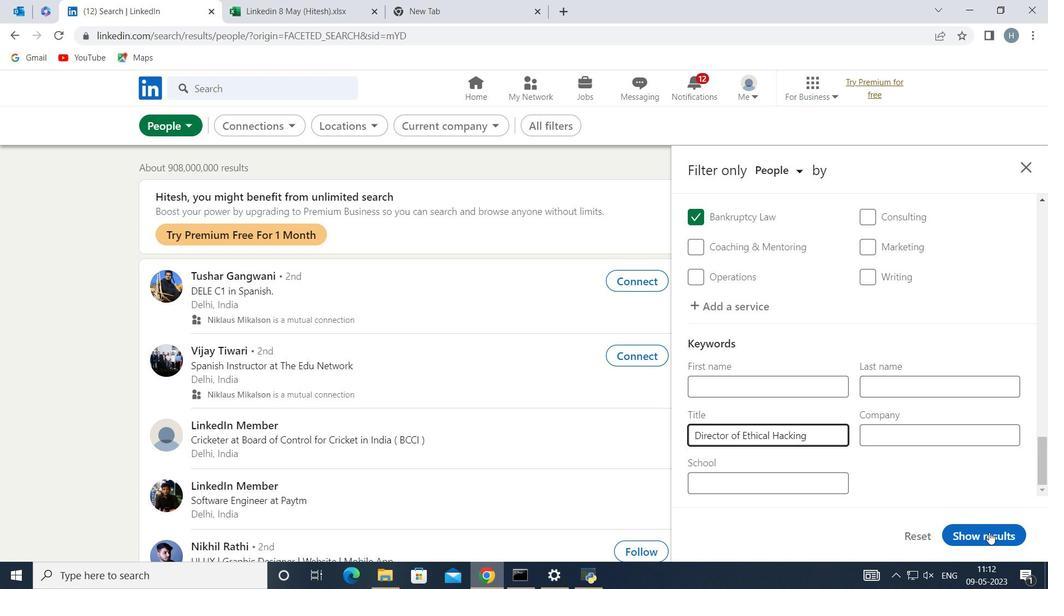 
Action: Mouse pressed left at (990, 538)
Screenshot: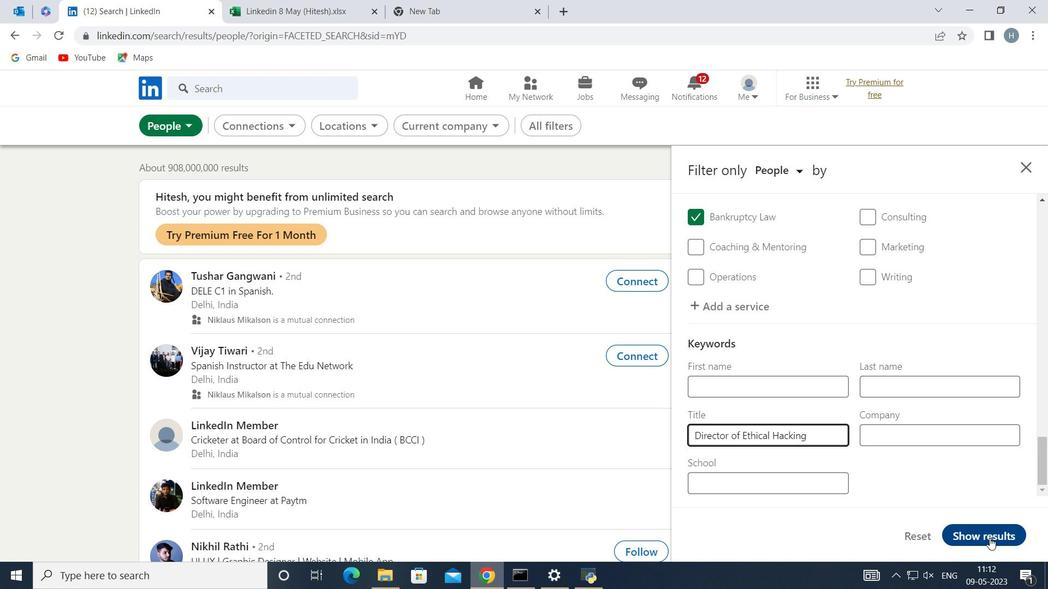 
Action: Mouse moved to (851, 463)
Screenshot: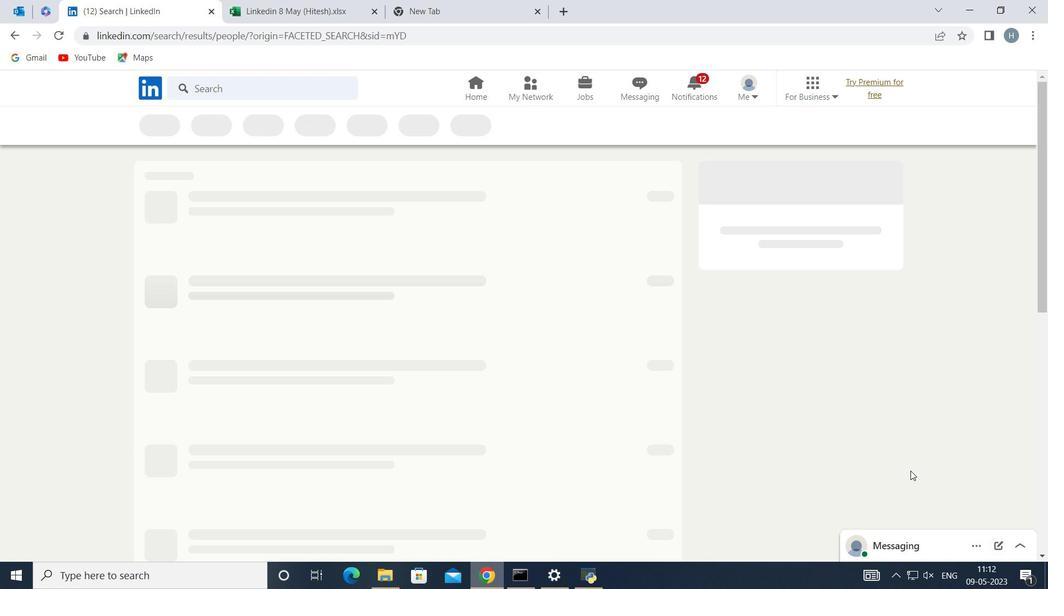 
